 Task: Create new invoice with Date Opened :15-Apr-23, Select Customer: Catering by Trailer Birds Hot Chicken, Terms: Payment Term 1. Make invoice entry for item-1 with Date: 15-Apr-23, Description: Quest Nutrition Protein Cookie Chocolate Chip , Action: Material, Income Account: Income:Sales, Quantity: 6, Unit Price: 7.5, Discount $: 0.5. Make entry for item-2 with Date: 15-Apr-23, Description: _x000D_
H.K. Anderson Peanut Butter Pretzels, Action: Material, Income Account: Income:Sales, Quantity: 1, Unit Price: 8.2, Discount $: 1.5. Make entry for item-3 with Date: 15-Apr-23, Description: Long Chili (by pound)_x000D_
, Action: Material, Income Account: Income:Sales, Quantity: 1, Unit Price: 9.2, Discount $: 2. Write Notes: 'Looking forward to serving you again.'. Post Invoice with Post Date: 15-Apr-23, Post to Accounts: Assets:Accounts Receivable. Pay / Process Payment with Transaction Date: 15-May-23, Amount: 58.4, Transfer Account: Checking Account. Print Invoice, display notes by going to Option, then go to Display Tab and check 'Invoice Notes'.
Action: Mouse moved to (184, 37)
Screenshot: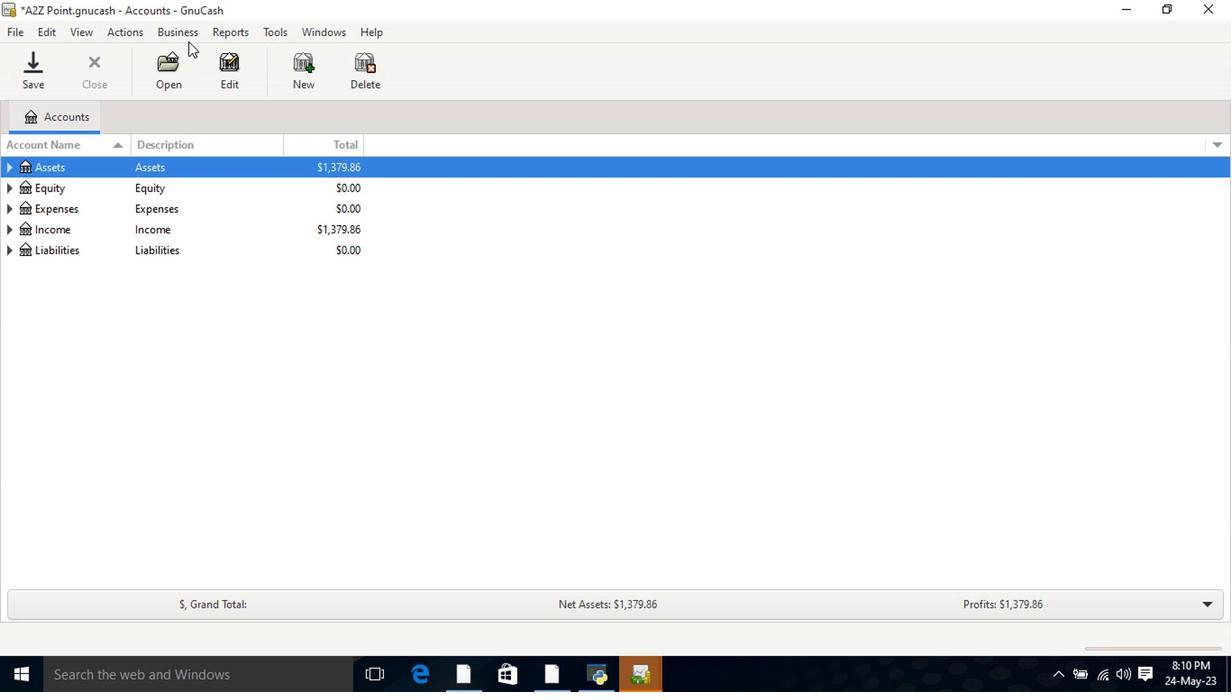 
Action: Mouse pressed left at (184, 37)
Screenshot: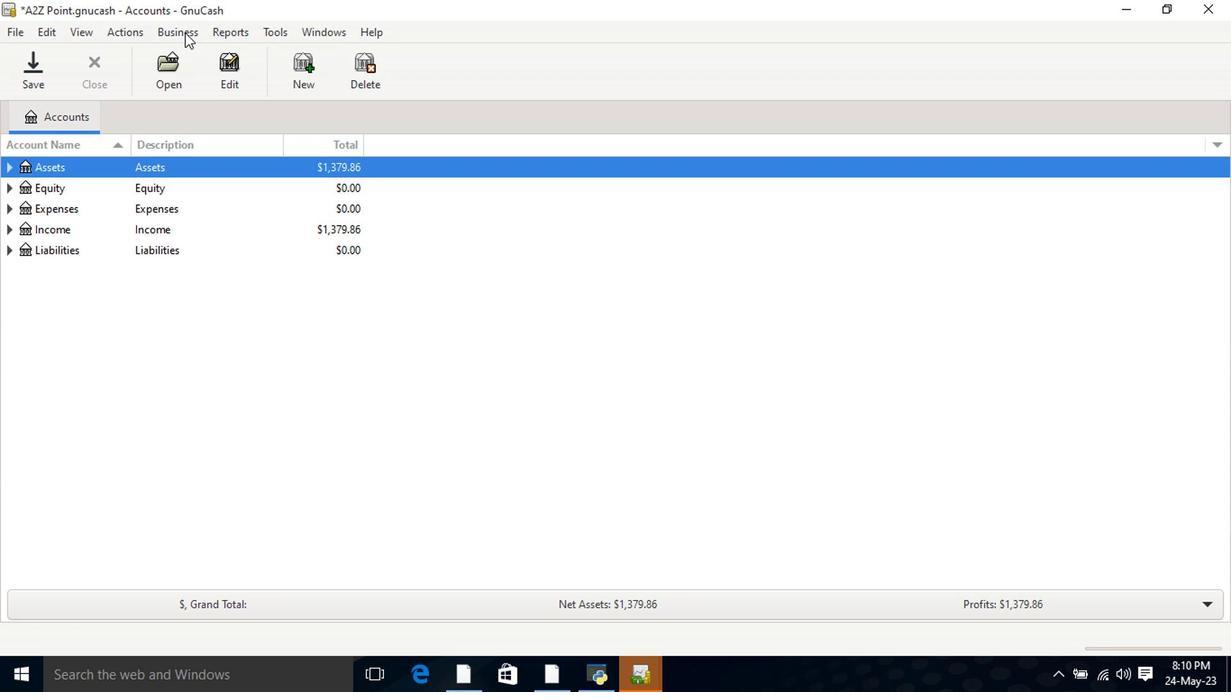 
Action: Mouse moved to (384, 121)
Screenshot: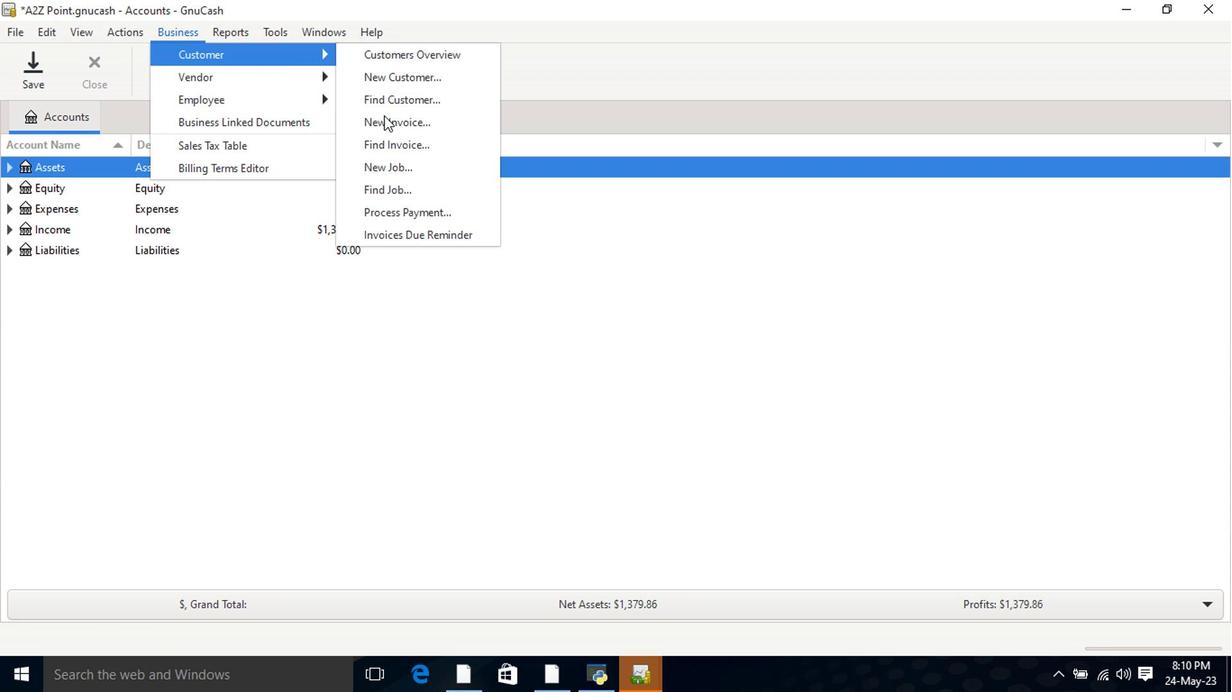 
Action: Mouse pressed left at (384, 121)
Screenshot: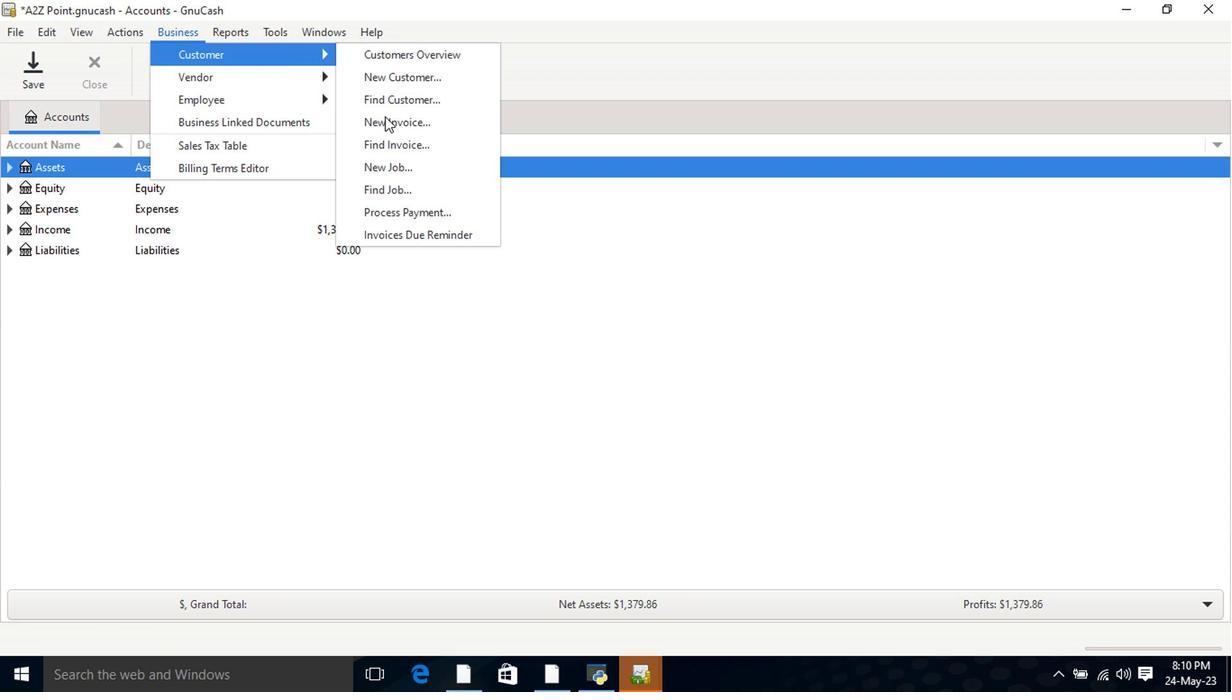 
Action: Mouse moved to (737, 282)
Screenshot: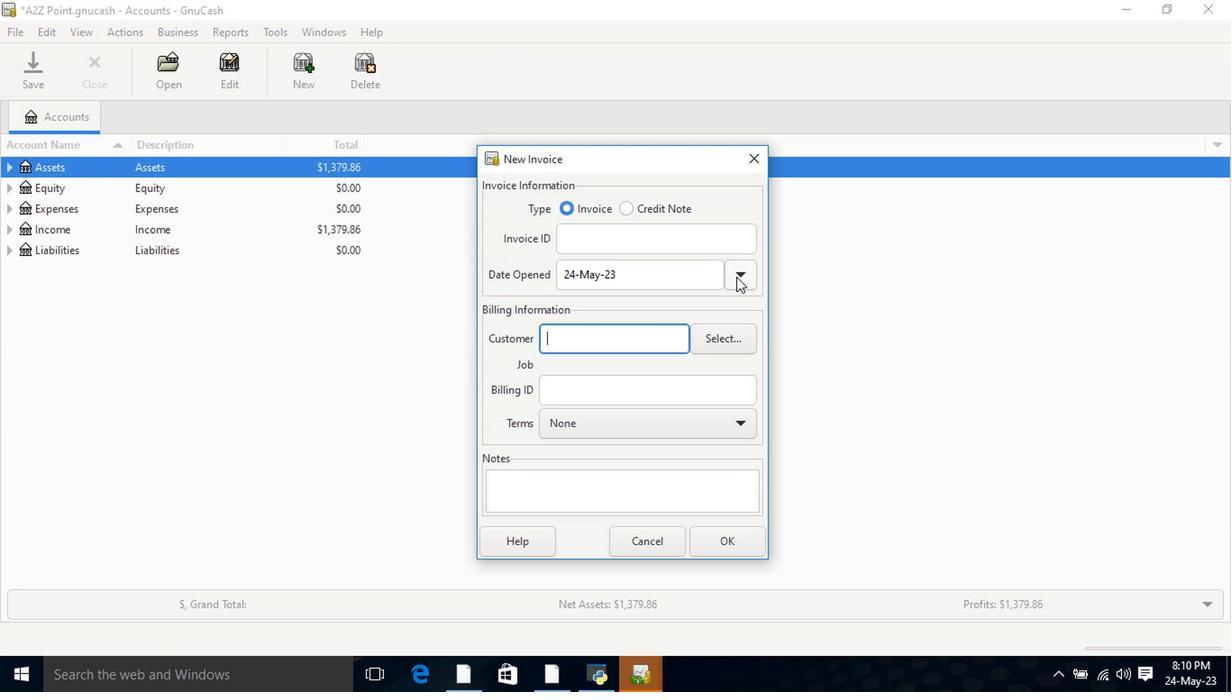 
Action: Mouse pressed left at (737, 282)
Screenshot: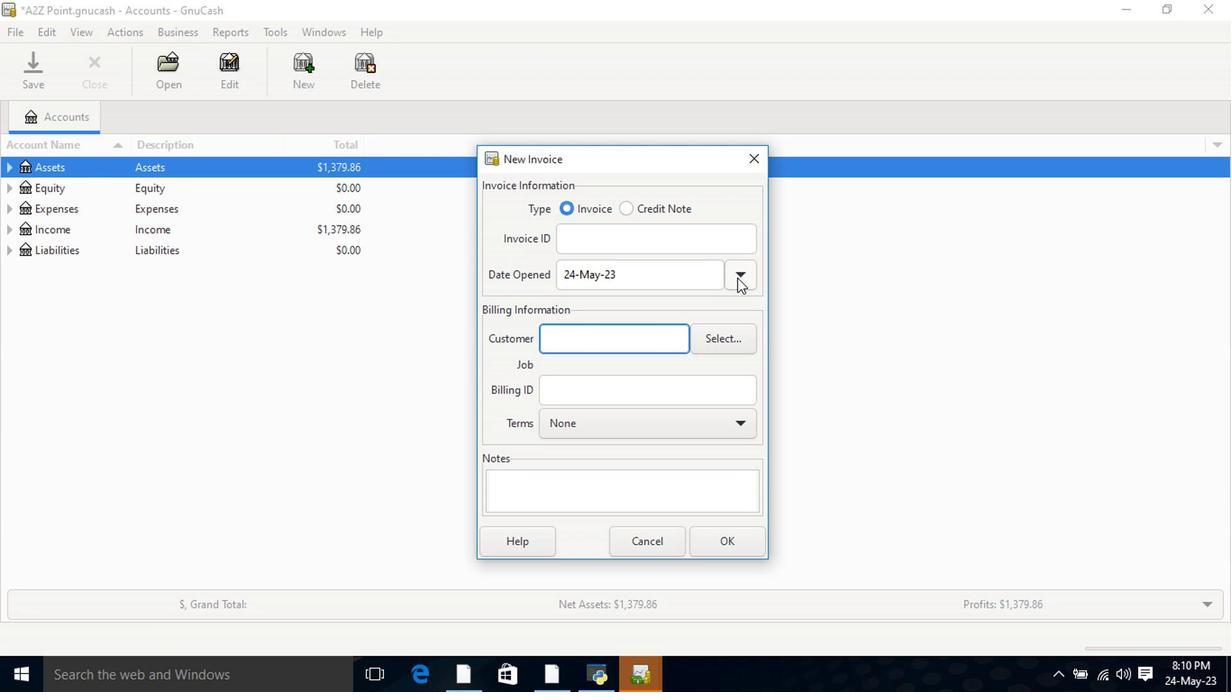 
Action: Mouse moved to (595, 305)
Screenshot: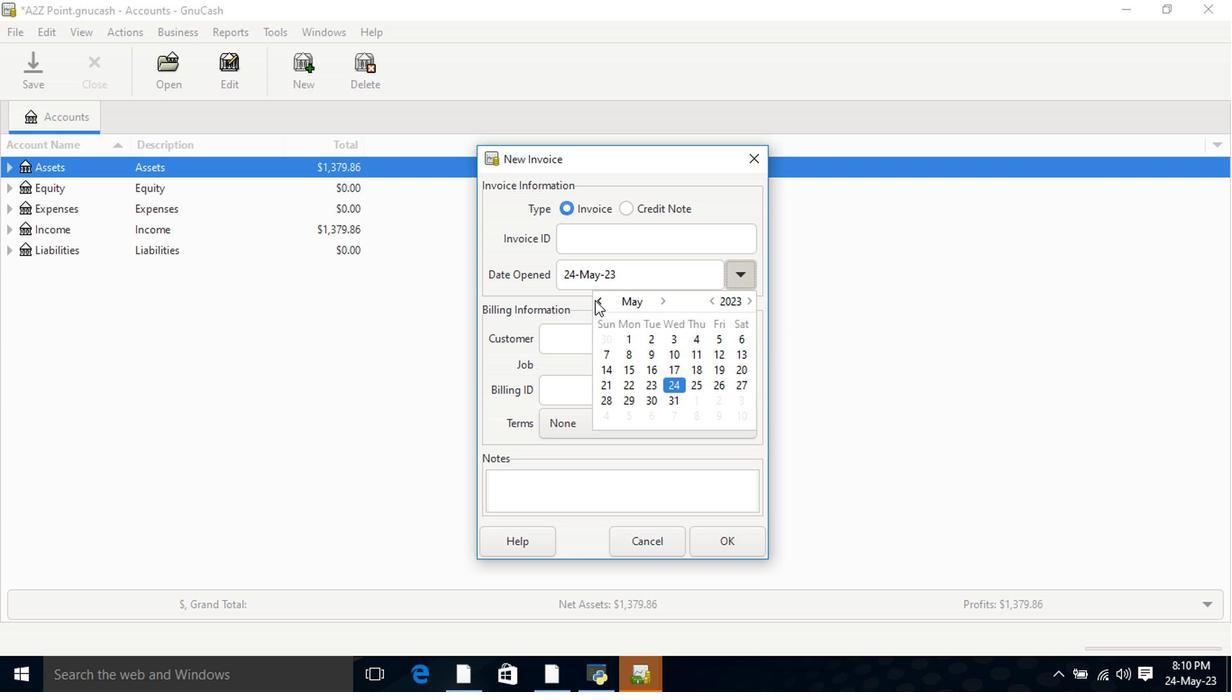 
Action: Mouse pressed left at (595, 305)
Screenshot: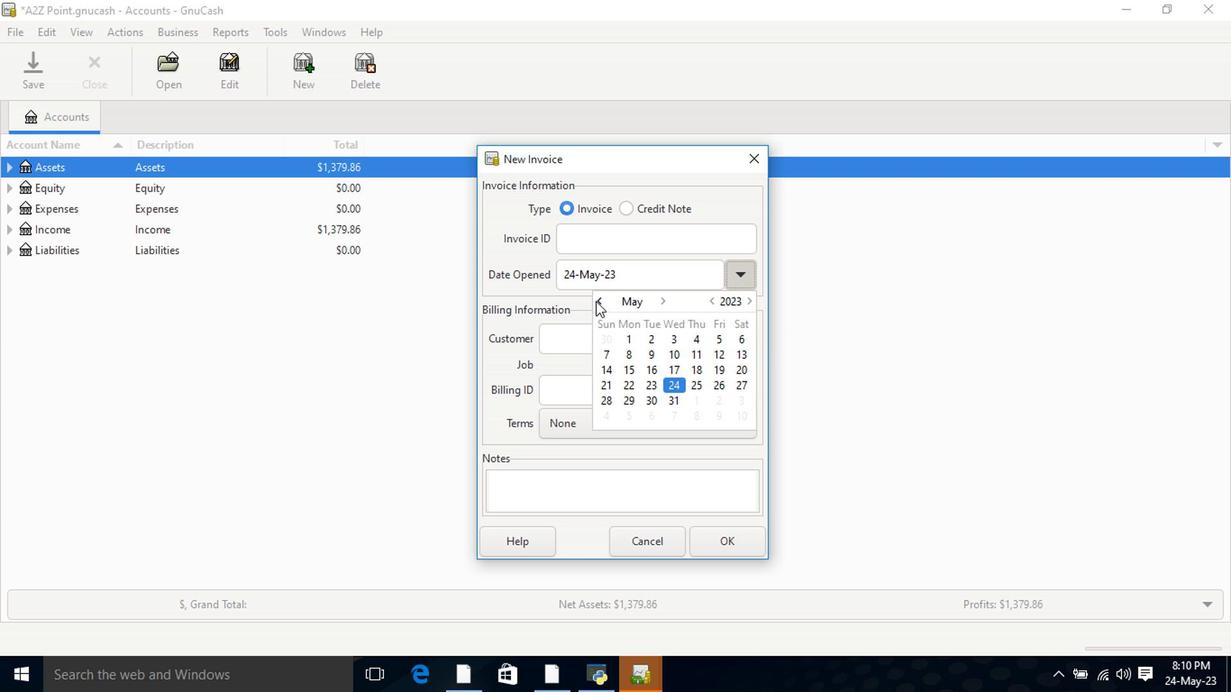 
Action: Mouse moved to (737, 368)
Screenshot: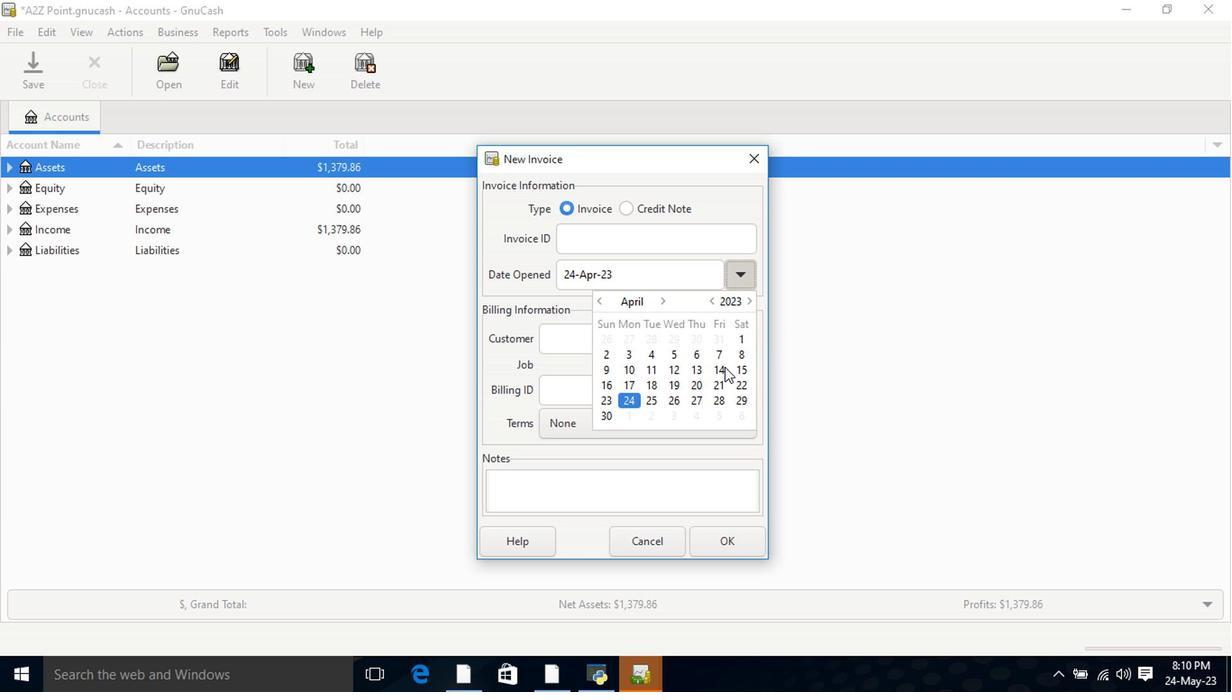 
Action: Mouse pressed left at (737, 368)
Screenshot: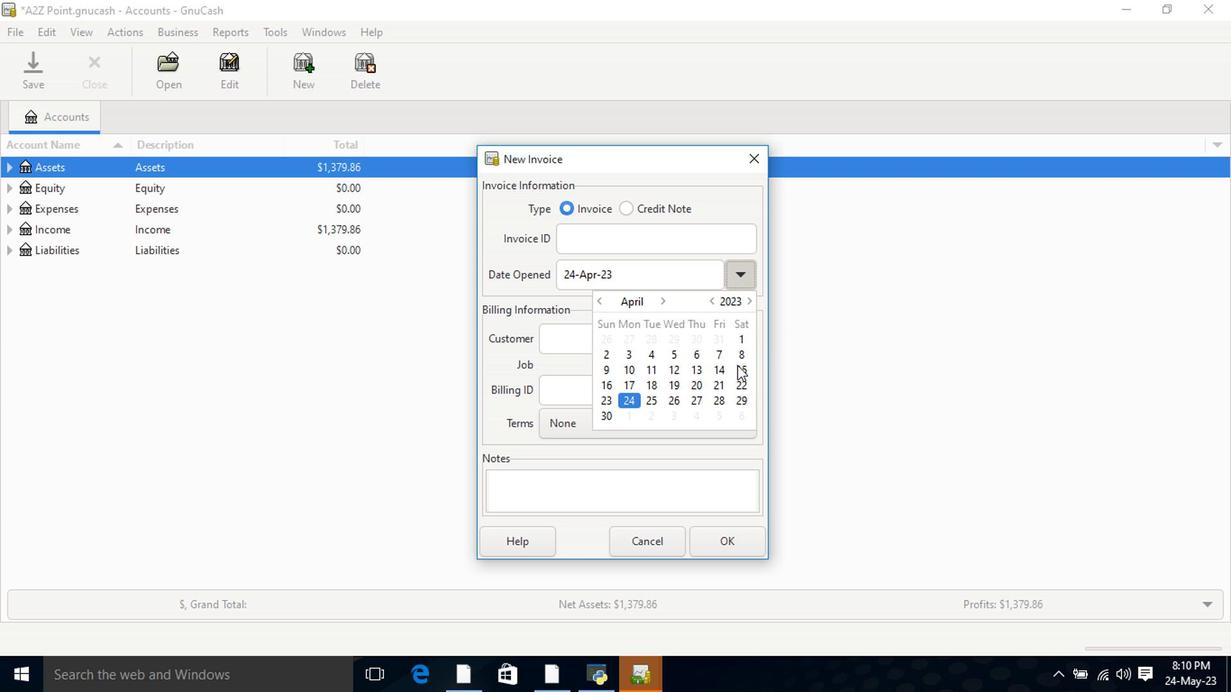 
Action: Mouse pressed left at (737, 368)
Screenshot: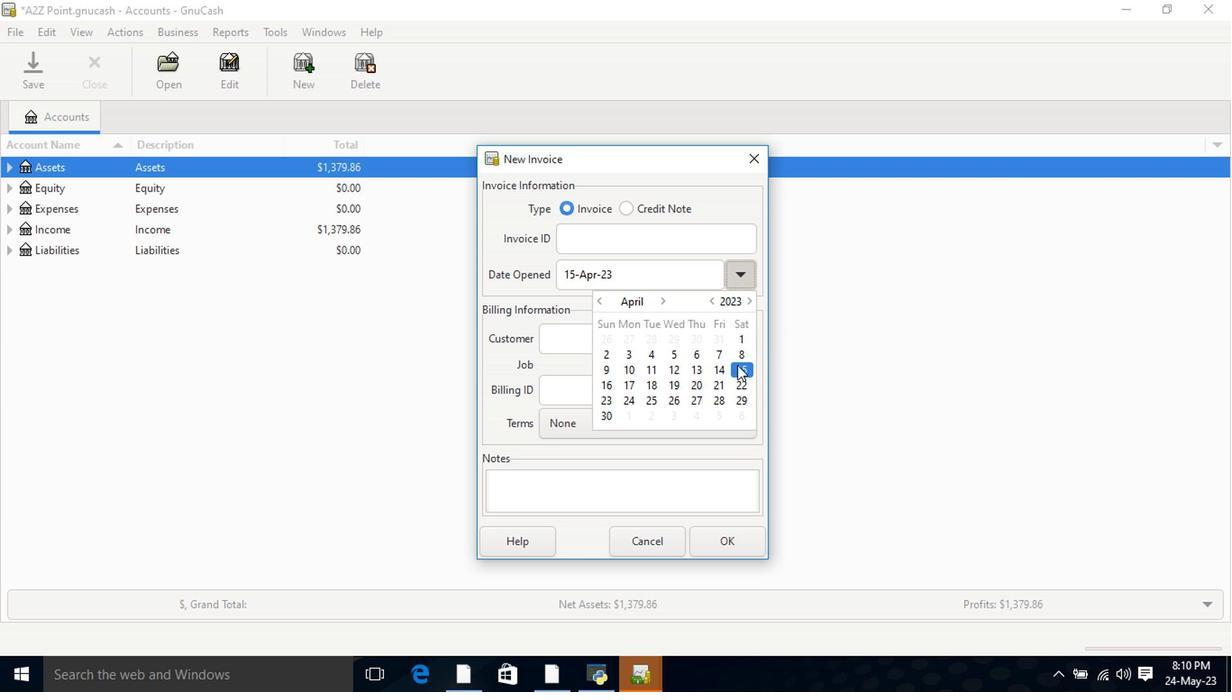 
Action: Mouse moved to (604, 340)
Screenshot: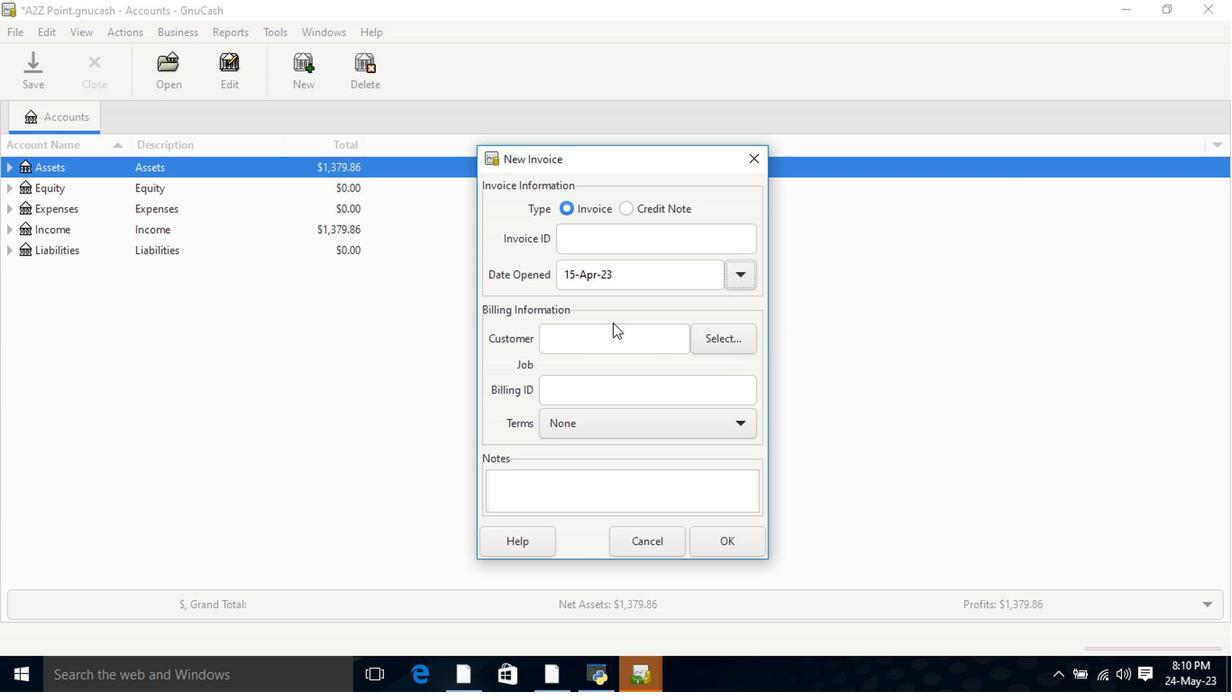 
Action: Mouse pressed left at (604, 340)
Screenshot: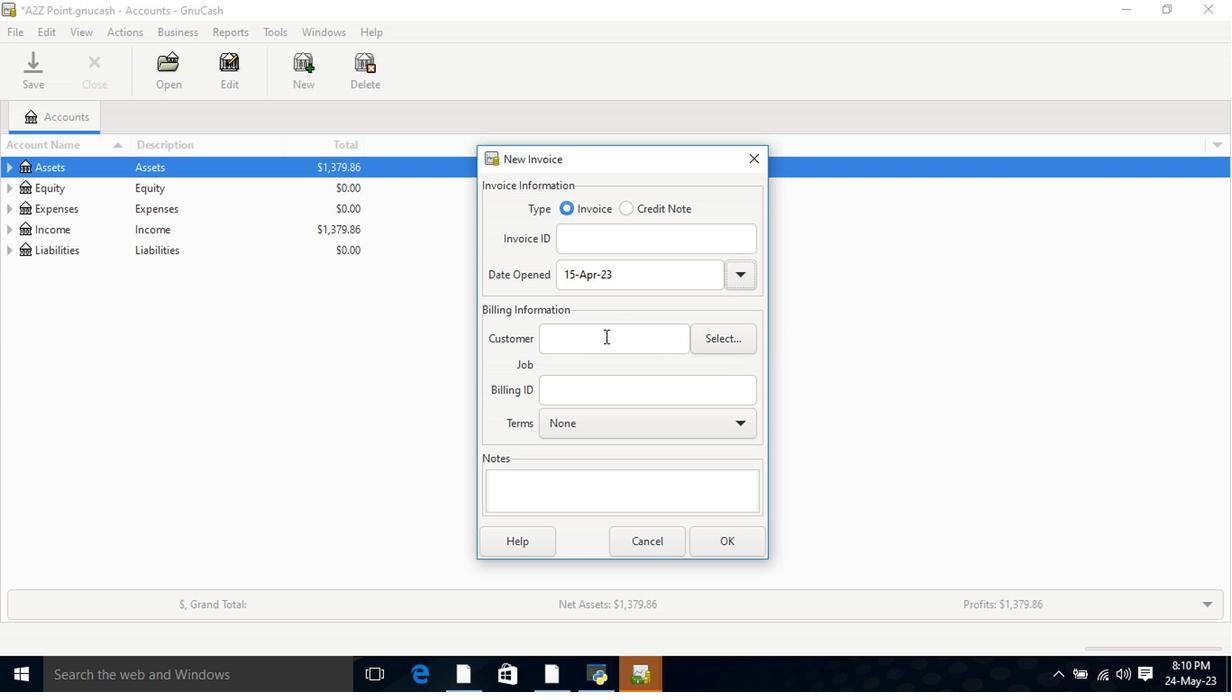 
Action: Key pressed catering<Key.space>by<Key.space>trail
Screenshot: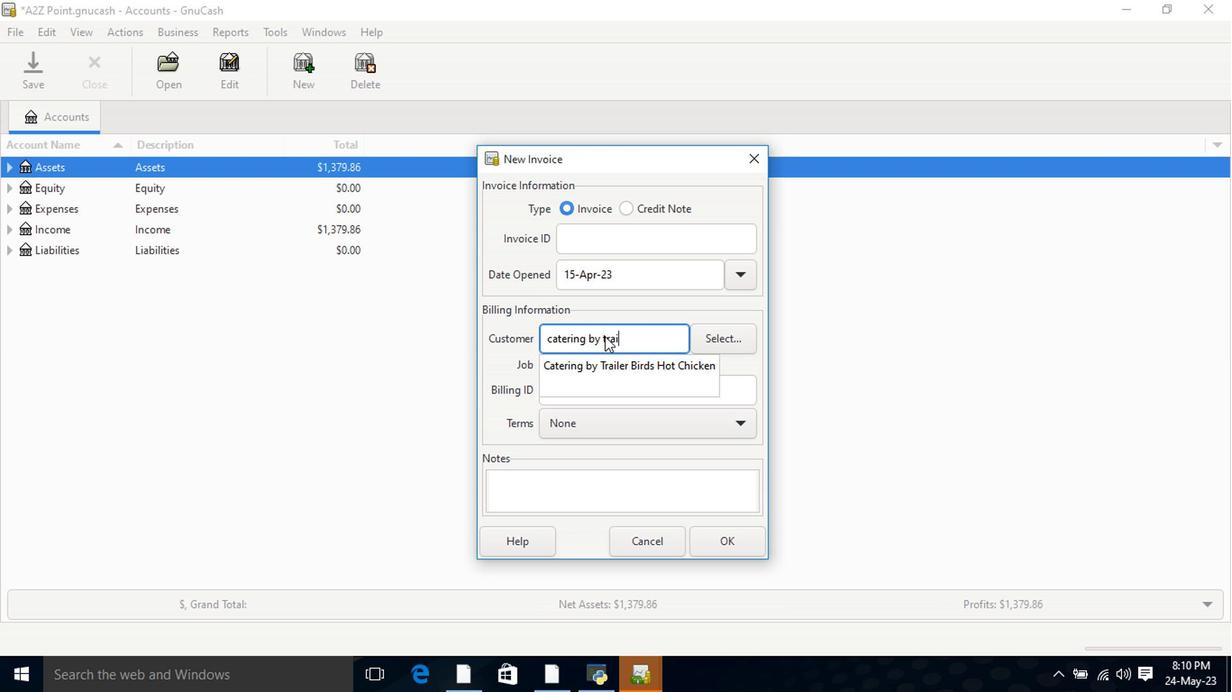 
Action: Mouse moved to (611, 373)
Screenshot: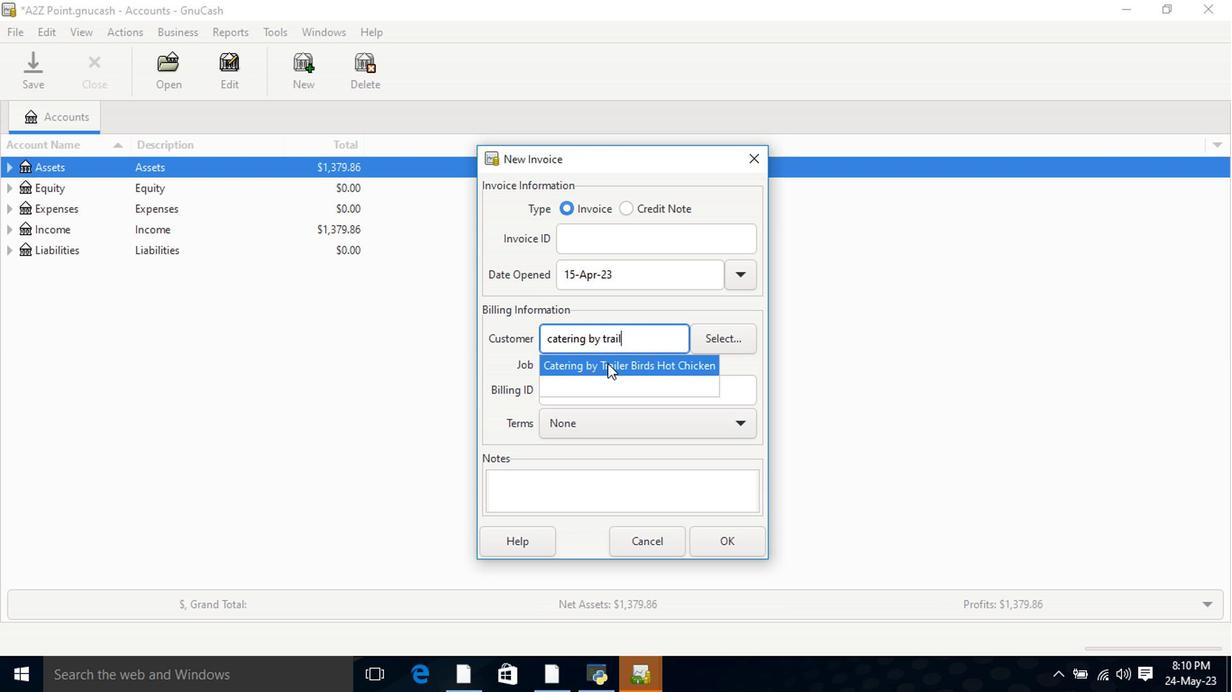 
Action: Mouse pressed left at (611, 373)
Screenshot: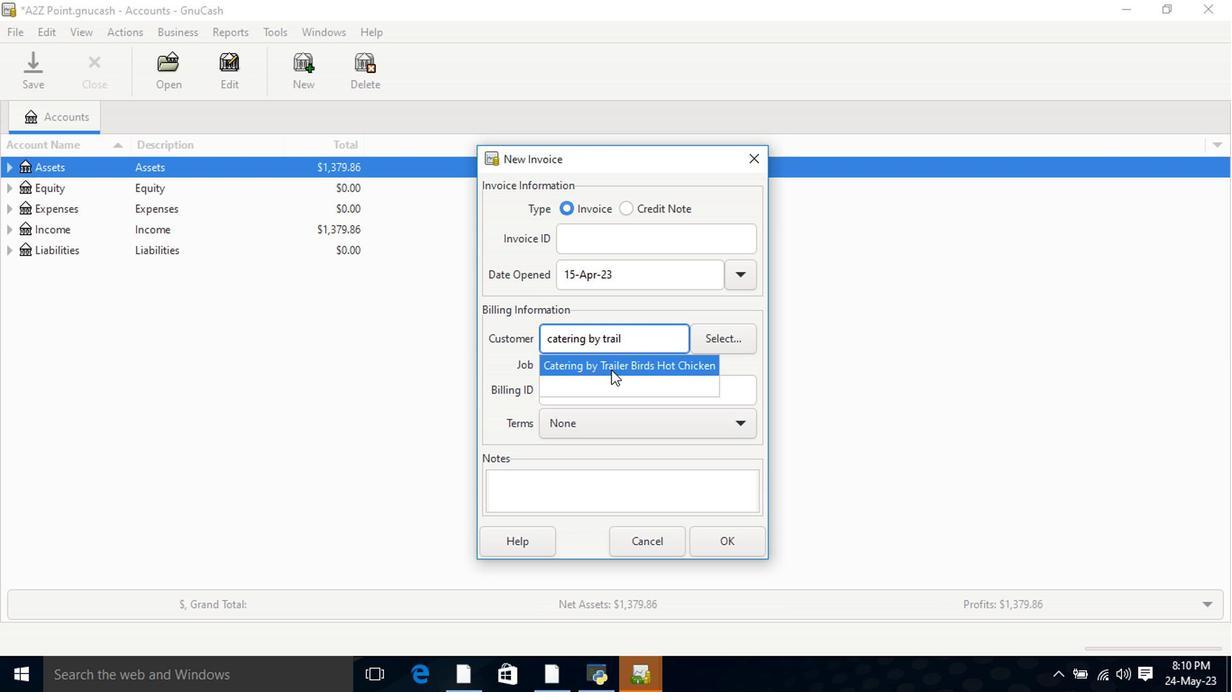 
Action: Mouse moved to (607, 433)
Screenshot: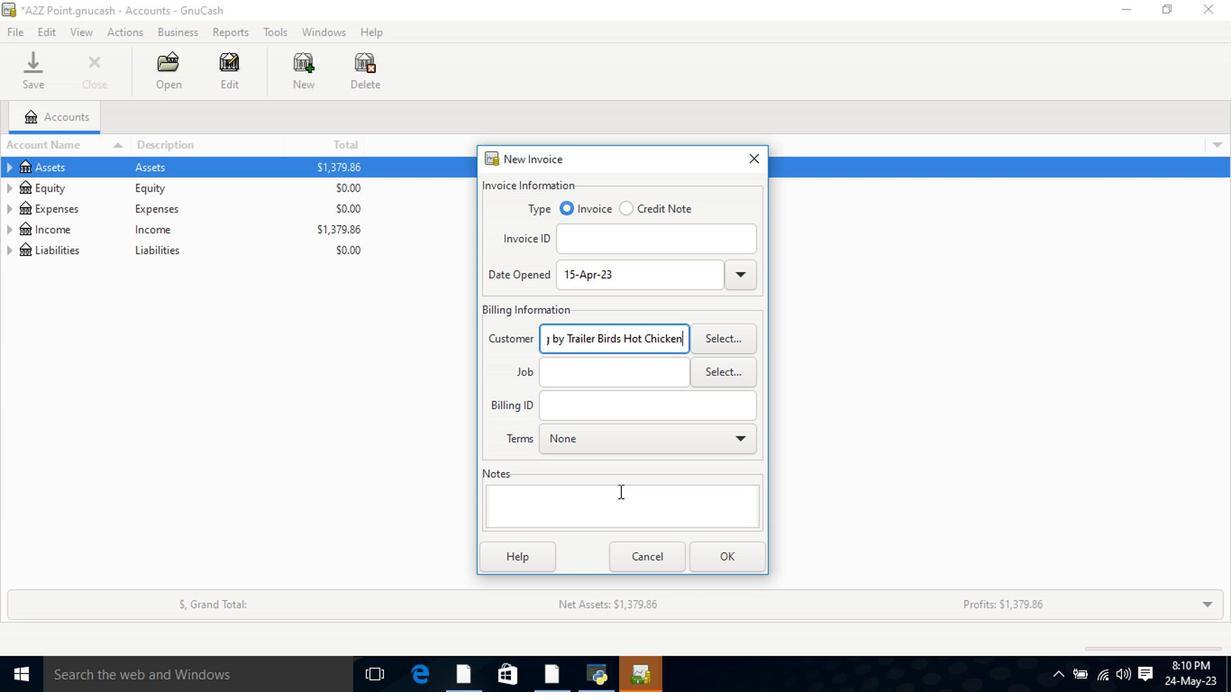 
Action: Mouse pressed left at (607, 433)
Screenshot: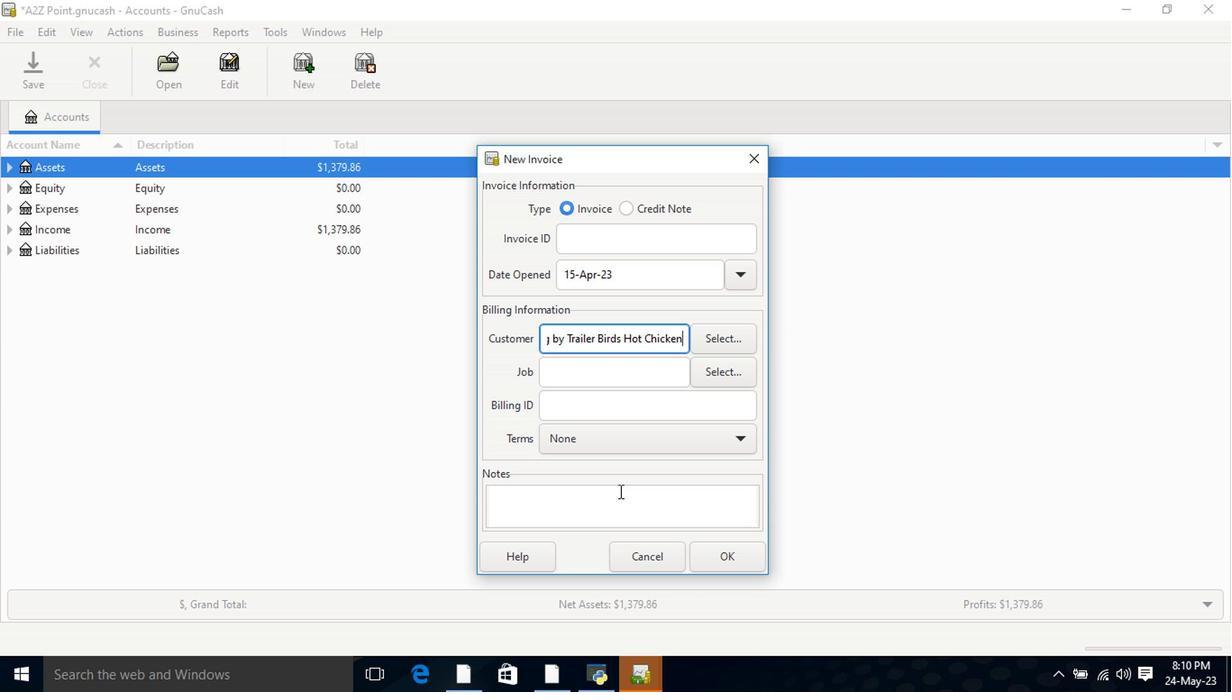 
Action: Mouse moved to (604, 473)
Screenshot: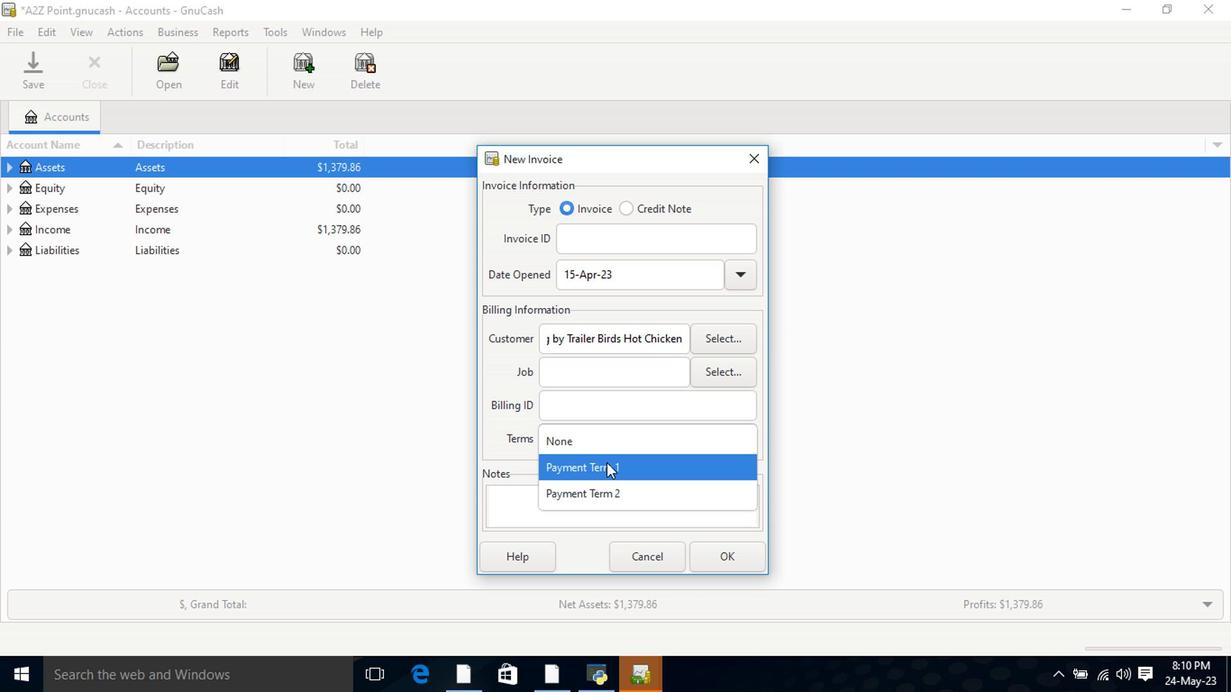 
Action: Mouse pressed left at (604, 473)
Screenshot: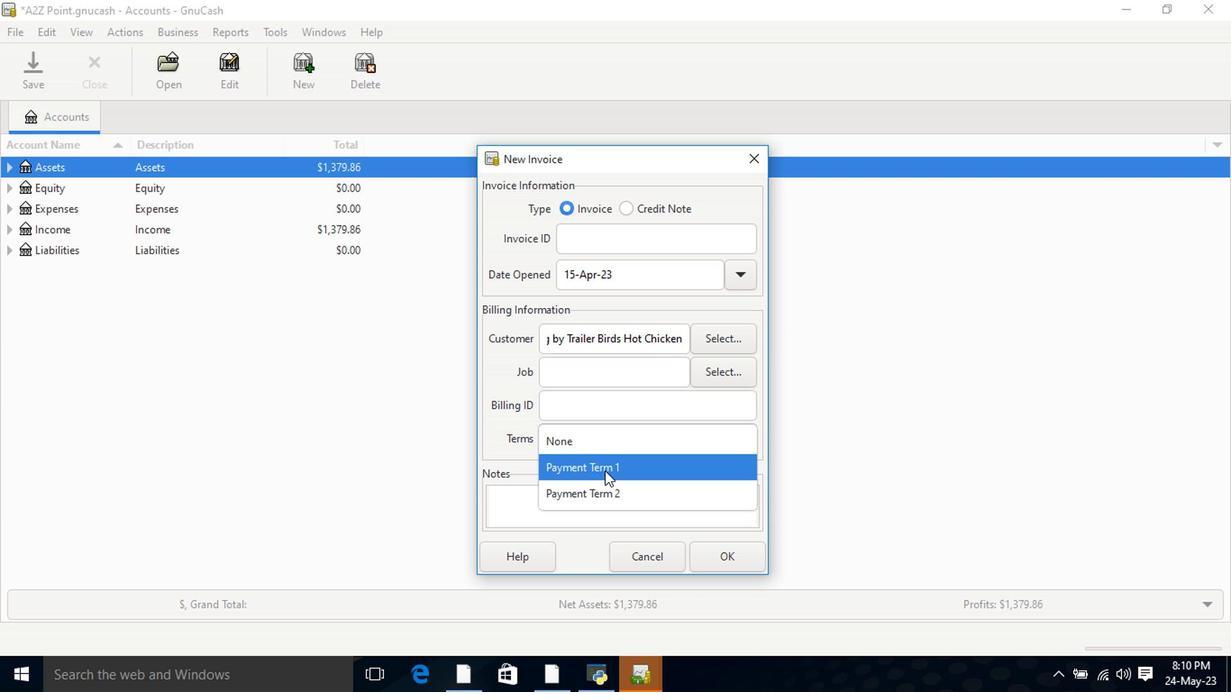 
Action: Mouse moved to (722, 559)
Screenshot: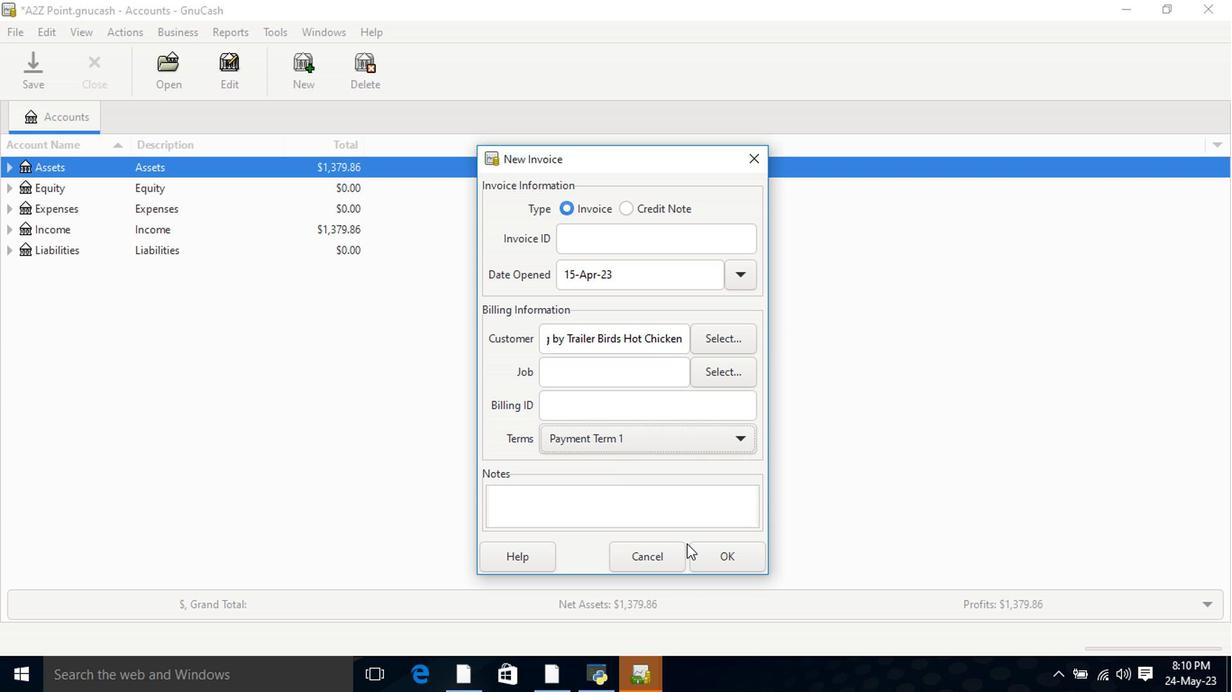 
Action: Mouse pressed left at (722, 559)
Screenshot: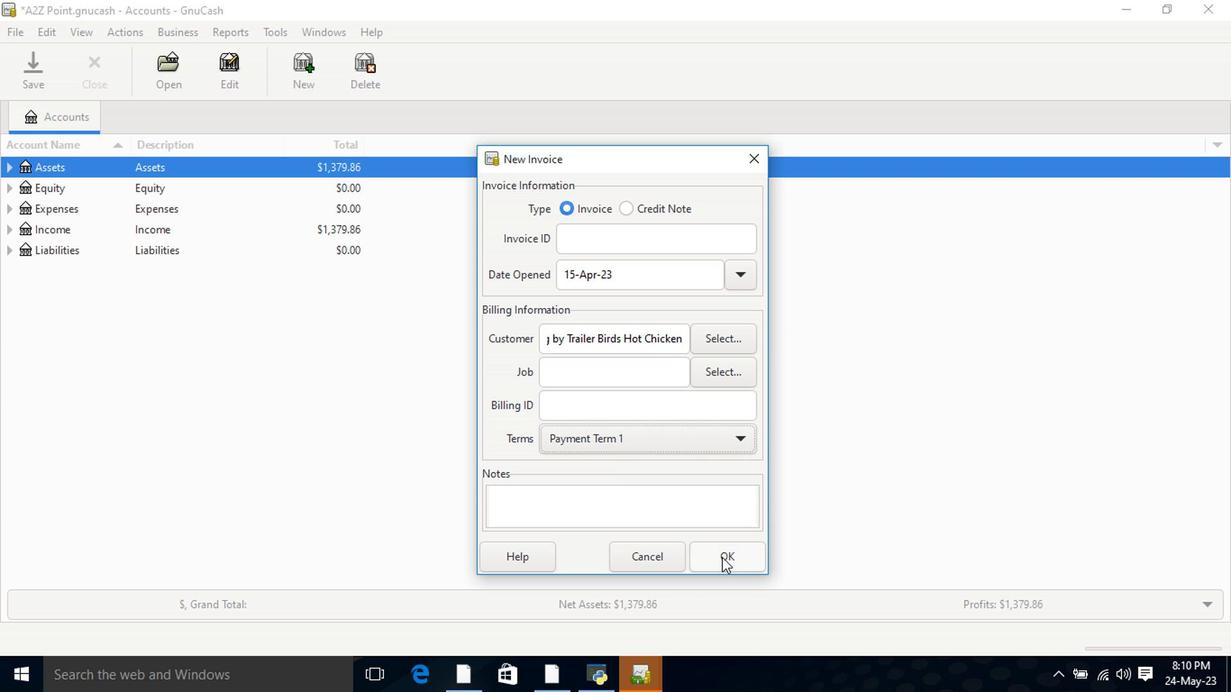 
Action: Mouse moved to (77, 359)
Screenshot: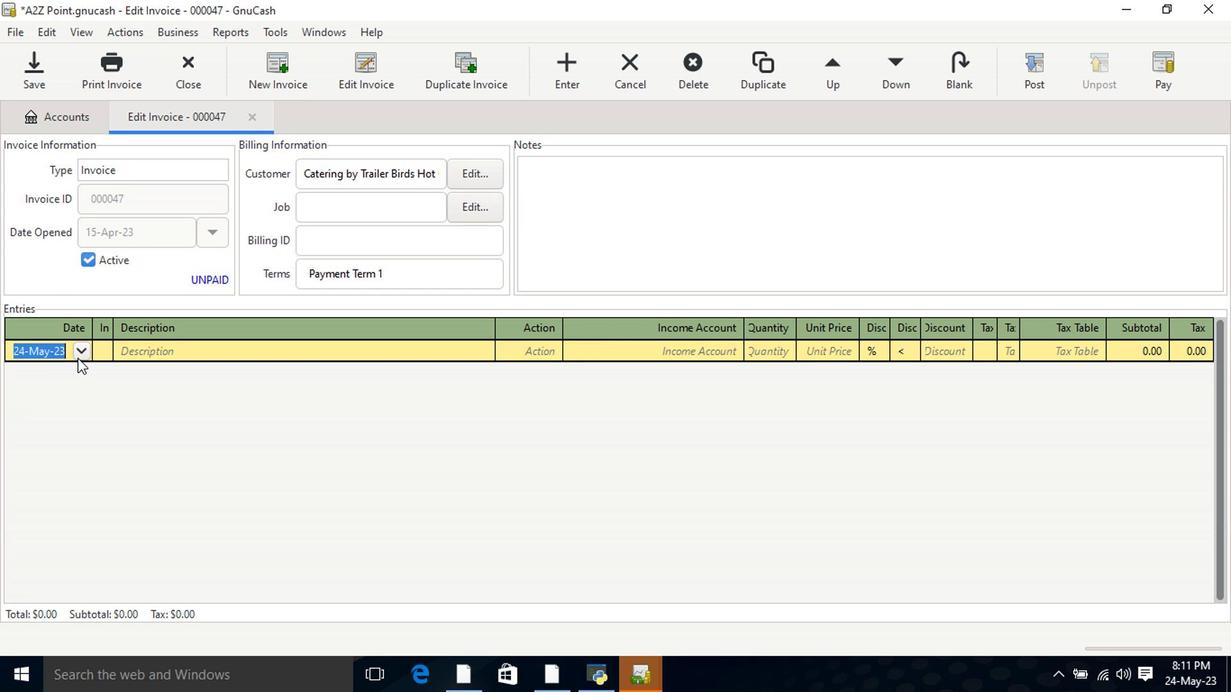 
Action: Mouse pressed left at (77, 359)
Screenshot: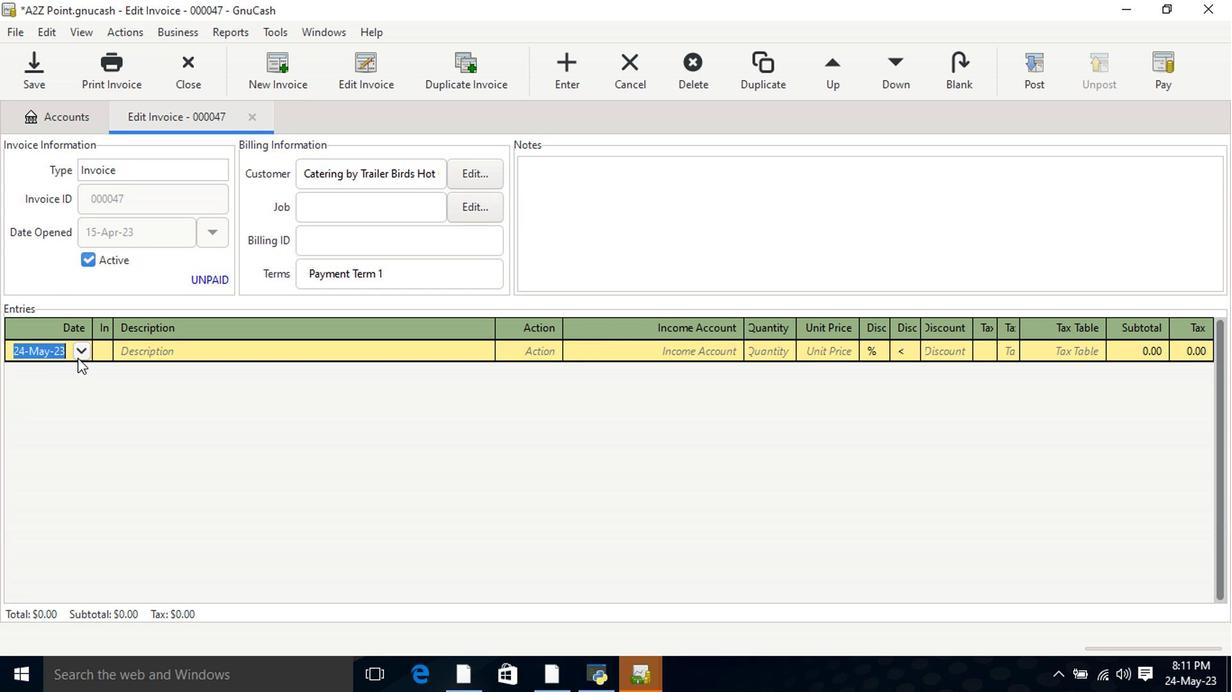 
Action: Mouse moved to (13, 378)
Screenshot: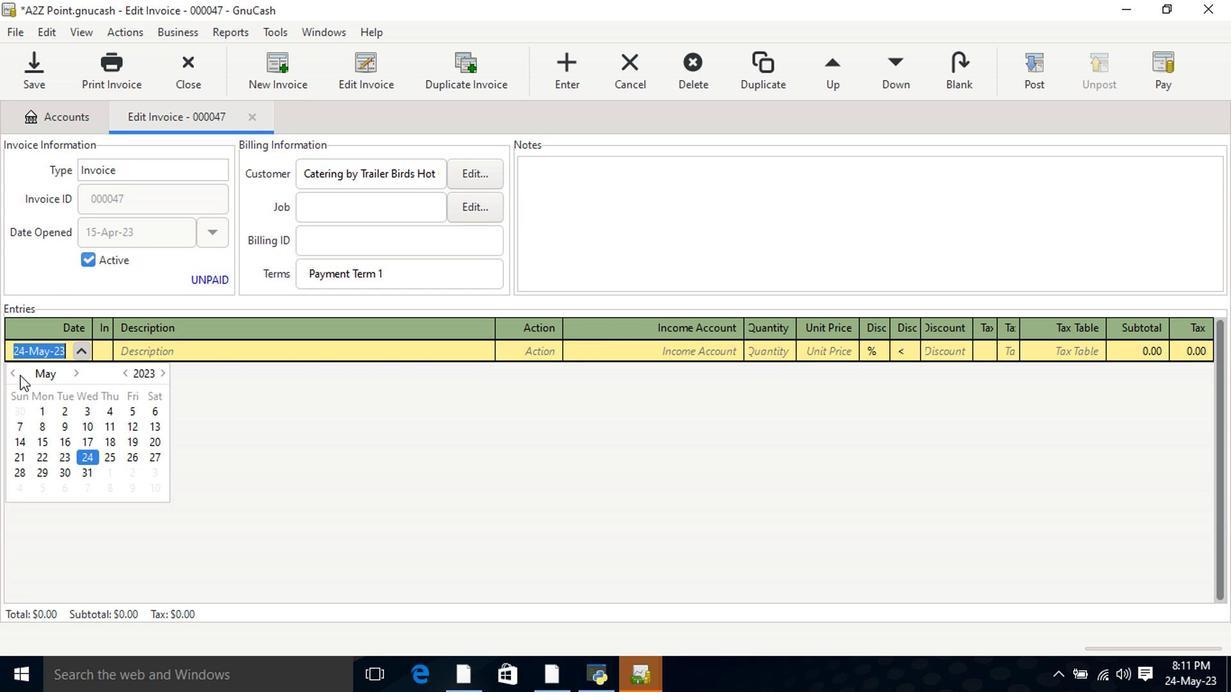 
Action: Mouse pressed left at (13, 378)
Screenshot: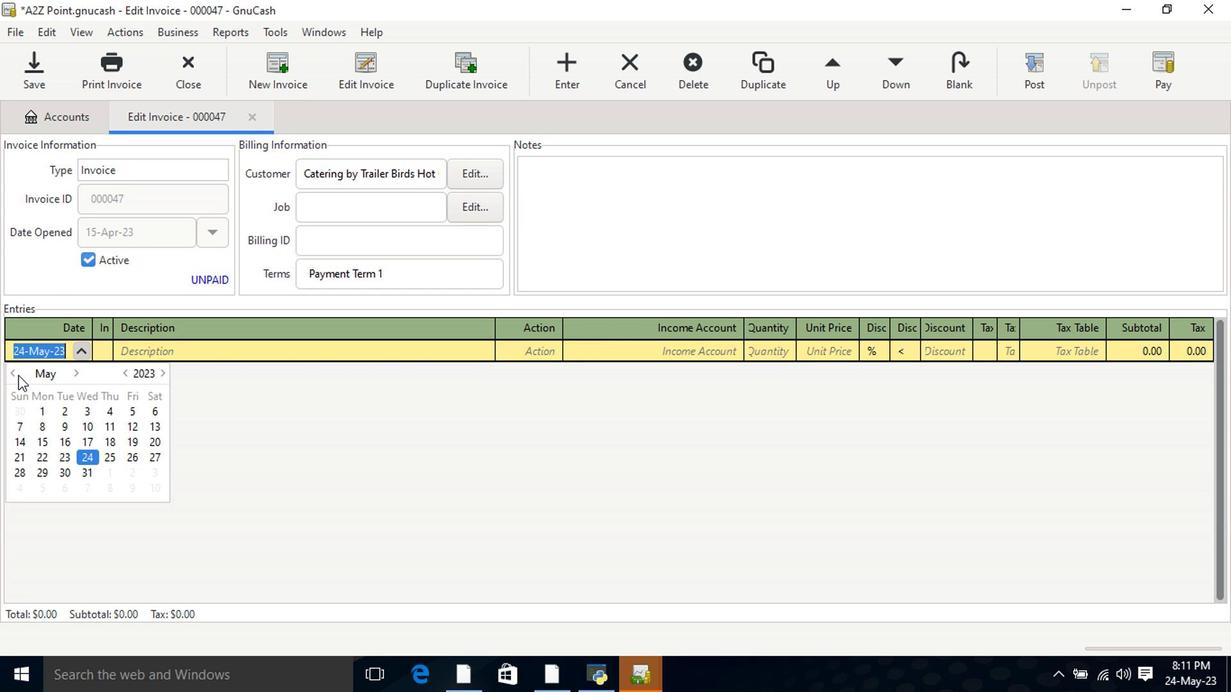 
Action: Mouse moved to (153, 446)
Screenshot: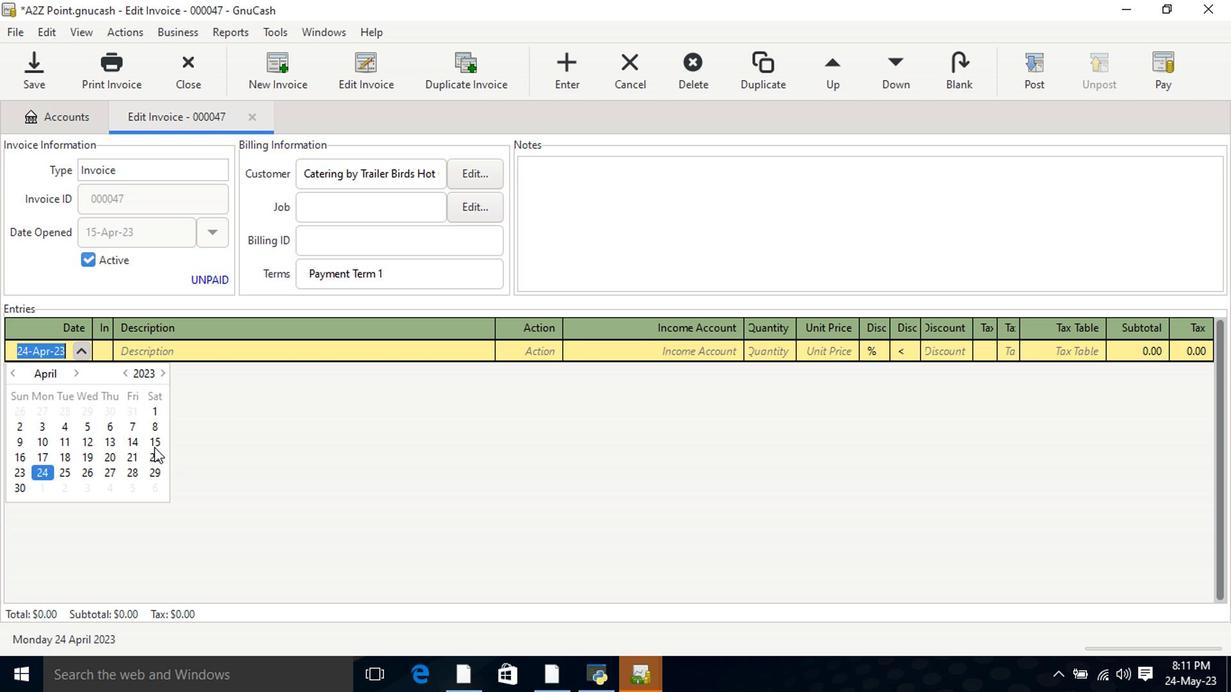 
Action: Mouse pressed left at (153, 446)
Screenshot: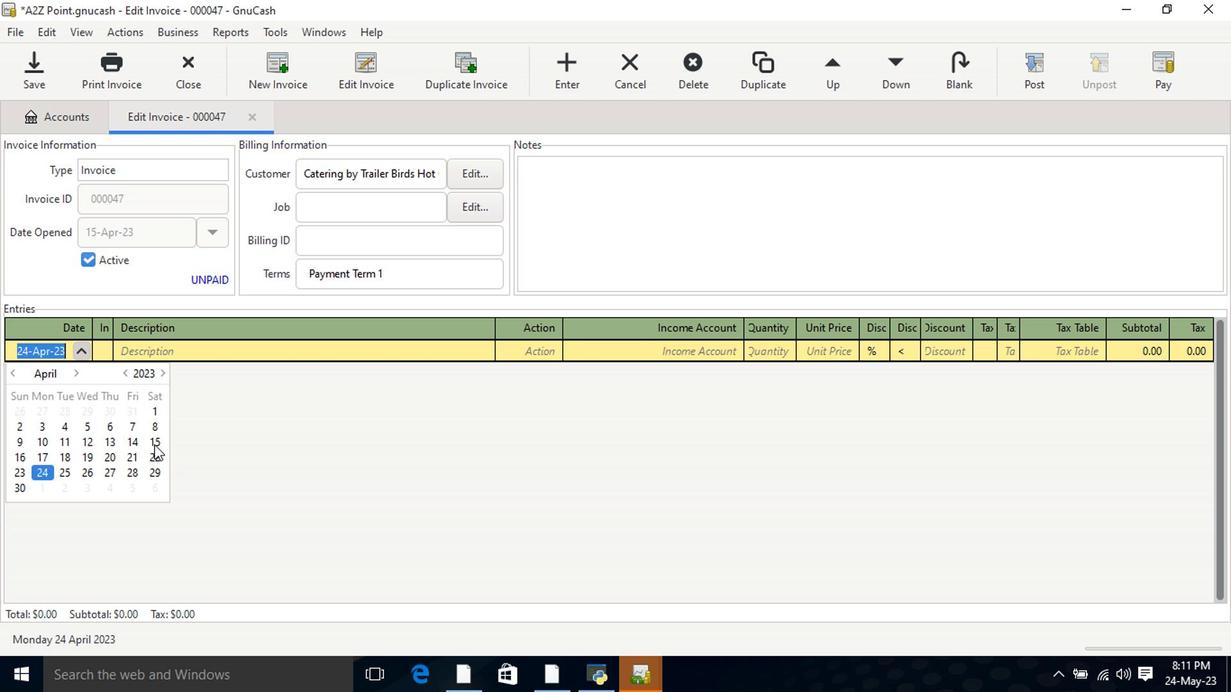 
Action: Mouse pressed left at (153, 446)
Screenshot: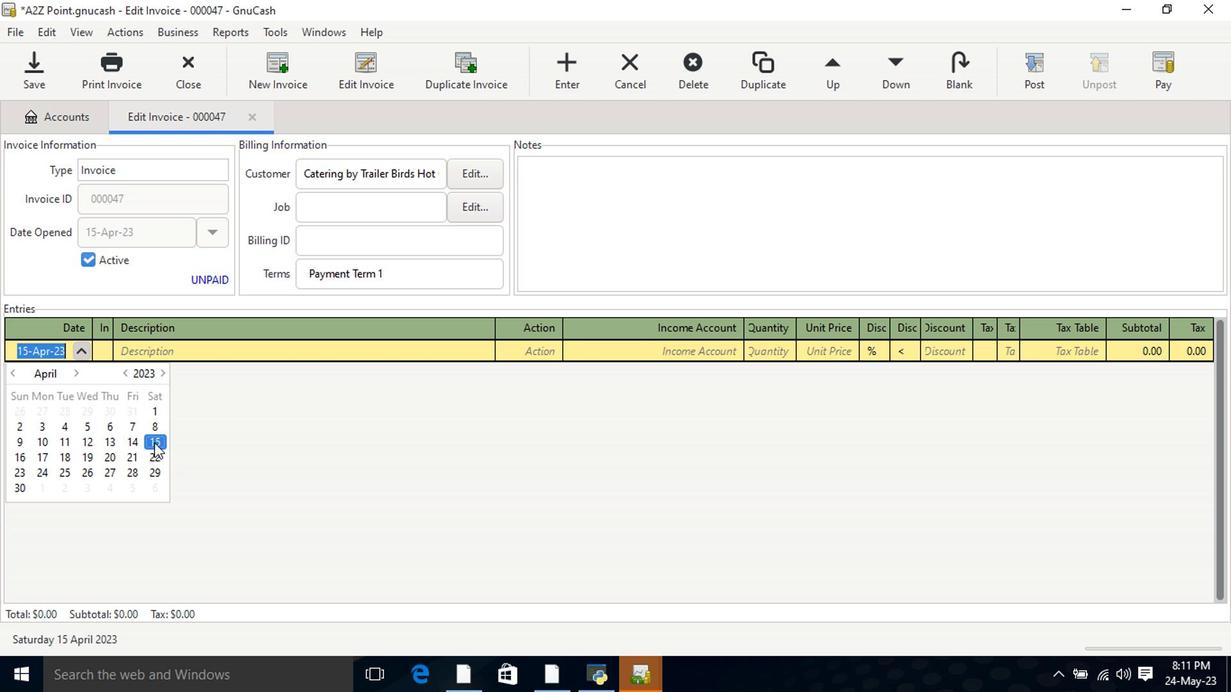 
Action: Mouse moved to (204, 361)
Screenshot: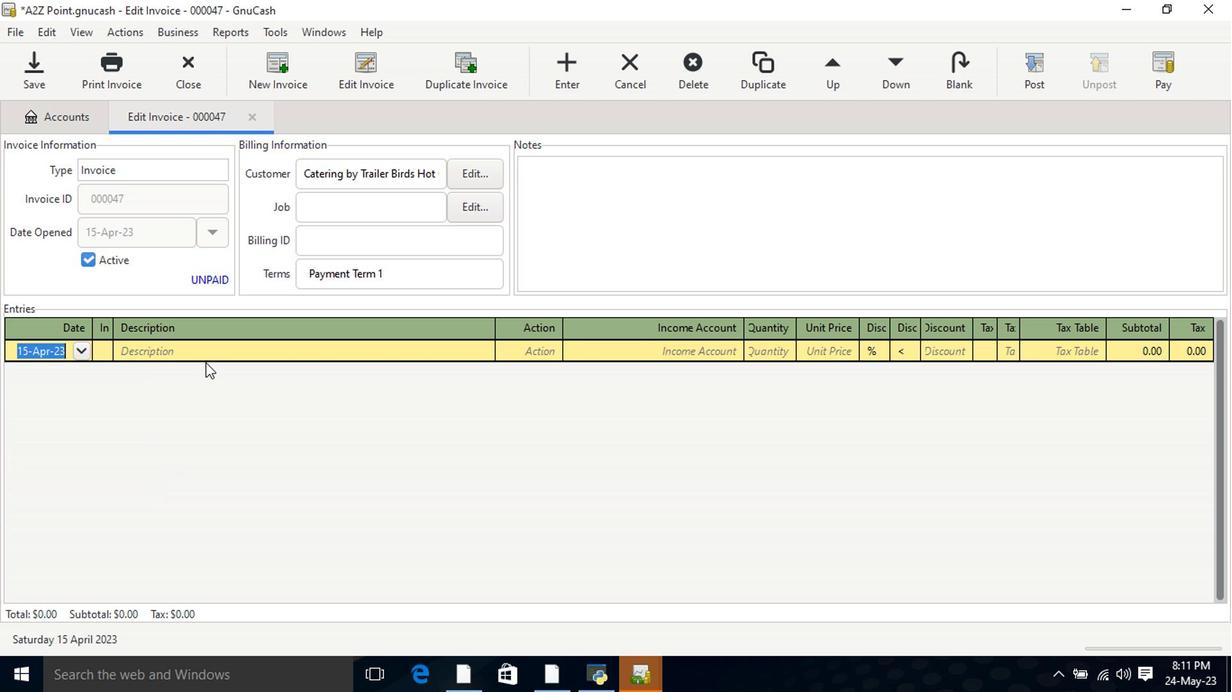 
Action: Mouse pressed left at (204, 361)
Screenshot: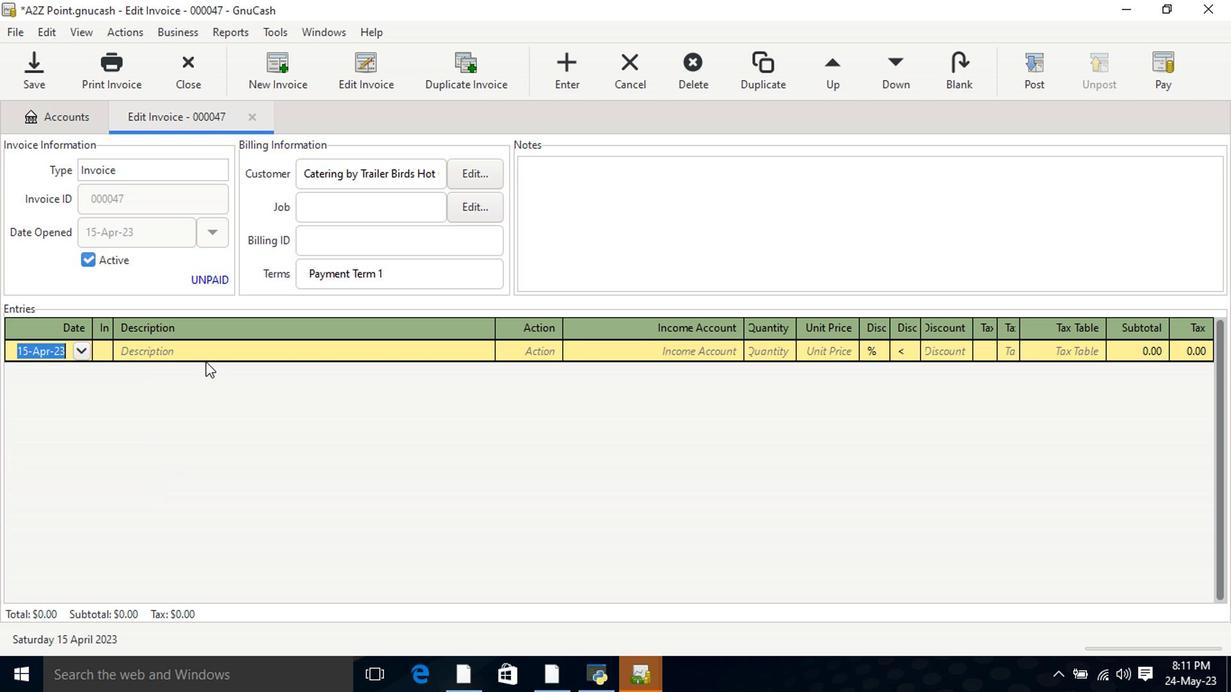
Action: Key pressed <Key.shift>Quest<Key.space><Key.shift>Nutrition<Key.space><Key.shift>Protein<Key.space><Key.shift>Cookie<Key.space><Key.shift>Chocolate<Key.space><Key.shift>Chip<Key.tab>mater<Key.tab>income<Key.down><Key.down><Key.down><Key.tab>6<Key.tab>7.5<Key.tab>
Screenshot: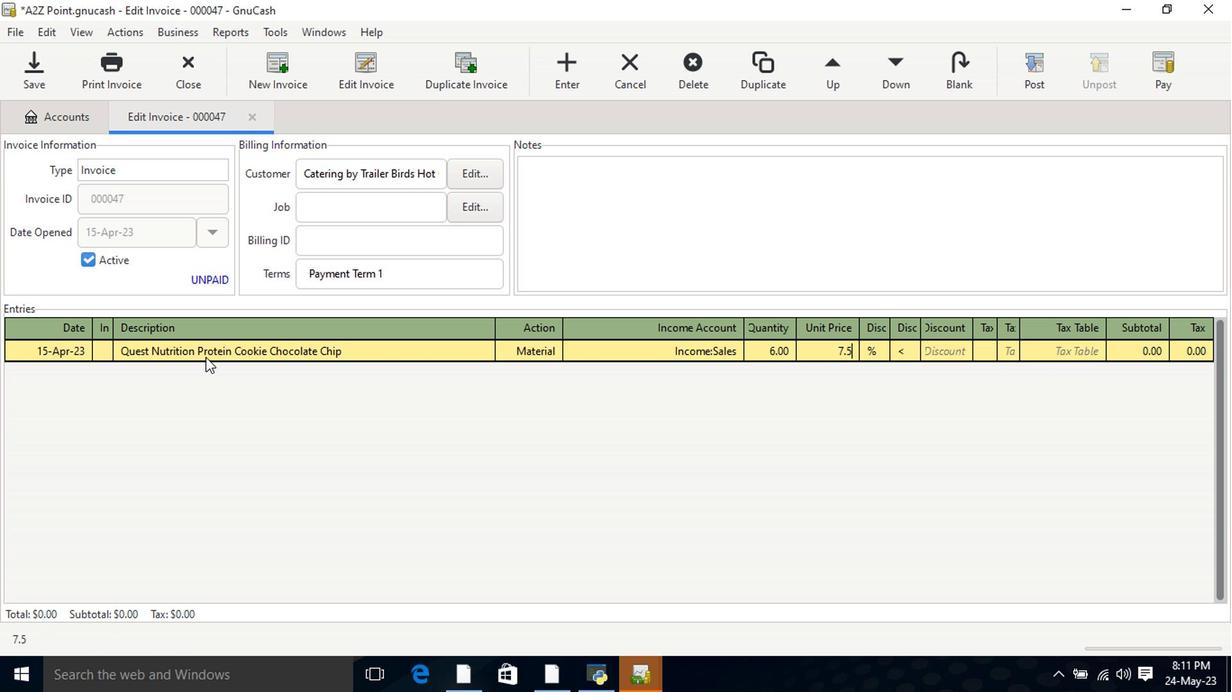 
Action: Mouse moved to (866, 362)
Screenshot: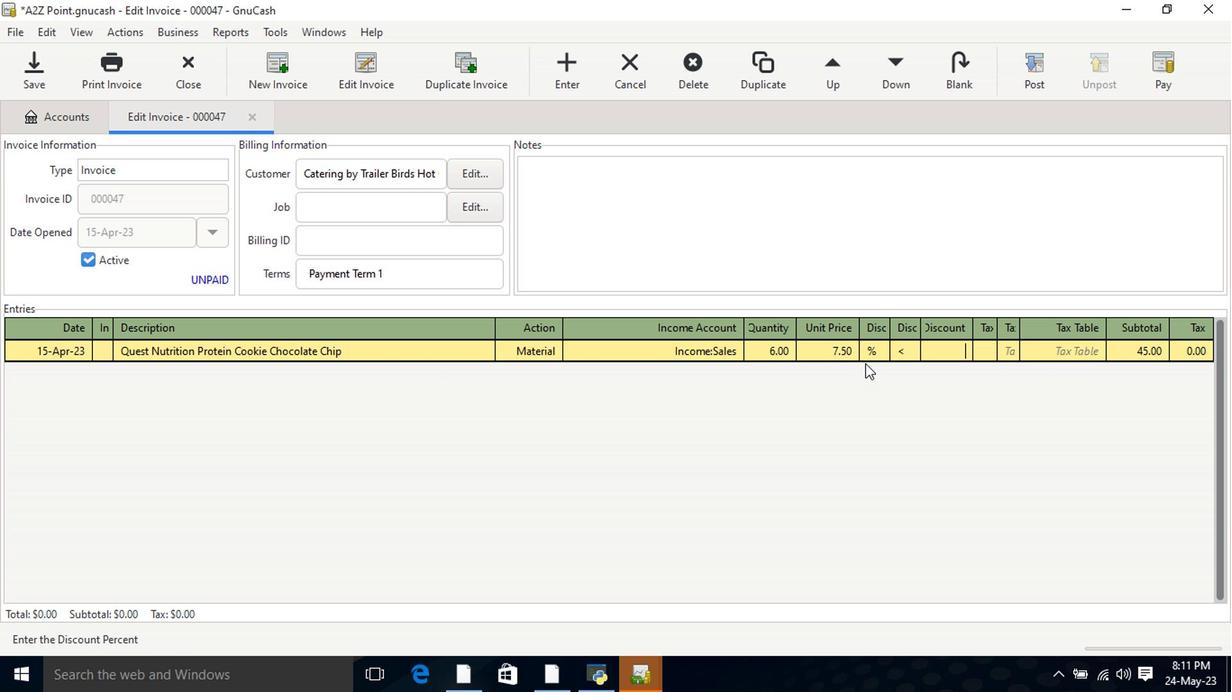 
Action: Mouse pressed left at (866, 362)
Screenshot: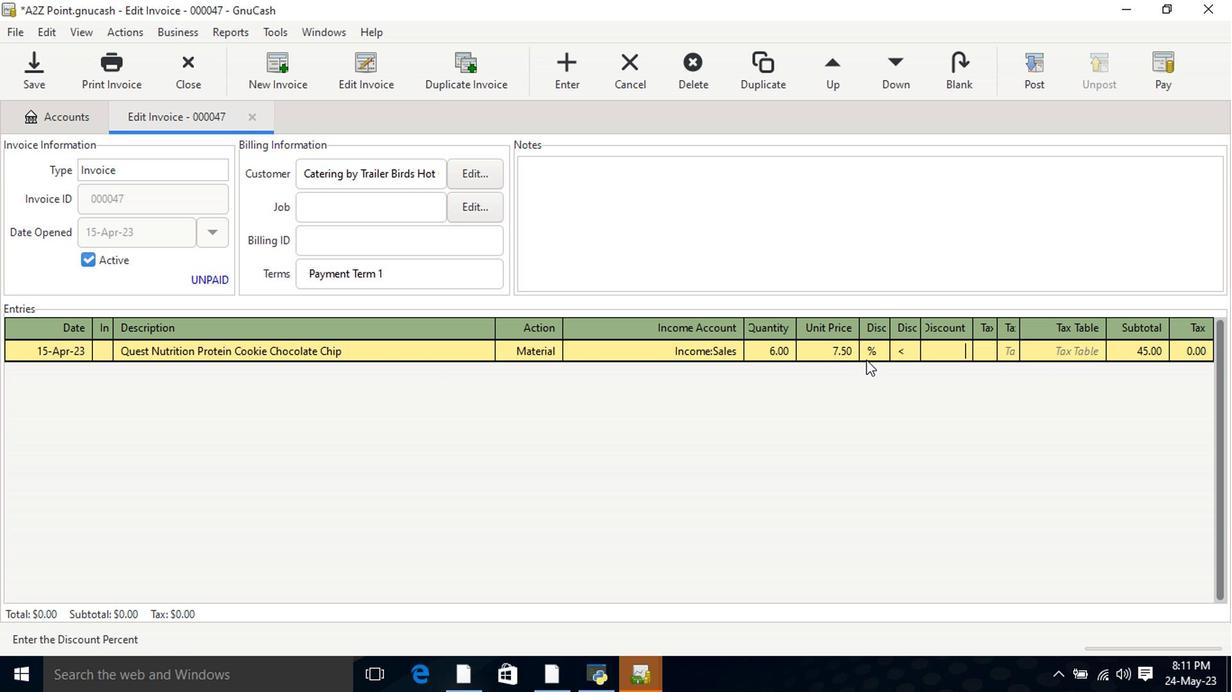
Action: Mouse moved to (945, 356)
Screenshot: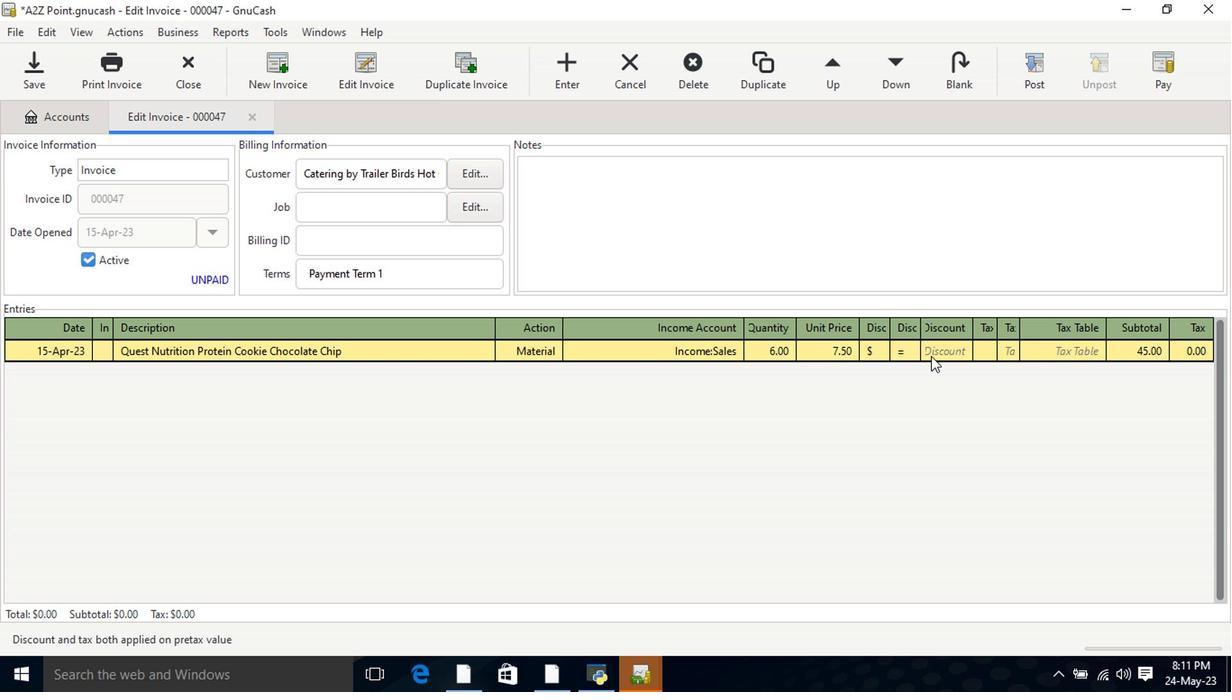 
Action: Mouse pressed left at (945, 356)
Screenshot: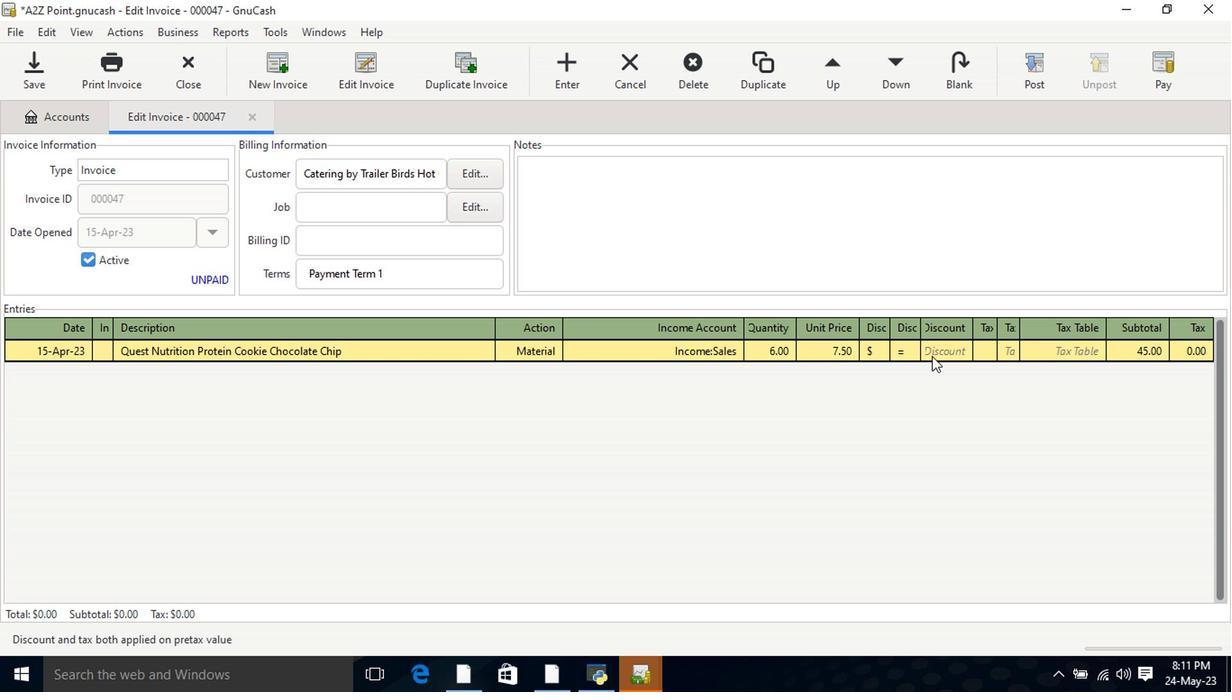 
Action: Mouse moved to (943, 361)
Screenshot: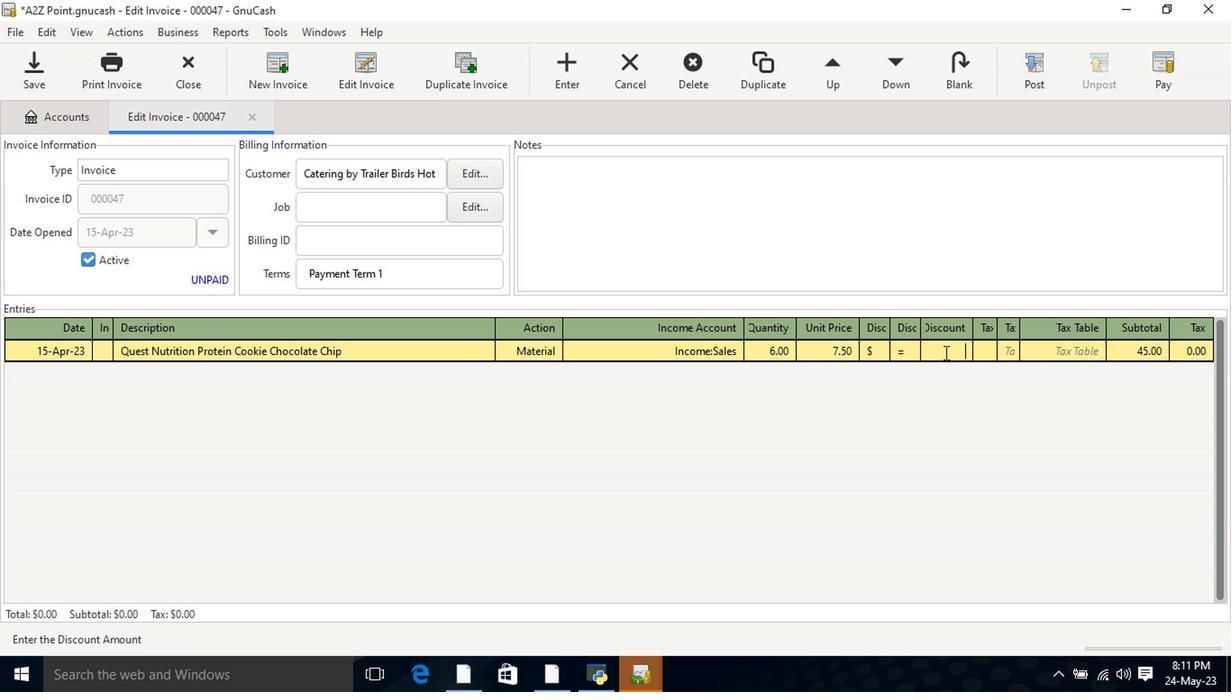 
Action: Key pressed 0.5<Key.tab><Key.tab><Key.shift>H.<Key.shift>K.<Key.space><Key.shift>Anderson<Key.space><Key.shift>Peanut<Key.space><Key.shift>Butter<Key.space><Key.shift>pretzels<Key.tab><Key.shift><Key.tab><Key.right><Key.left><Key.left><Key.left><Key.left><Key.left><Key.left><Key.left><Key.left><Key.left><Key.left><Key.left><Key.left><Key.left><Key.left><Key.right><Key.right><Key.right><Key.right><Key.right><Key.shift><Key.right>P<Key.tab>mater<Key.tab>income<Key.down><Key.down><Key.down><Key.tab>1<Key.tab>8.2<Key.tab>
Screenshot: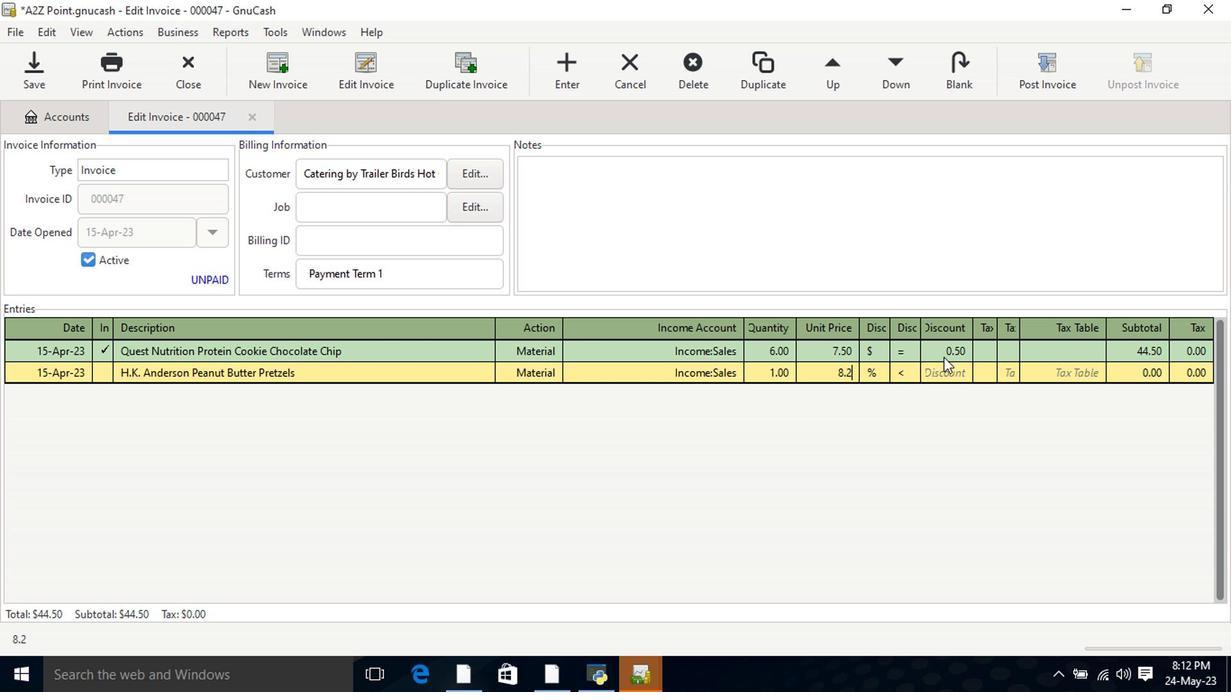 
Action: Mouse moved to (873, 378)
Screenshot: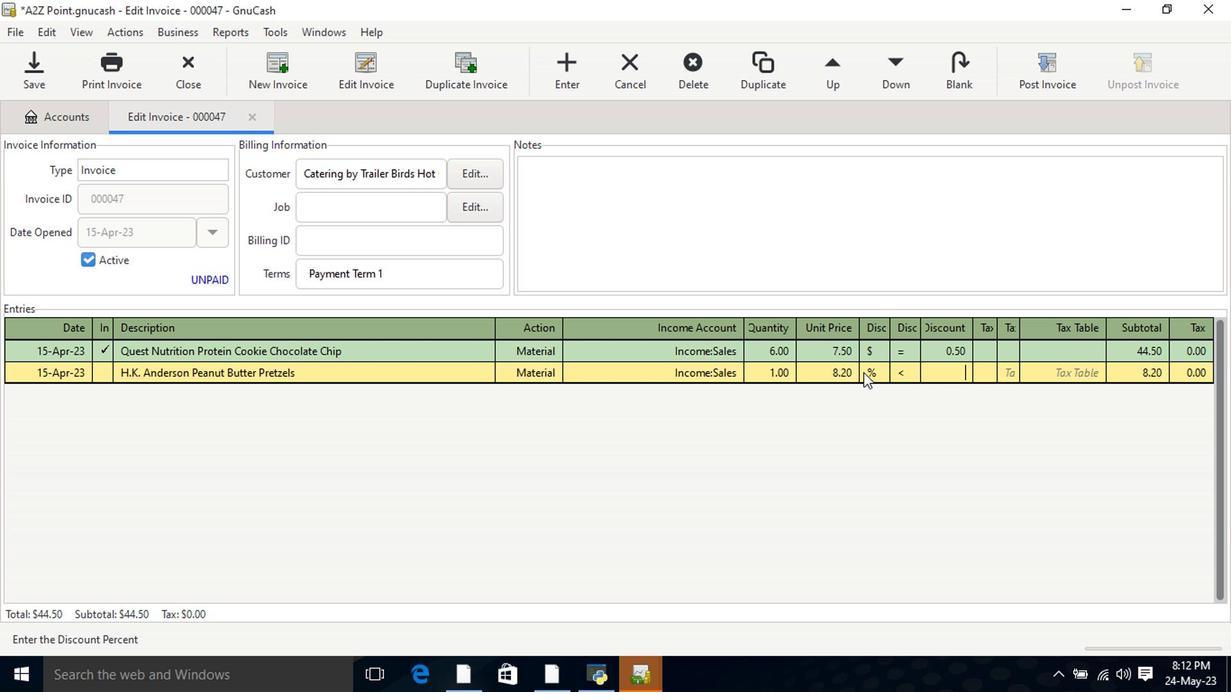 
Action: Mouse pressed left at (873, 378)
Screenshot: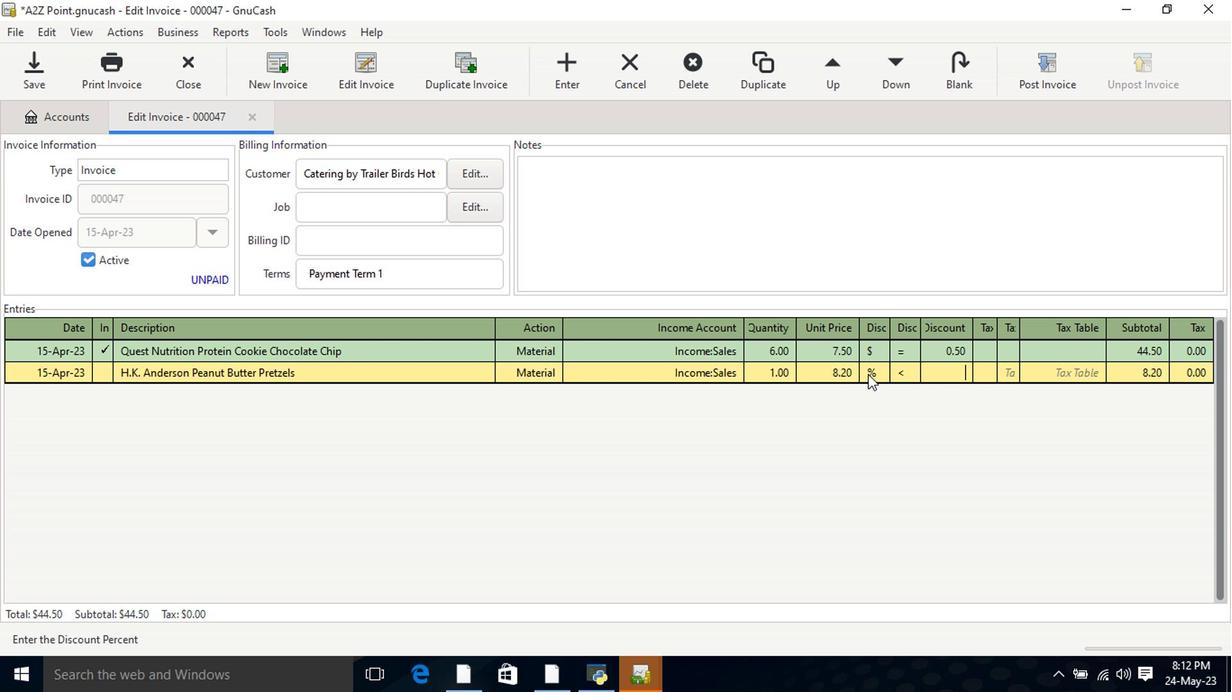 
Action: Mouse moved to (899, 378)
Screenshot: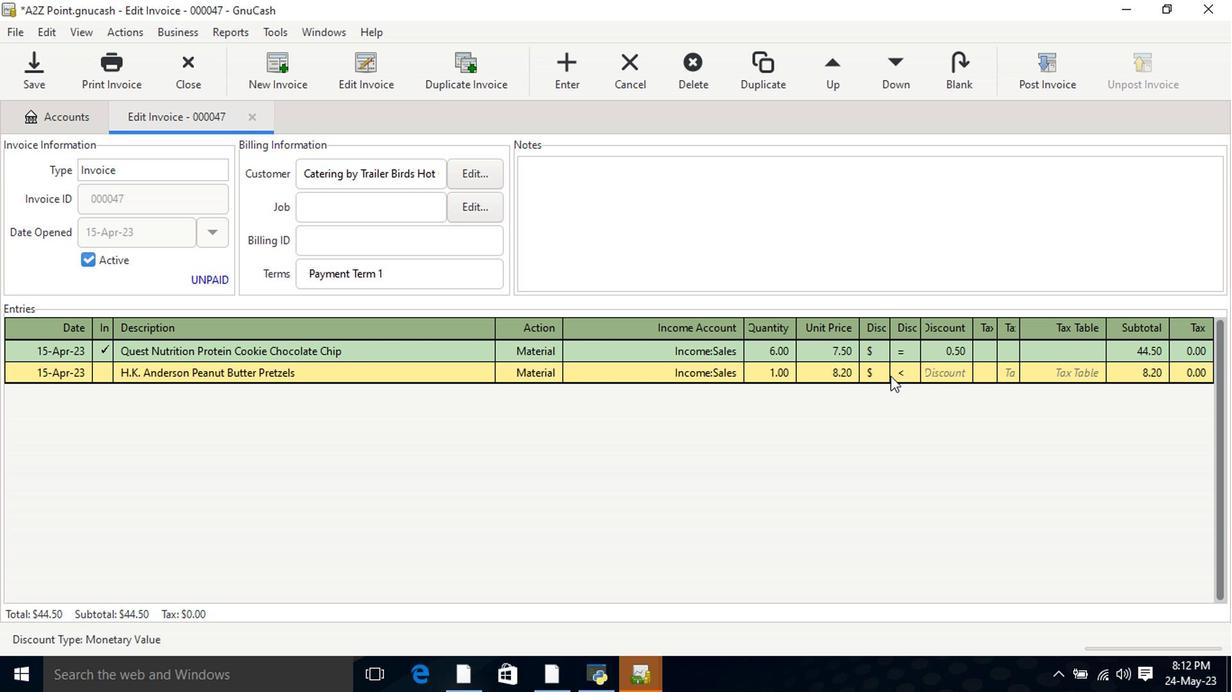 
Action: Mouse pressed left at (899, 378)
Screenshot: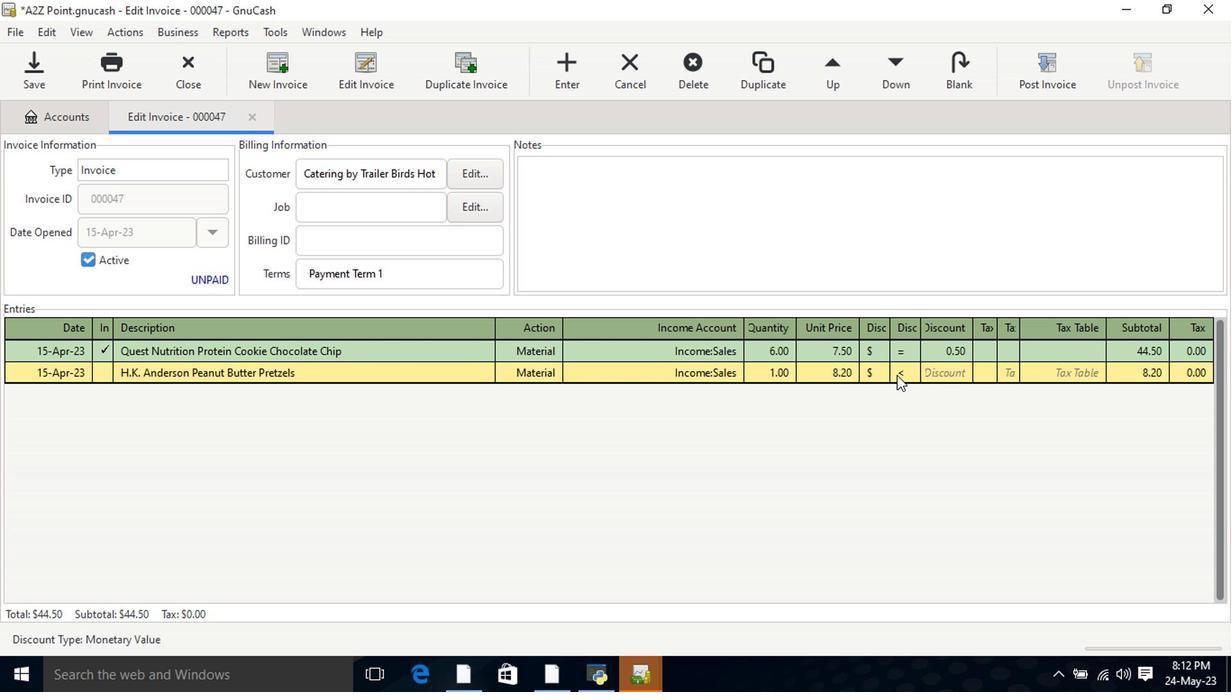 
Action: Mouse moved to (940, 377)
Screenshot: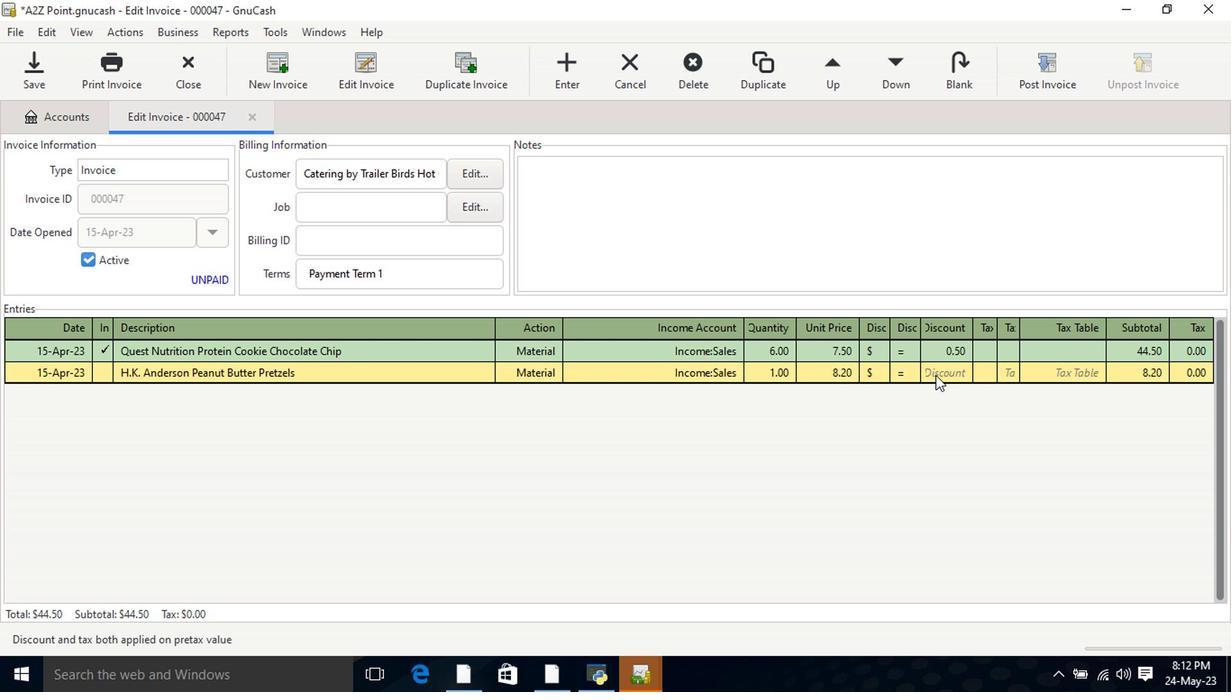 
Action: Mouse pressed left at (940, 377)
Screenshot: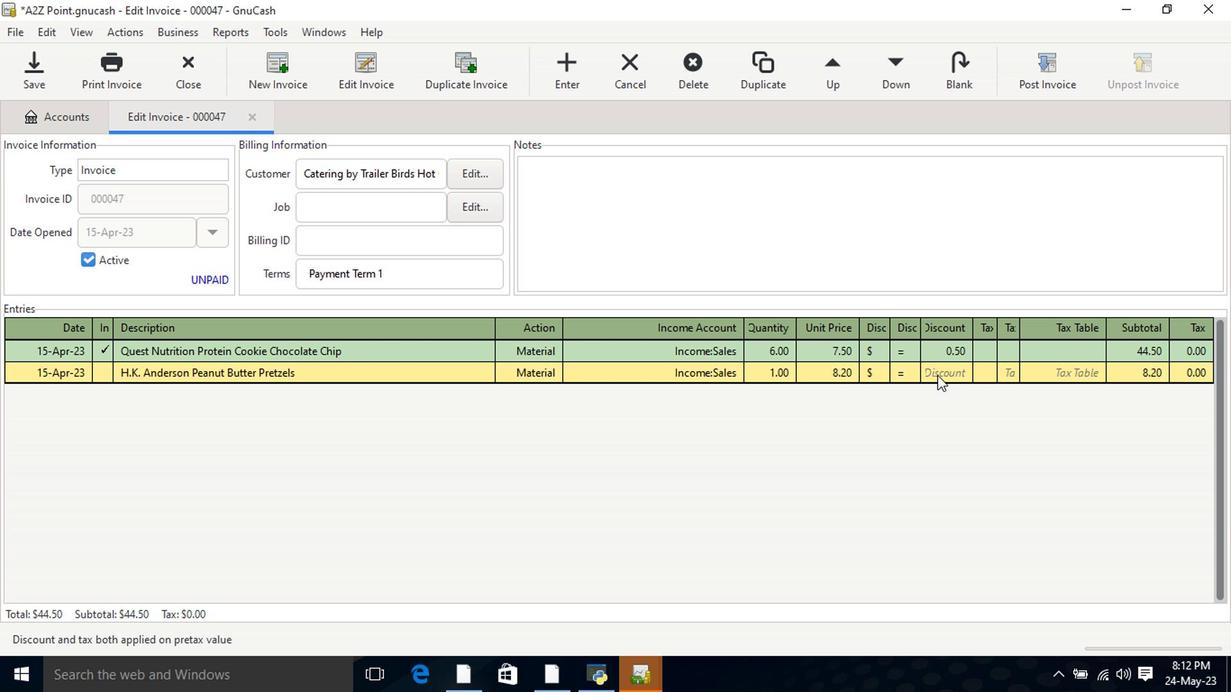 
Action: Key pressed 1.5<Key.tab><Key.tab><Key.shift>lng<Key.space><Key.shift>Chili<Key.space><Key.shift_r>(by<Key.space>pound<Key.shift_r>)<Key.tab>maer<Key.tab>income<Key.down><Key.down><Key.down><Key.tab>1<Key.tab>9.2<Key.tab>
Screenshot: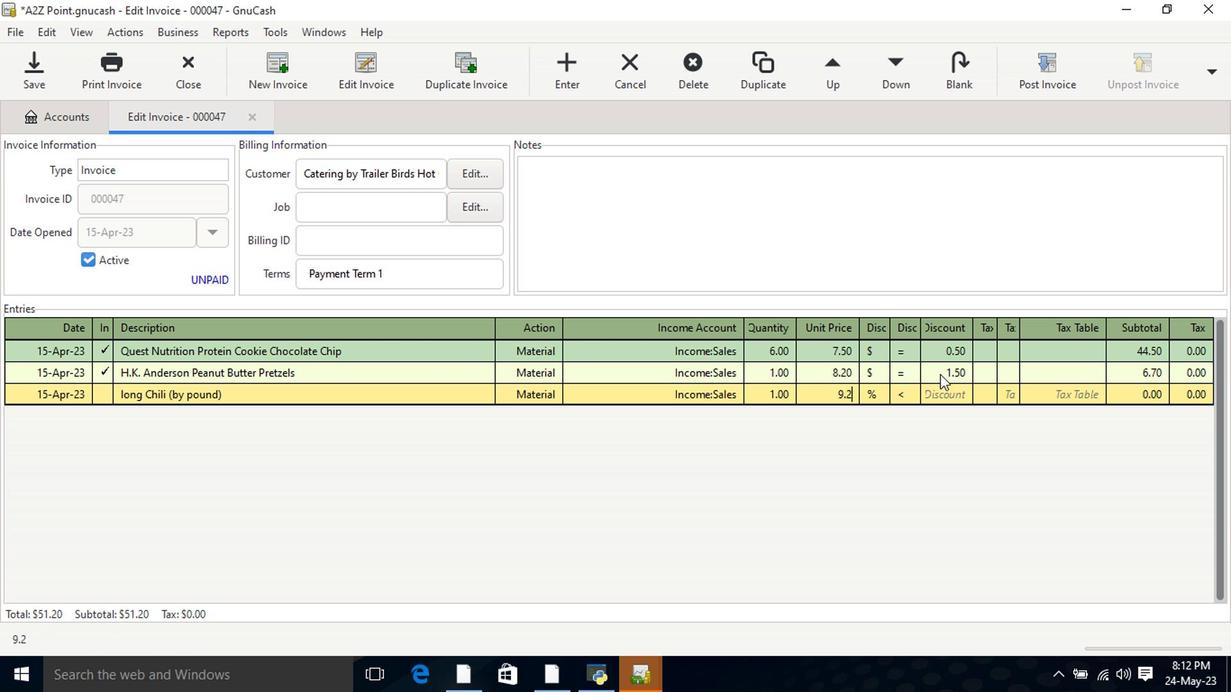 
Action: Mouse moved to (881, 396)
Screenshot: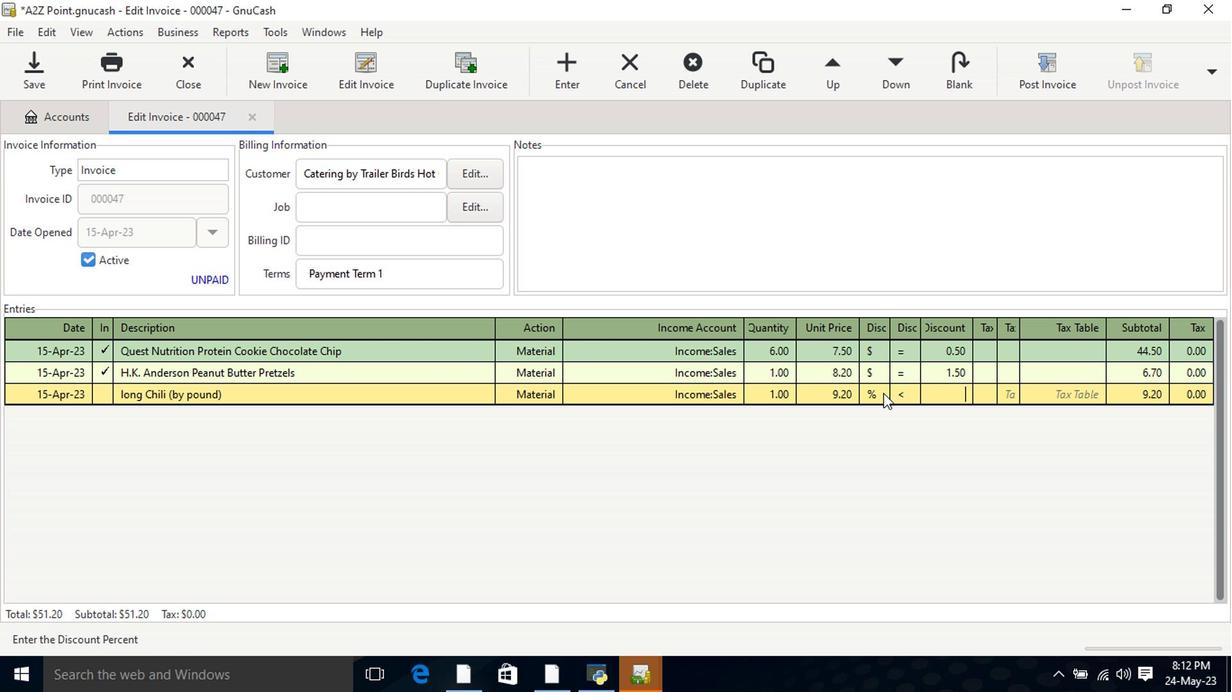 
Action: Mouse pressed left at (881, 396)
Screenshot: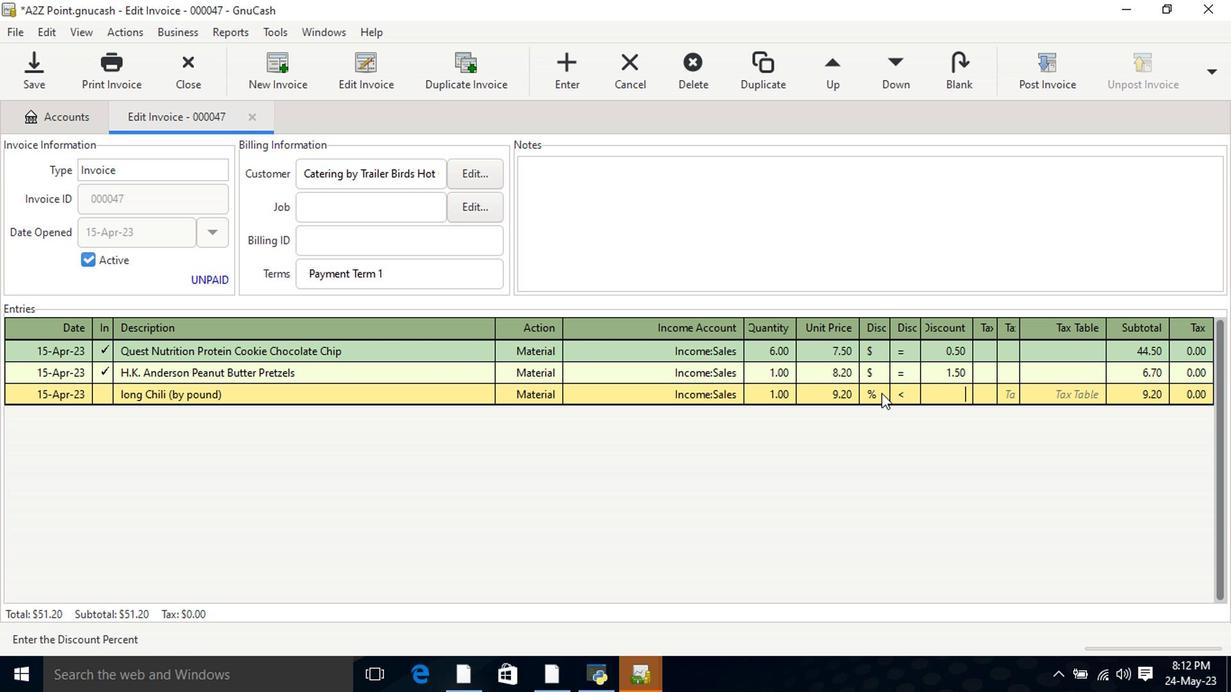 
Action: Mouse moved to (898, 397)
Screenshot: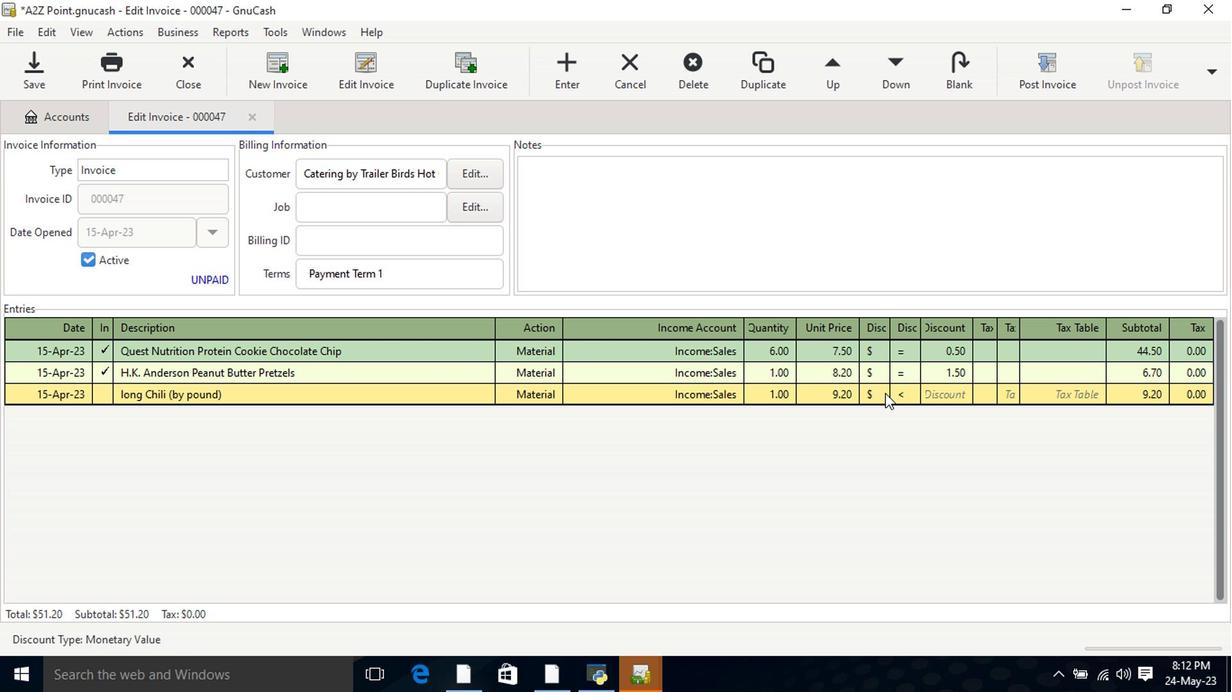 
Action: Mouse pressed left at (898, 397)
Screenshot: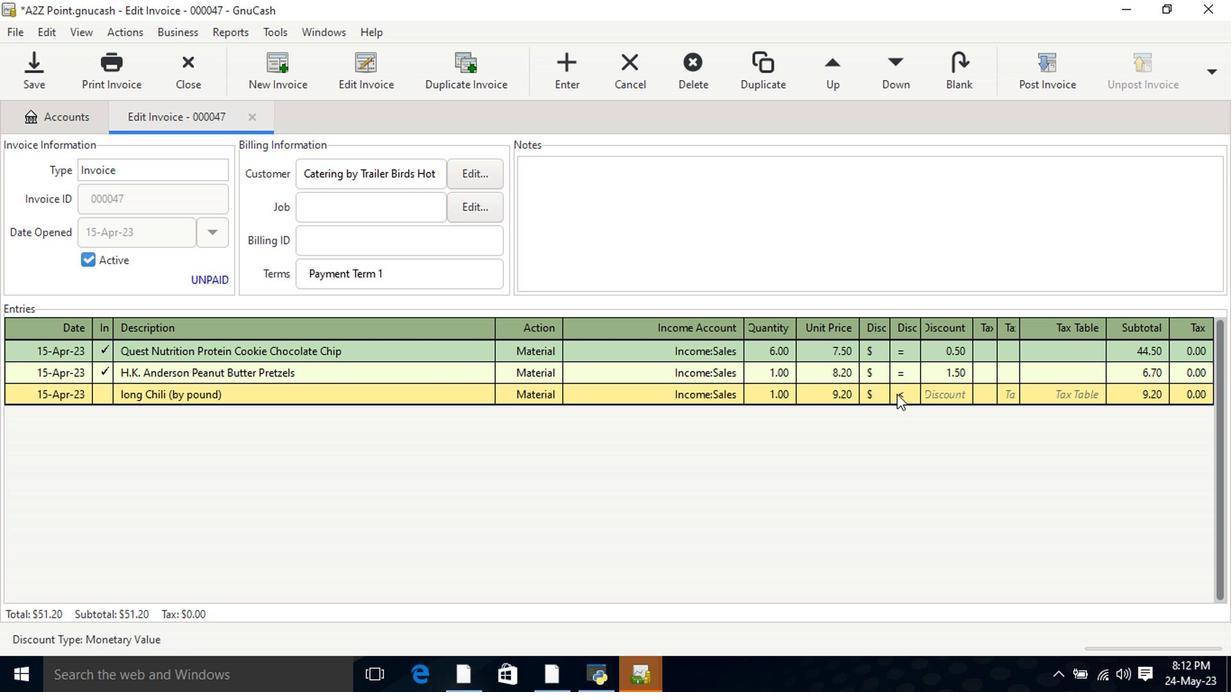 
Action: Mouse moved to (928, 397)
Screenshot: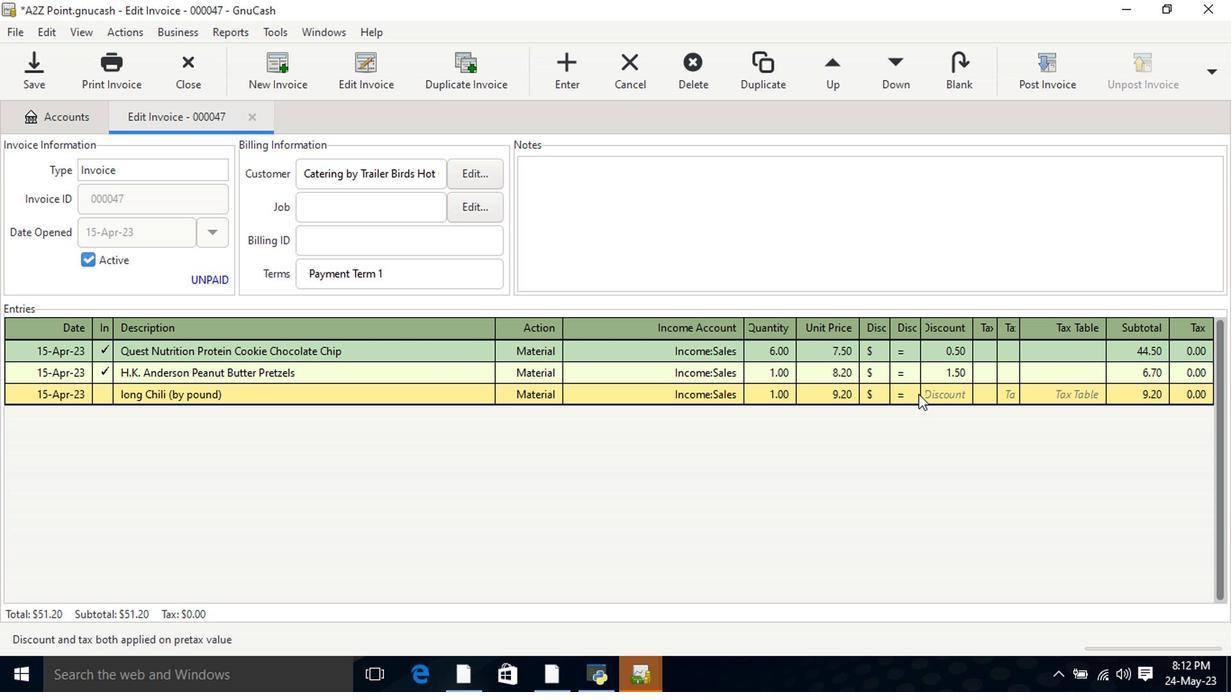 
Action: Mouse pressed left at (928, 397)
Screenshot: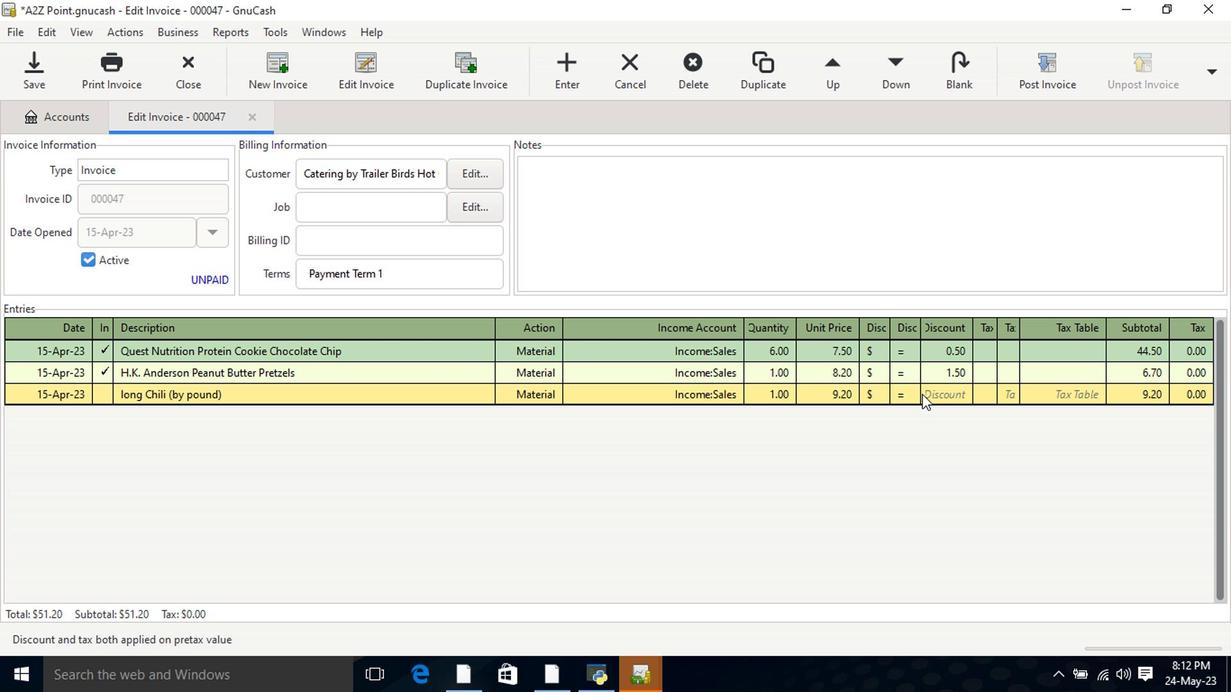 
Action: Key pressed 2<Key.tab><Key.tab>
Screenshot: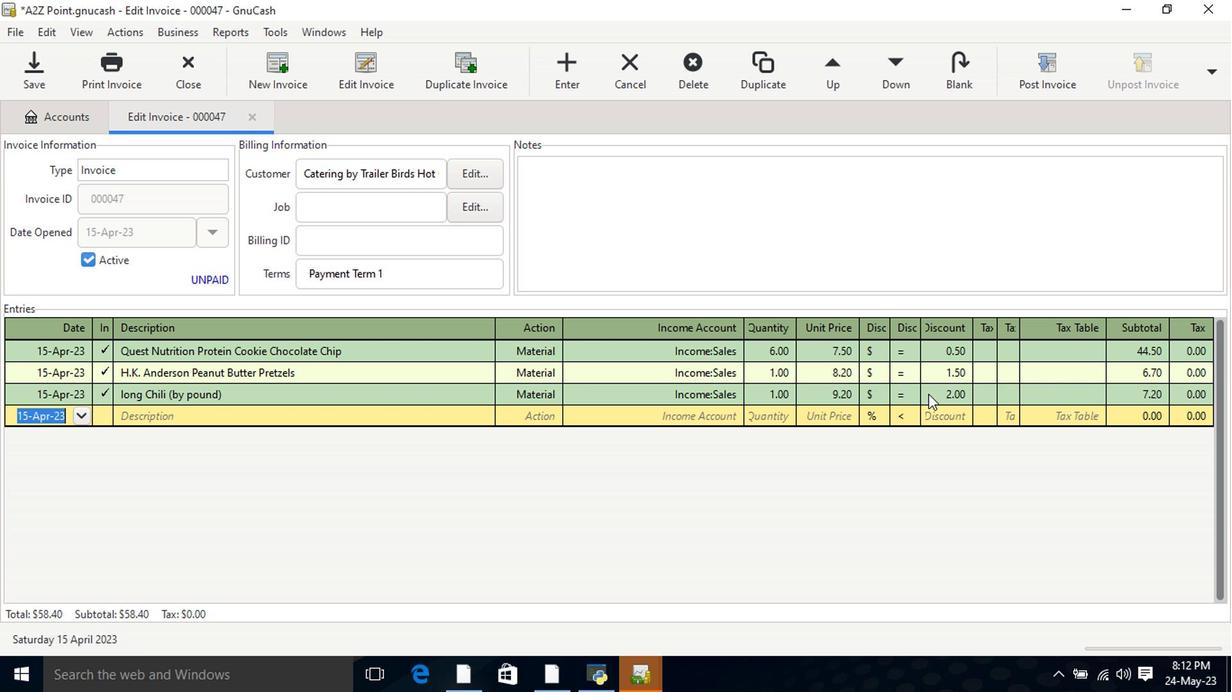 
Action: Mouse moved to (908, 215)
Screenshot: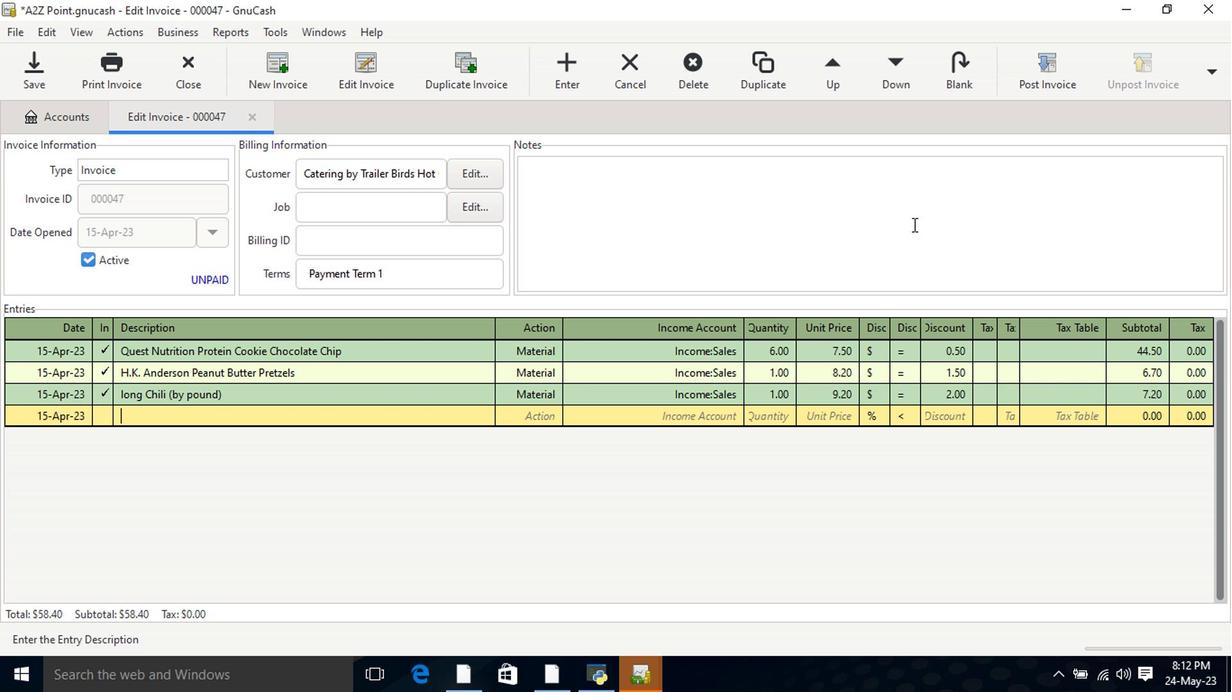 
Action: Mouse pressed left at (908, 215)
Screenshot: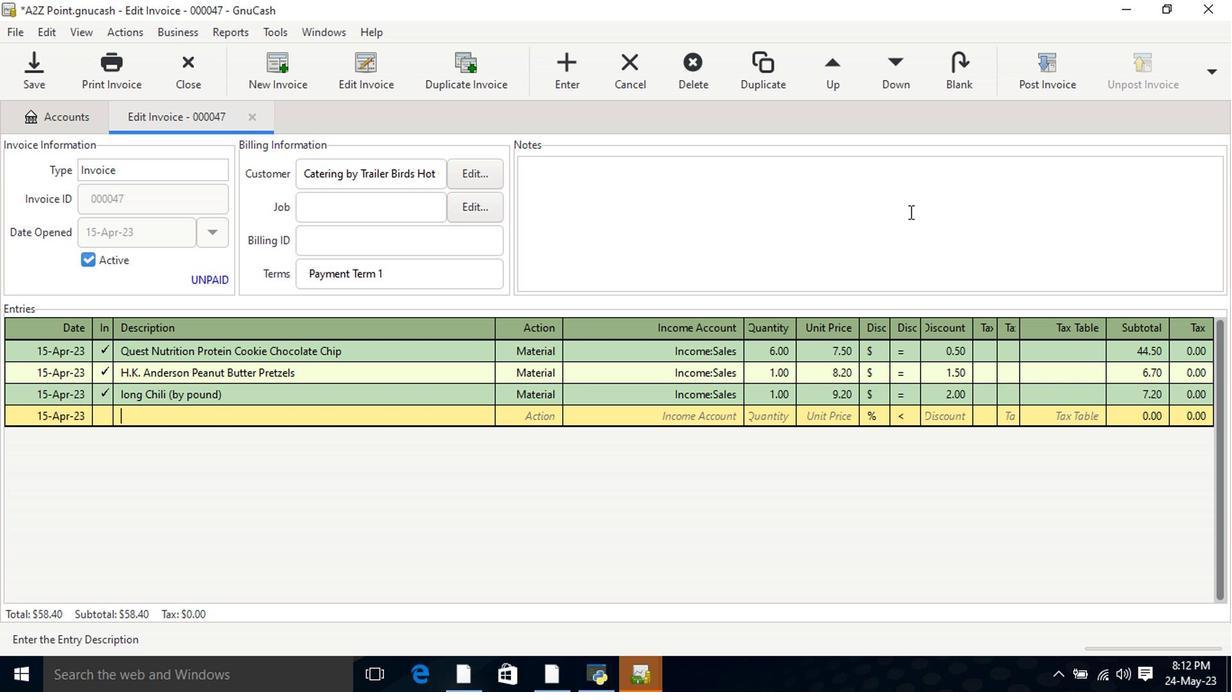 
Action: Key pressed <Key.shift><Key.shift><Key.shift><Key.shift><Key.shift><Key.shift><Key.shift><Key.shift><Key.shift><Key.shift><Key.shift><Key.shift><Key.shift><Key.shift><Key.shift><Key.shift><Key.shift><Key.shift><Key.shift><Key.shift><Key.shift><Key.shift><Key.shift><Key.shift><Key.shift><Key.shift><Key.shift><Key.shift><Key.shift><Key.shift><Key.shift><Key.shift><Key.shift><Key.shift><Key.shift><Key.shift><Key.shift><Key.shift><Key.shift>Lookng<Key.backspace><Key.backspace>ing<Key.space>forward<Key.space>to<Key.space>serving<Key.space>you<Key.space>again.
Screenshot: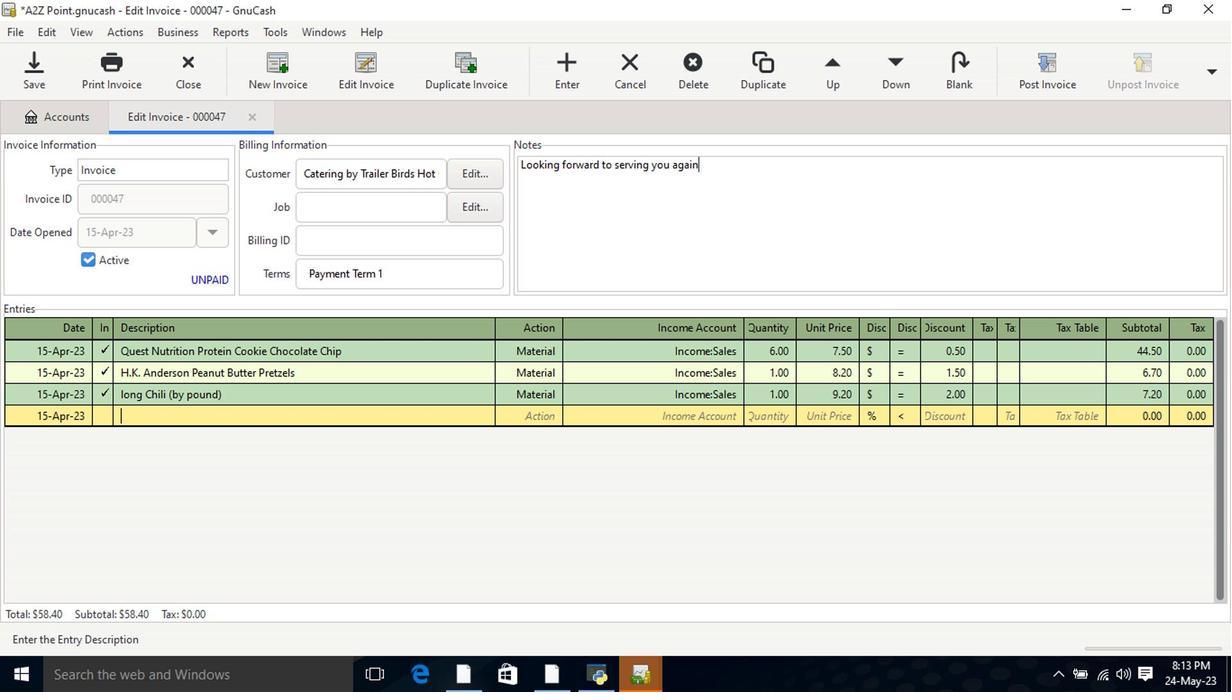
Action: Mouse moved to (1054, 76)
Screenshot: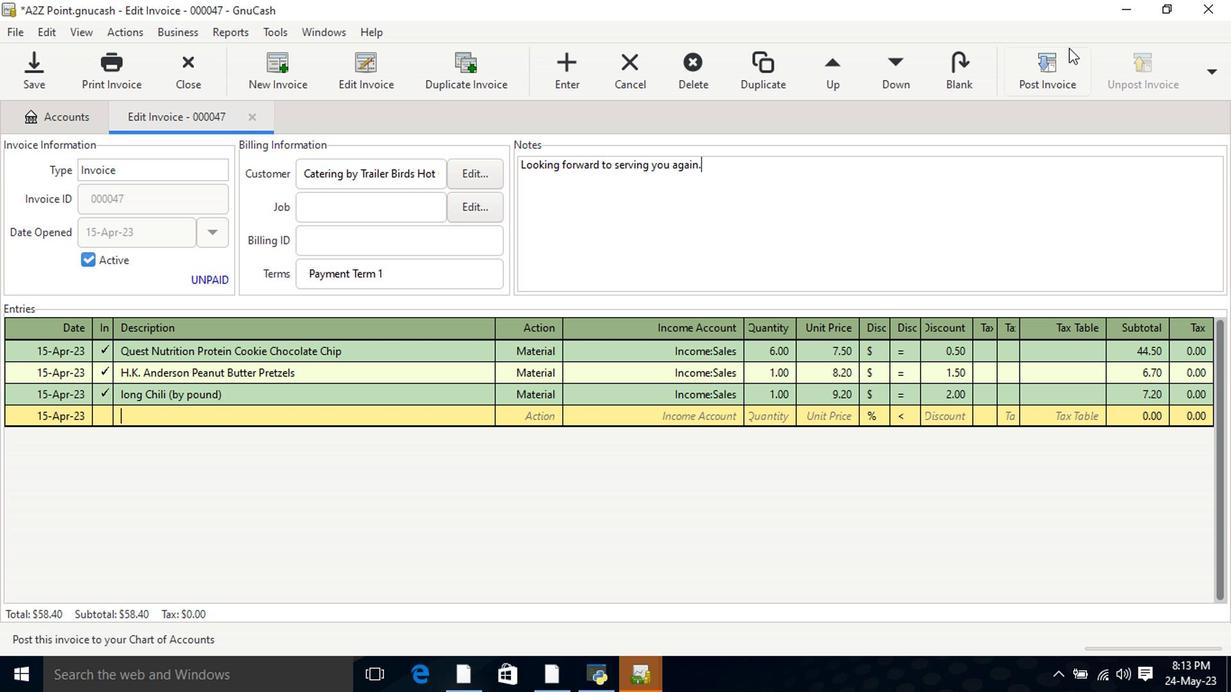 
Action: Mouse pressed left at (1054, 76)
Screenshot: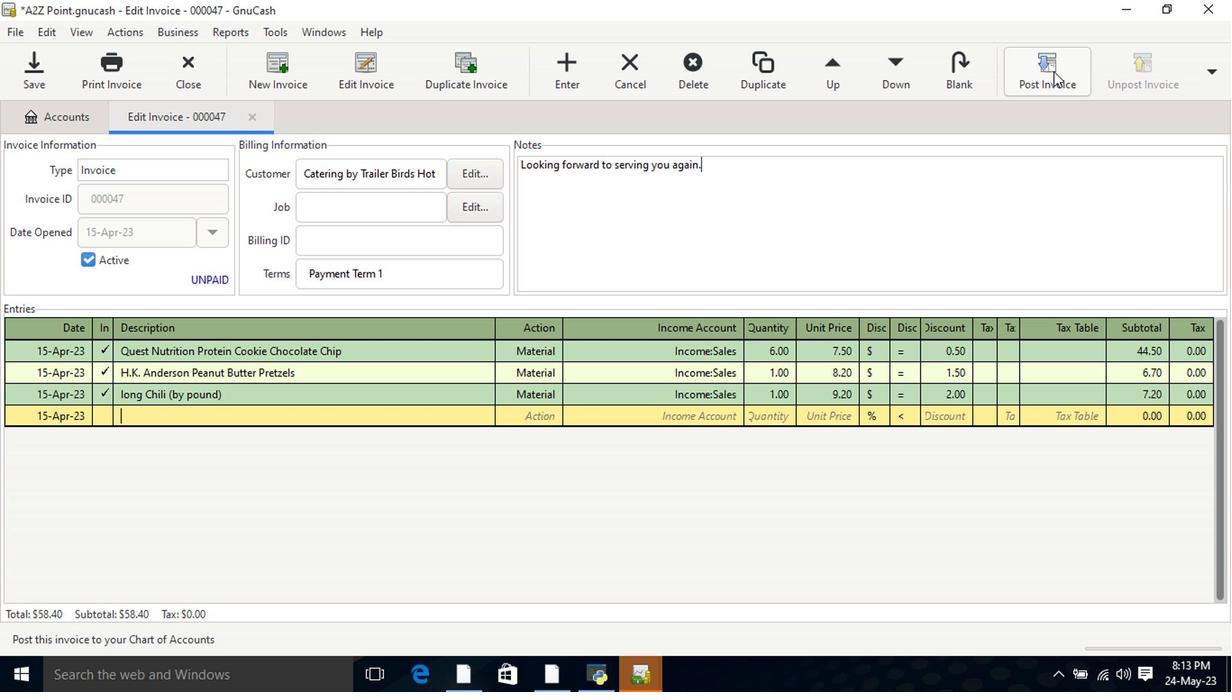 
Action: Mouse moved to (771, 304)
Screenshot: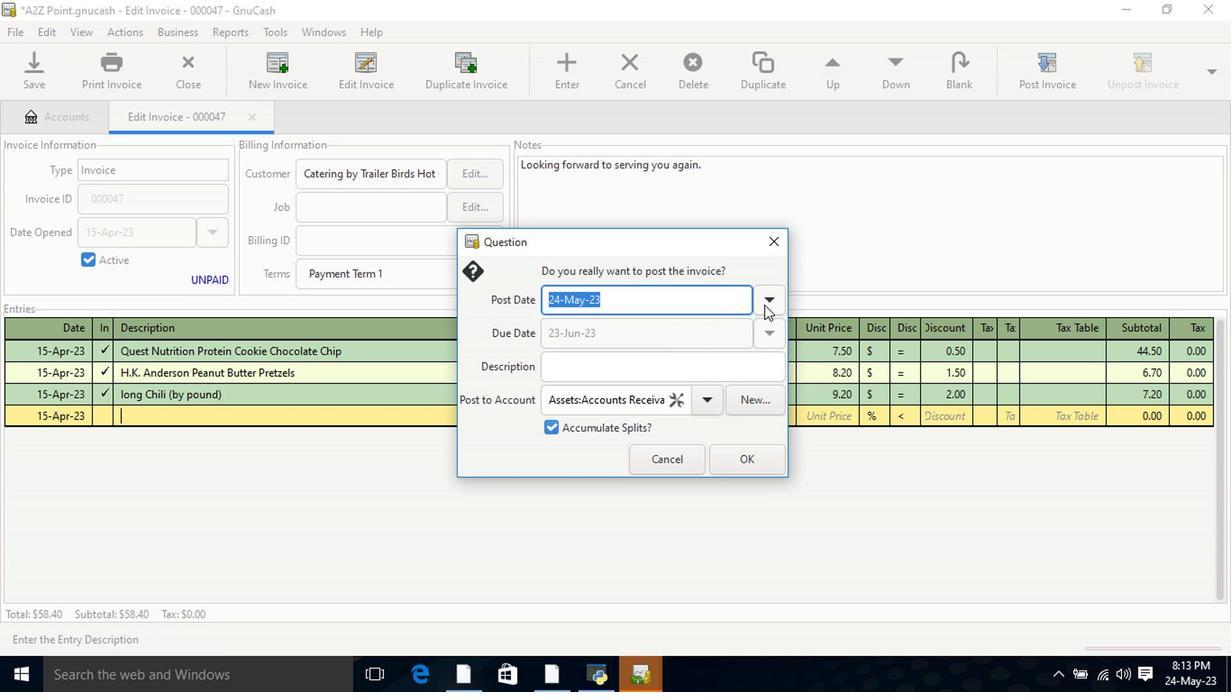 
Action: Mouse pressed left at (771, 304)
Screenshot: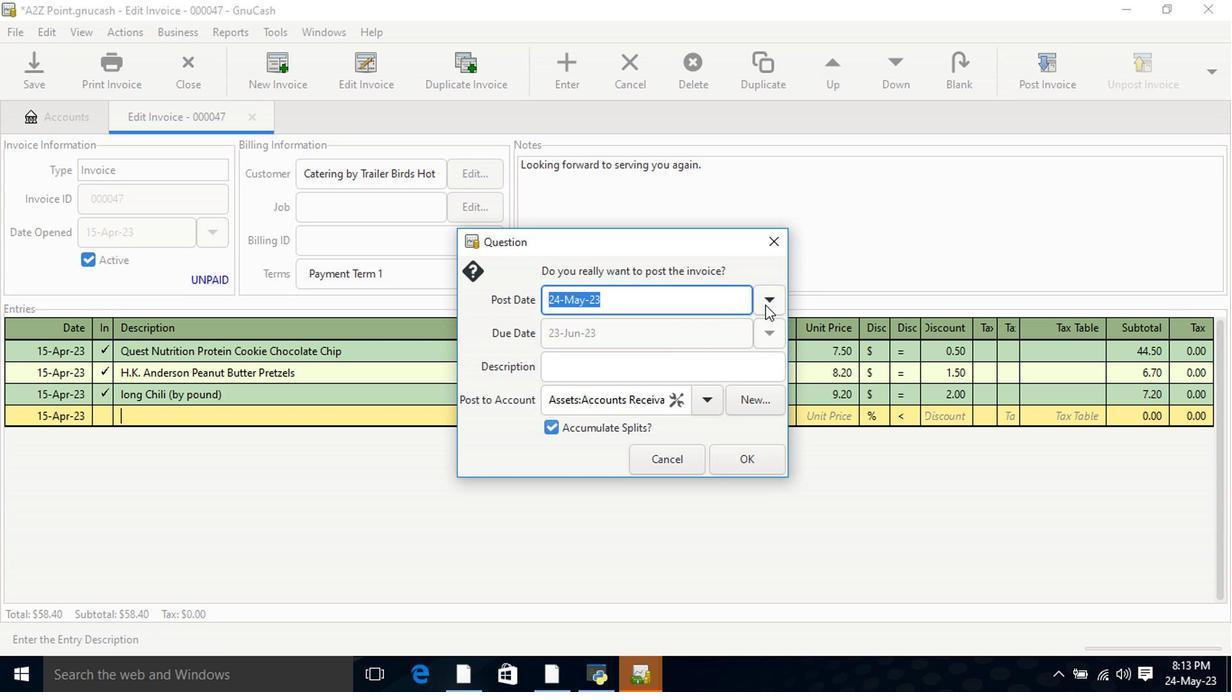 
Action: Mouse moved to (635, 334)
Screenshot: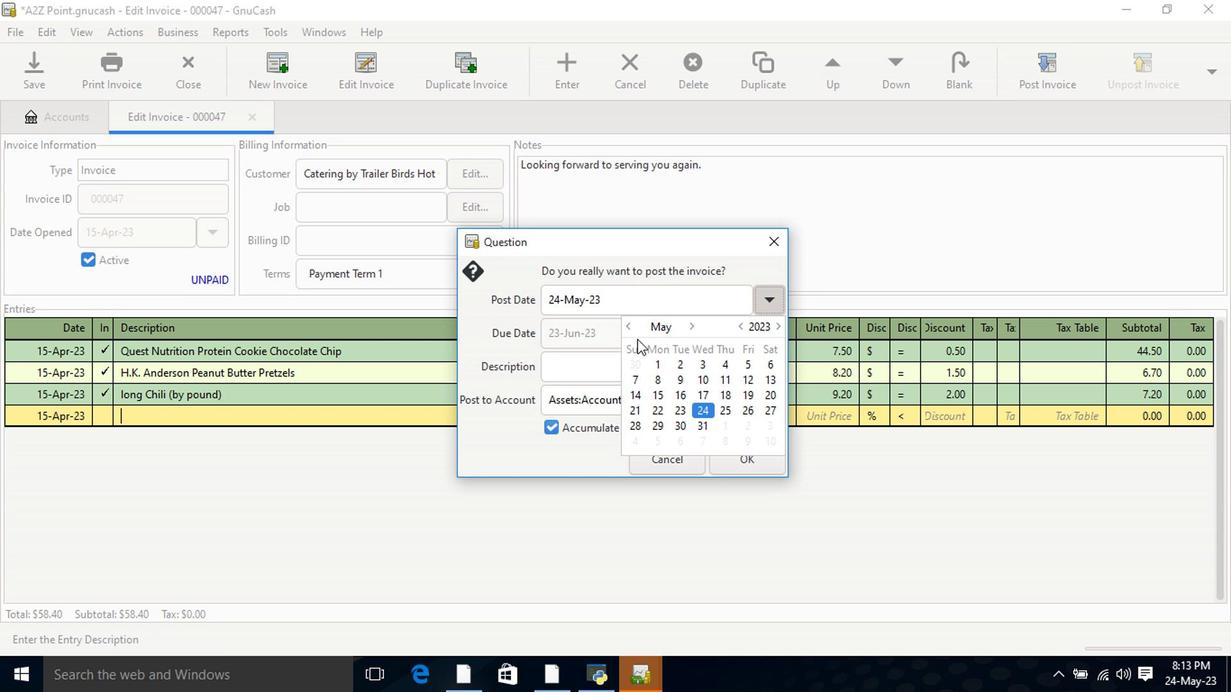 
Action: Mouse pressed left at (635, 334)
Screenshot: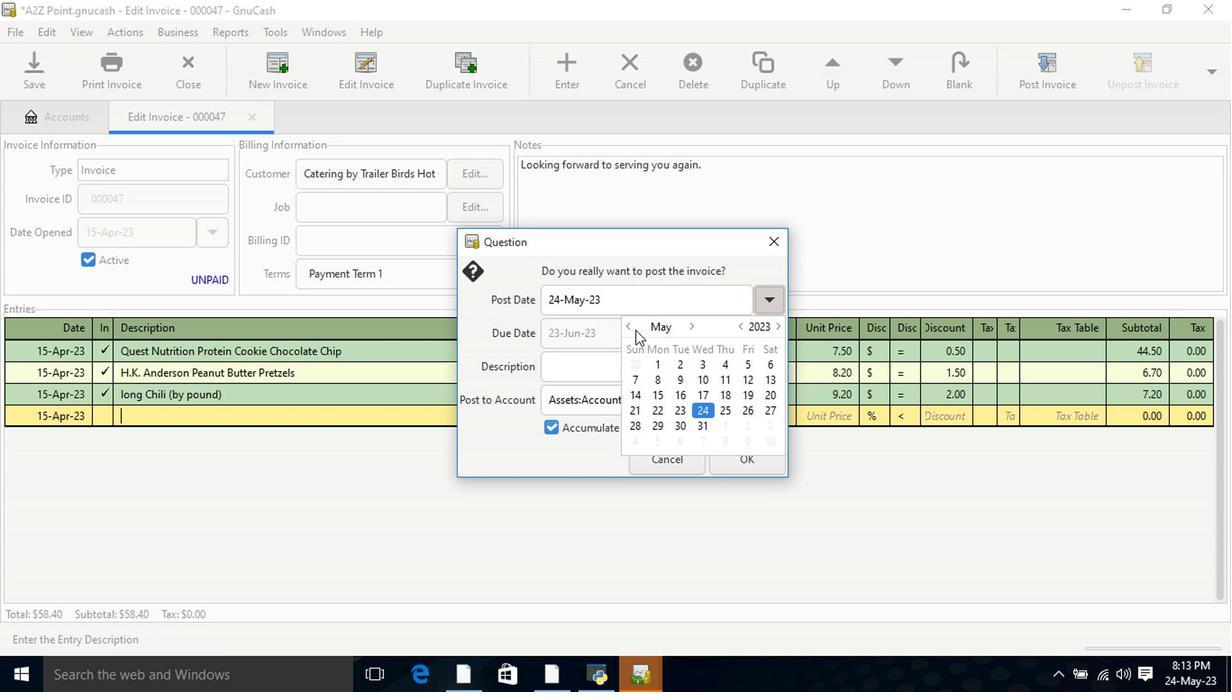 
Action: Mouse moved to (790, 296)
Screenshot: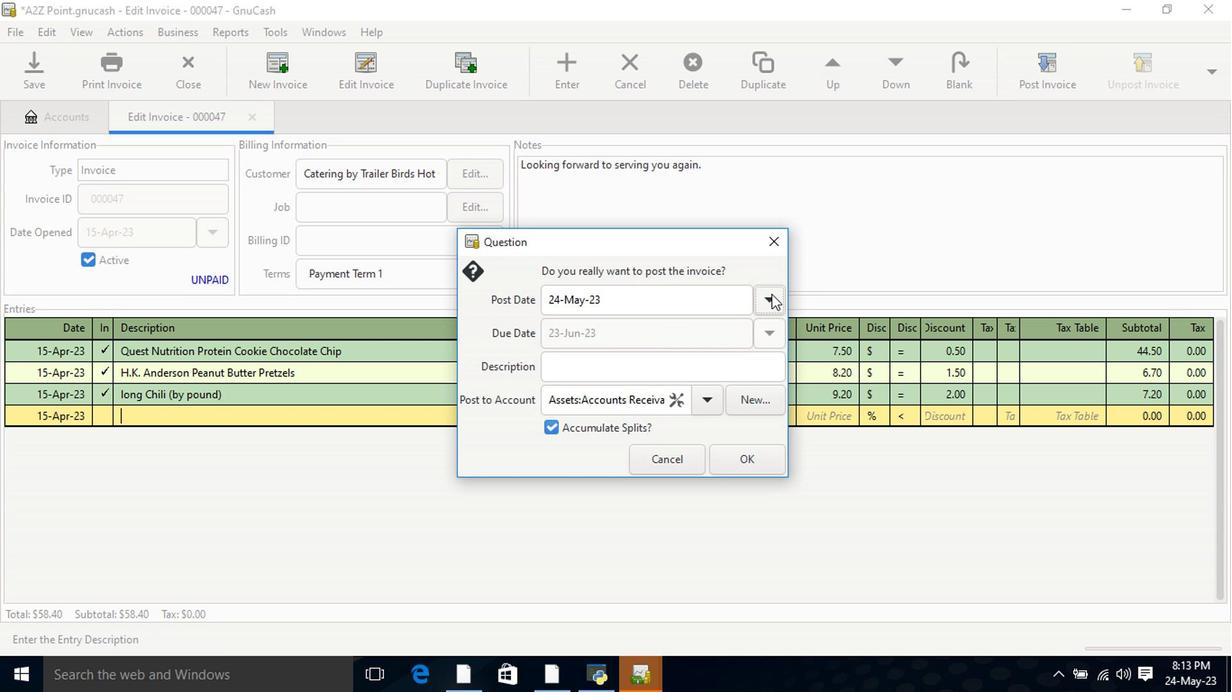 
Action: Mouse pressed left at (790, 296)
Screenshot: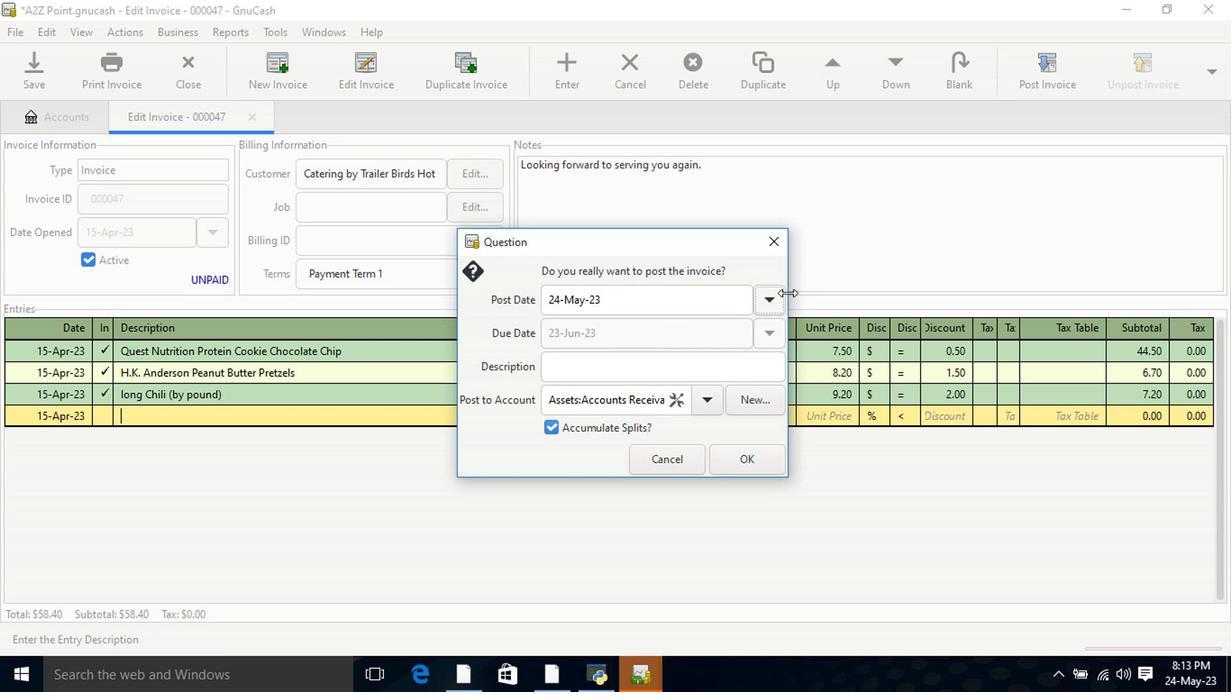 
Action: Mouse moved to (771, 300)
Screenshot: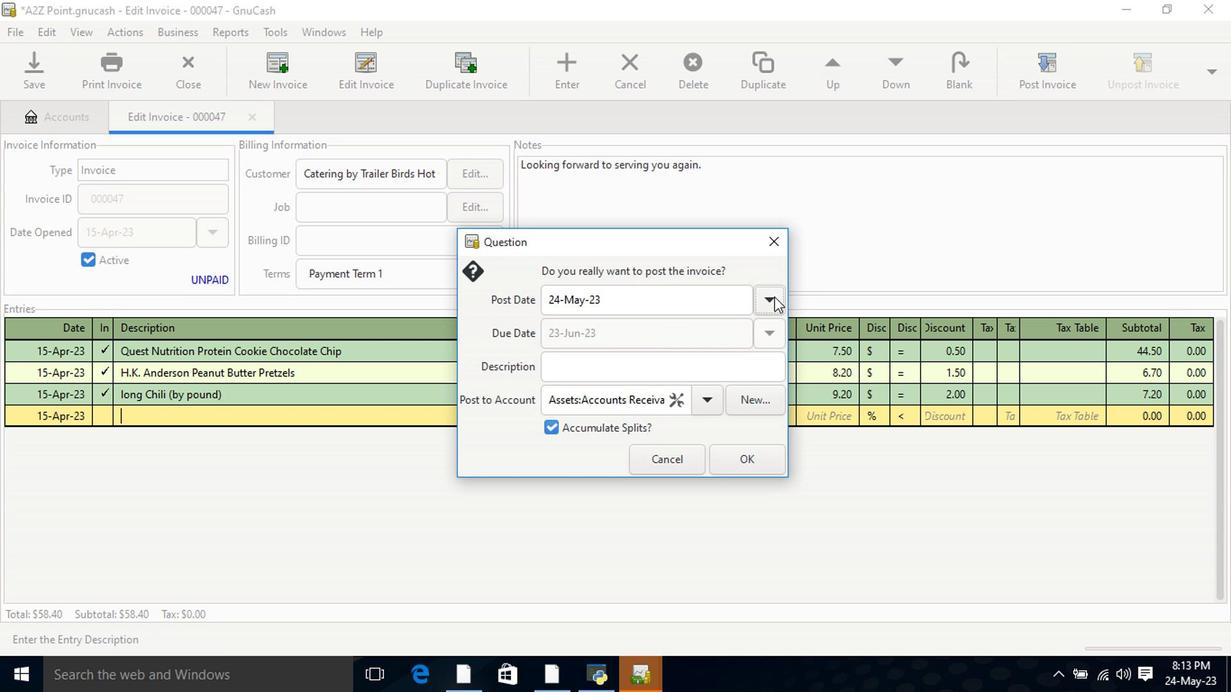 
Action: Mouse pressed left at (771, 300)
Screenshot: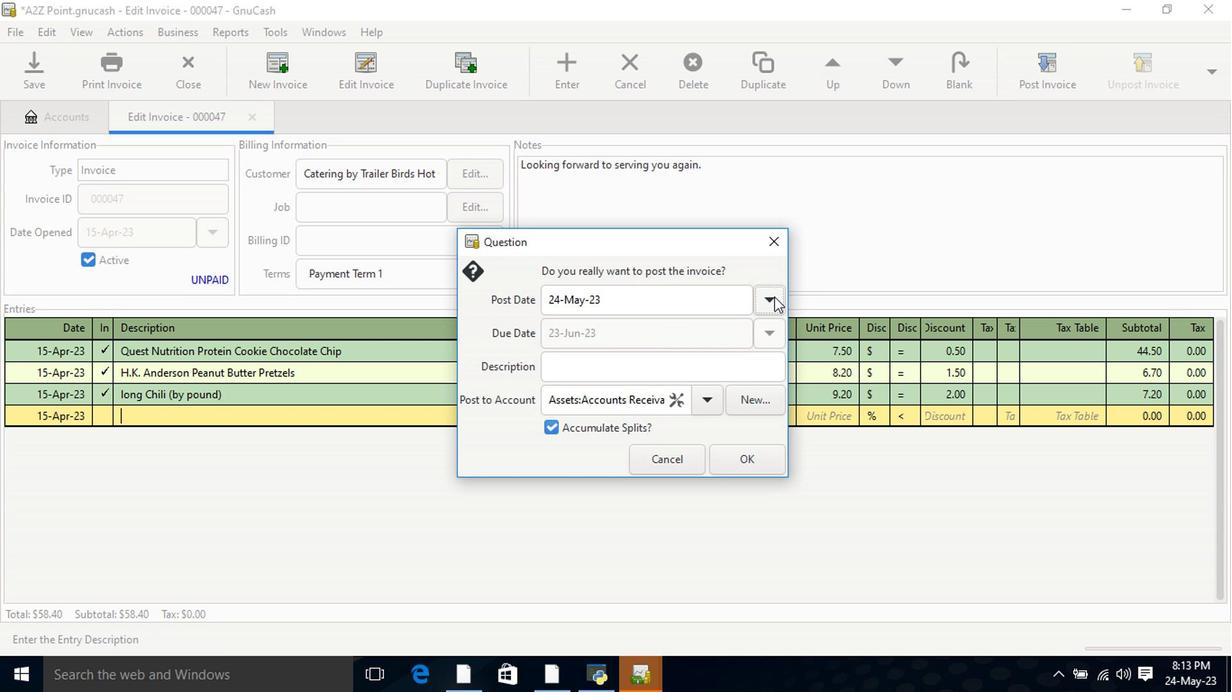 
Action: Mouse moved to (626, 331)
Screenshot: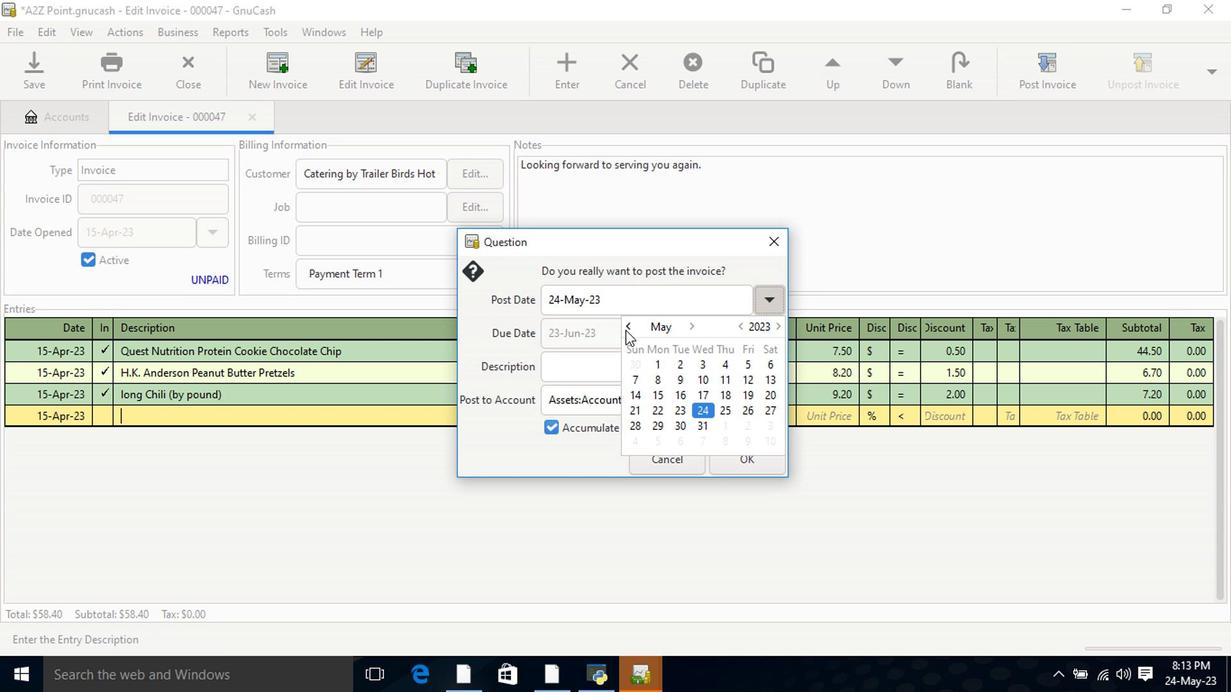 
Action: Mouse pressed left at (626, 331)
Screenshot: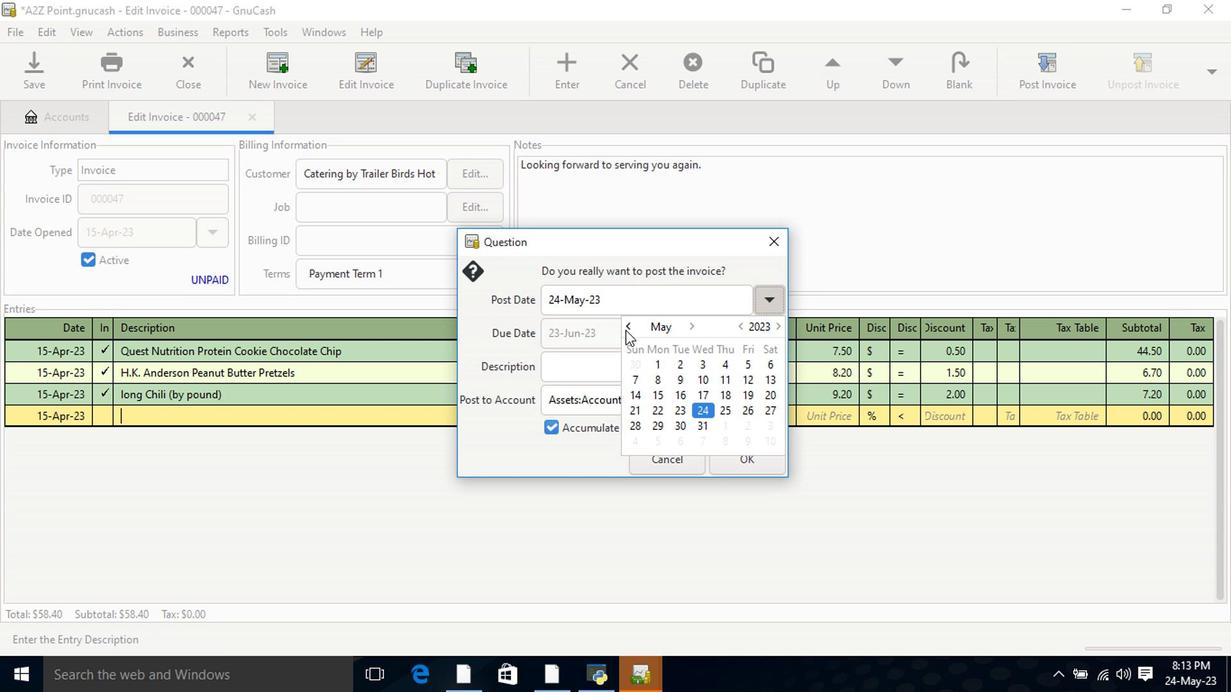 
Action: Mouse moved to (775, 398)
Screenshot: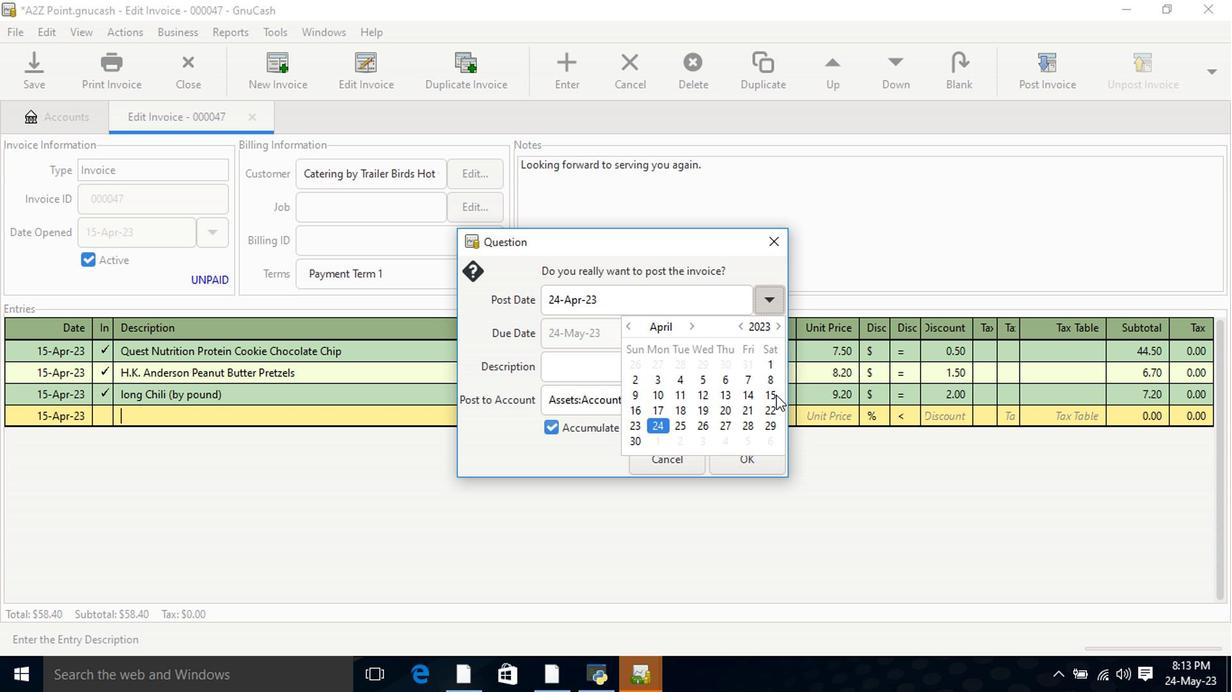 
Action: Mouse pressed left at (775, 398)
Screenshot: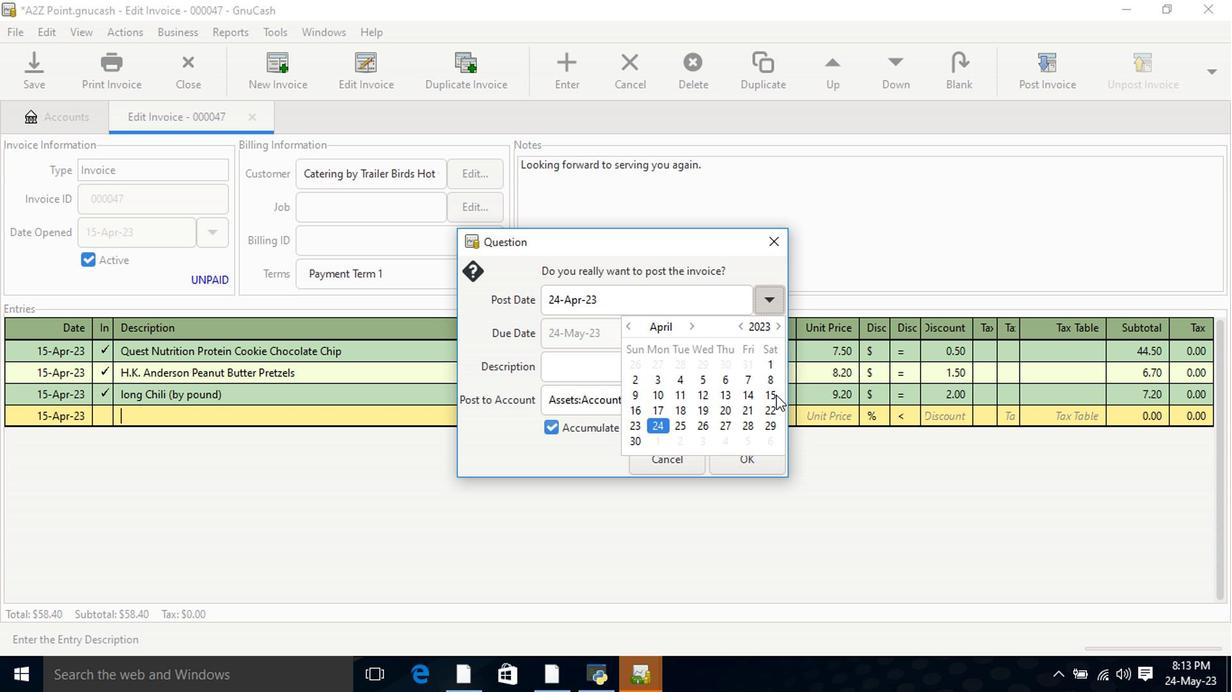 
Action: Mouse pressed left at (775, 398)
Screenshot: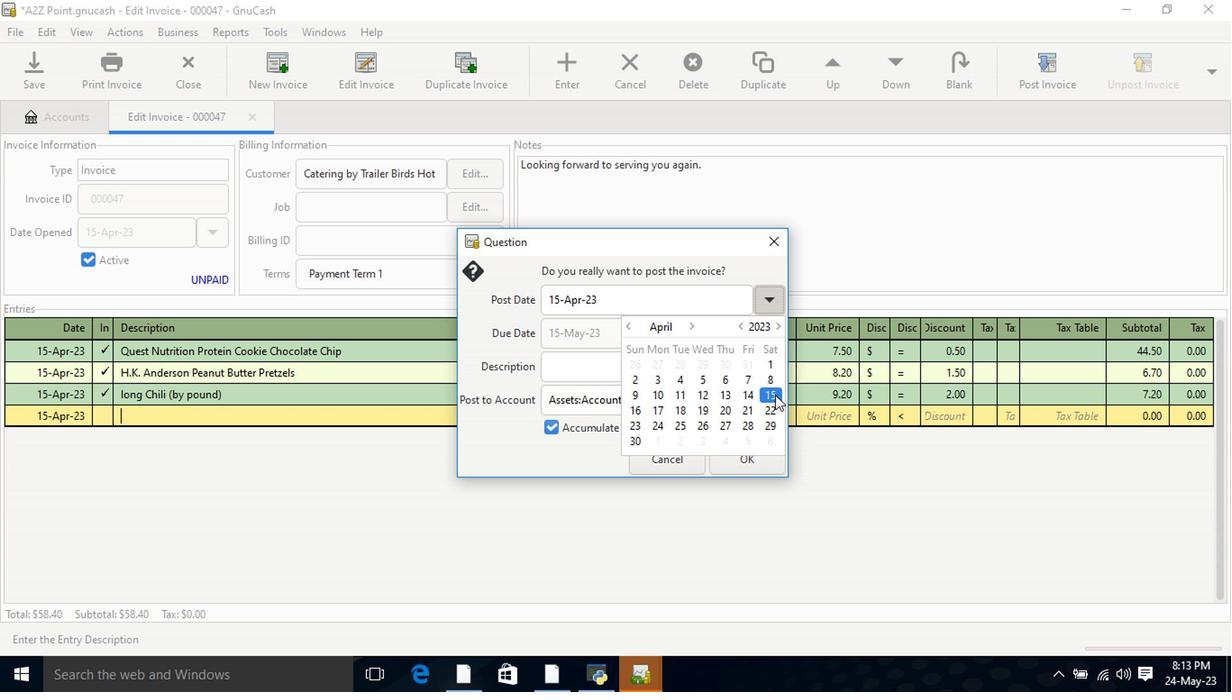 
Action: Mouse pressed left at (775, 398)
Screenshot: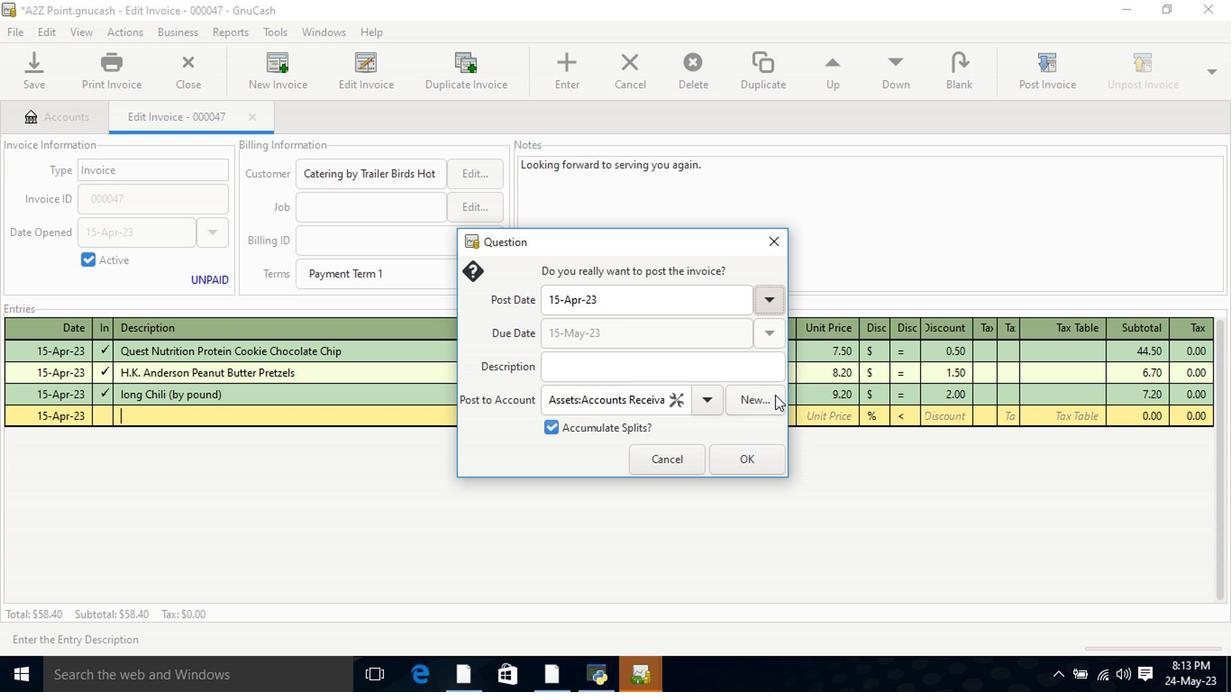 
Action: Mouse moved to (667, 608)
Screenshot: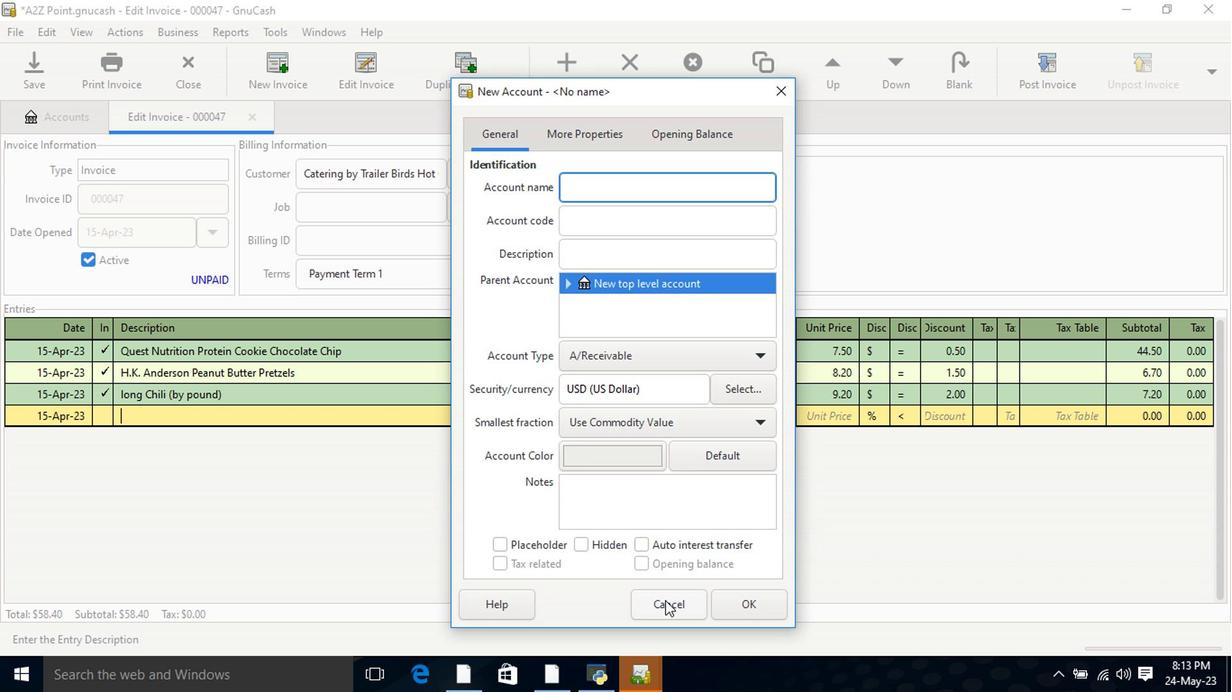 
Action: Mouse pressed left at (667, 608)
Screenshot: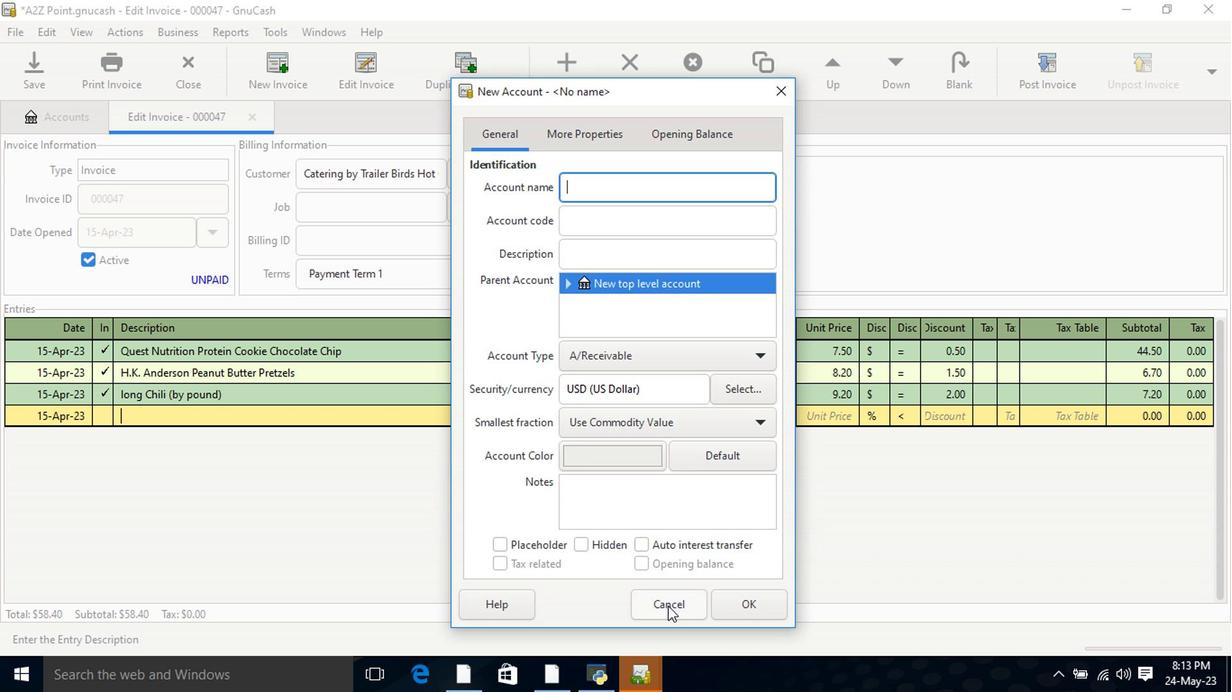 
Action: Mouse moved to (1162, 84)
Screenshot: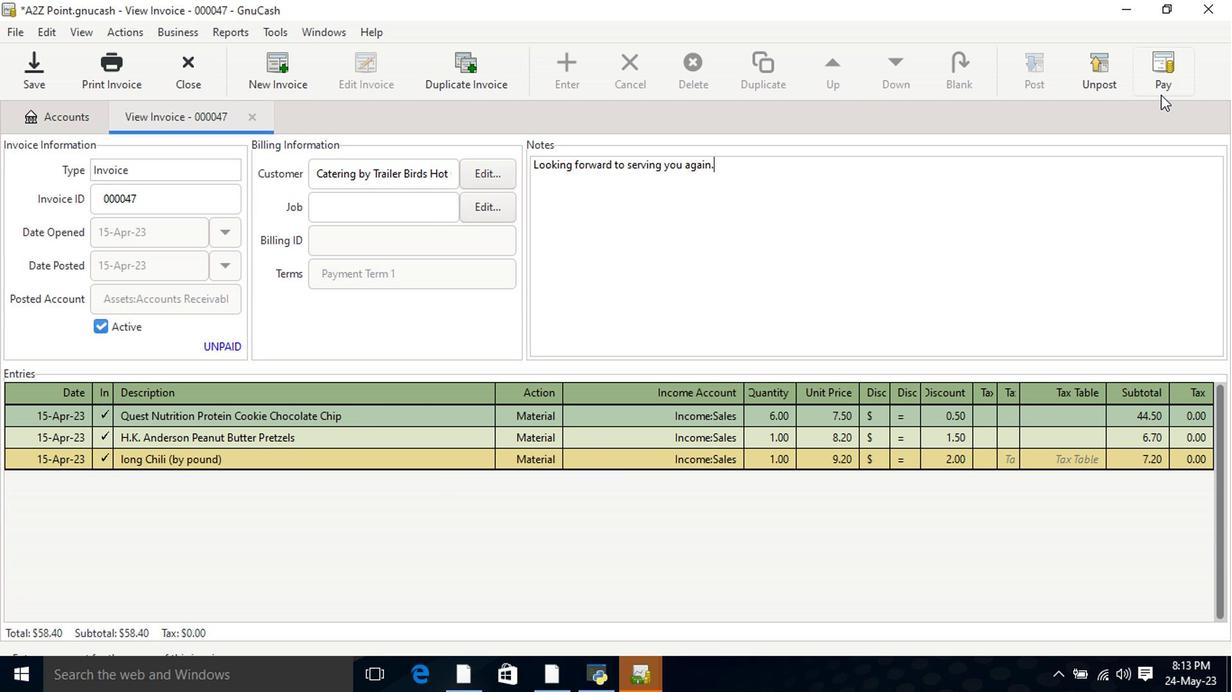 
Action: Mouse pressed left at (1162, 84)
Screenshot: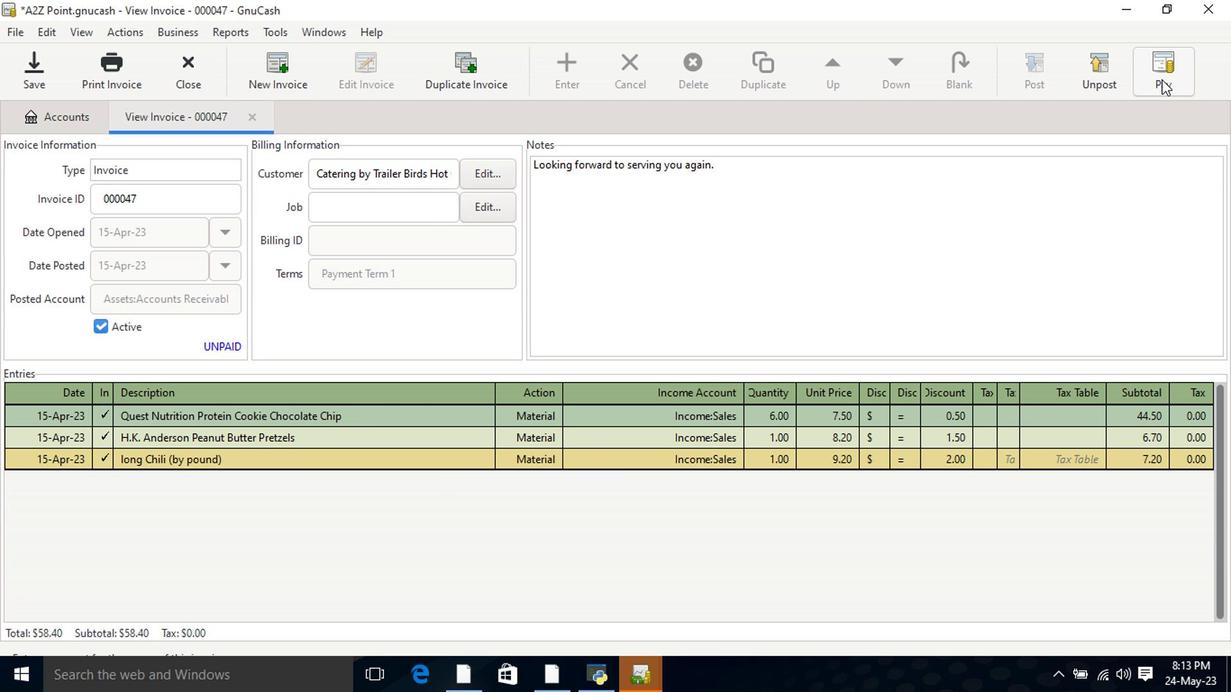 
Action: Mouse moved to (611, 500)
Screenshot: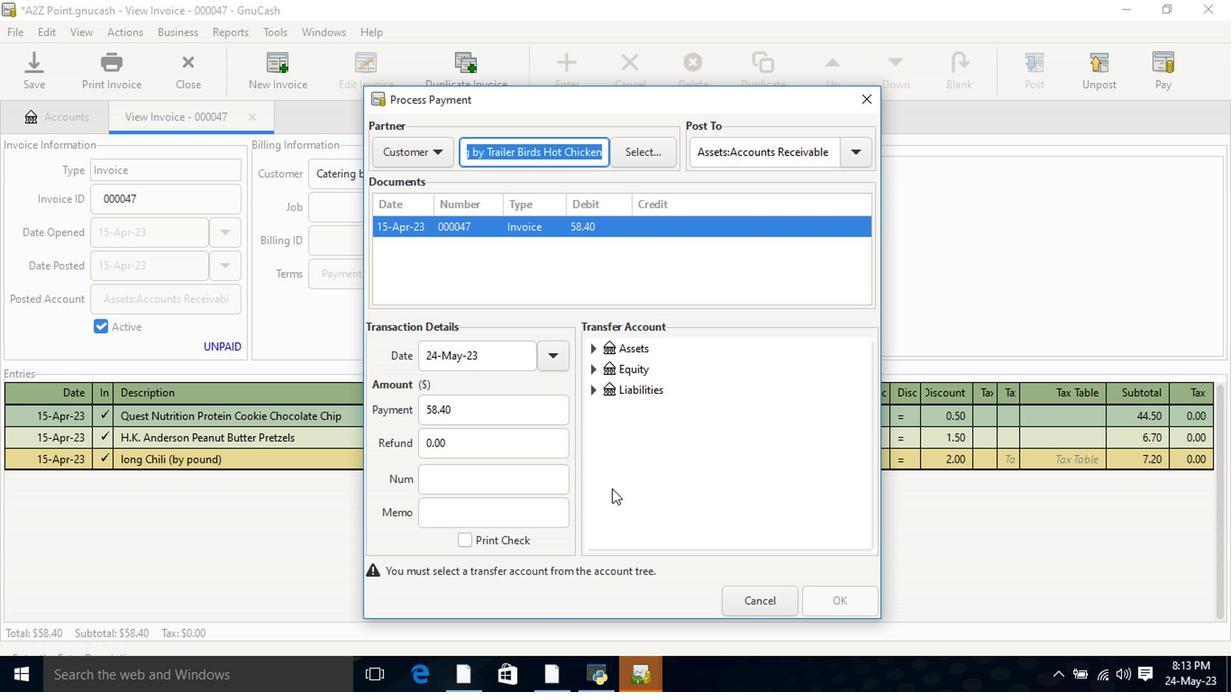 
Action: Mouse pressed left at (614, 500)
Screenshot: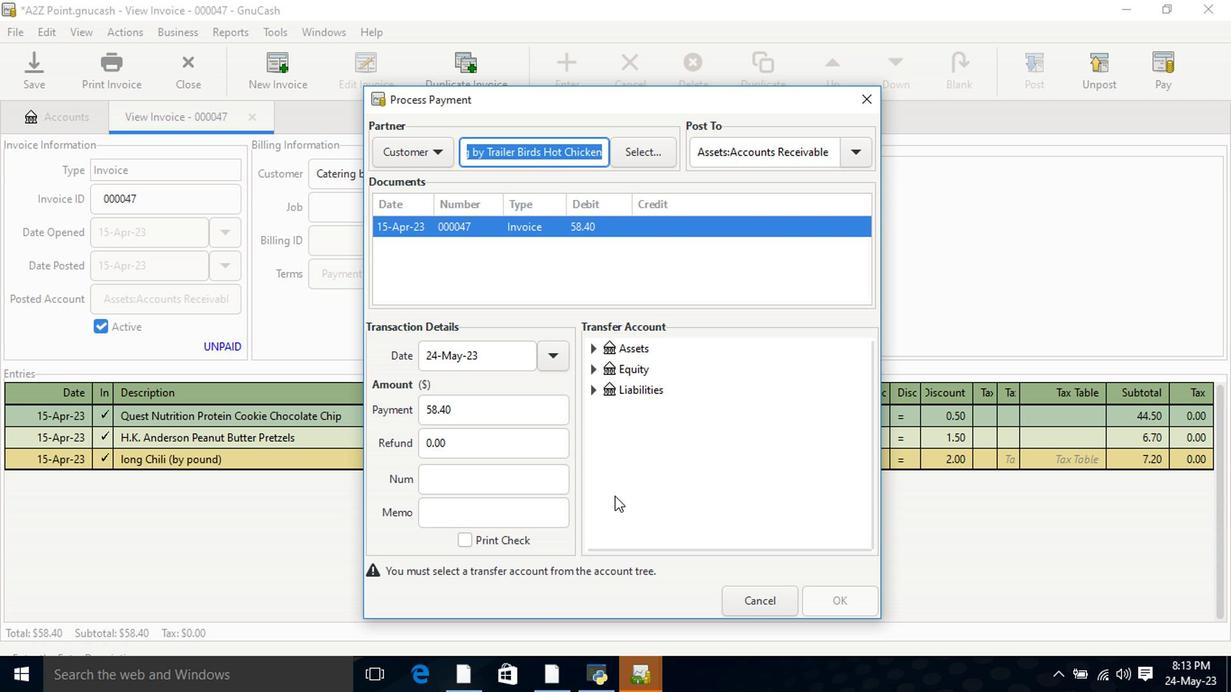 
Action: Mouse moved to (558, 362)
Screenshot: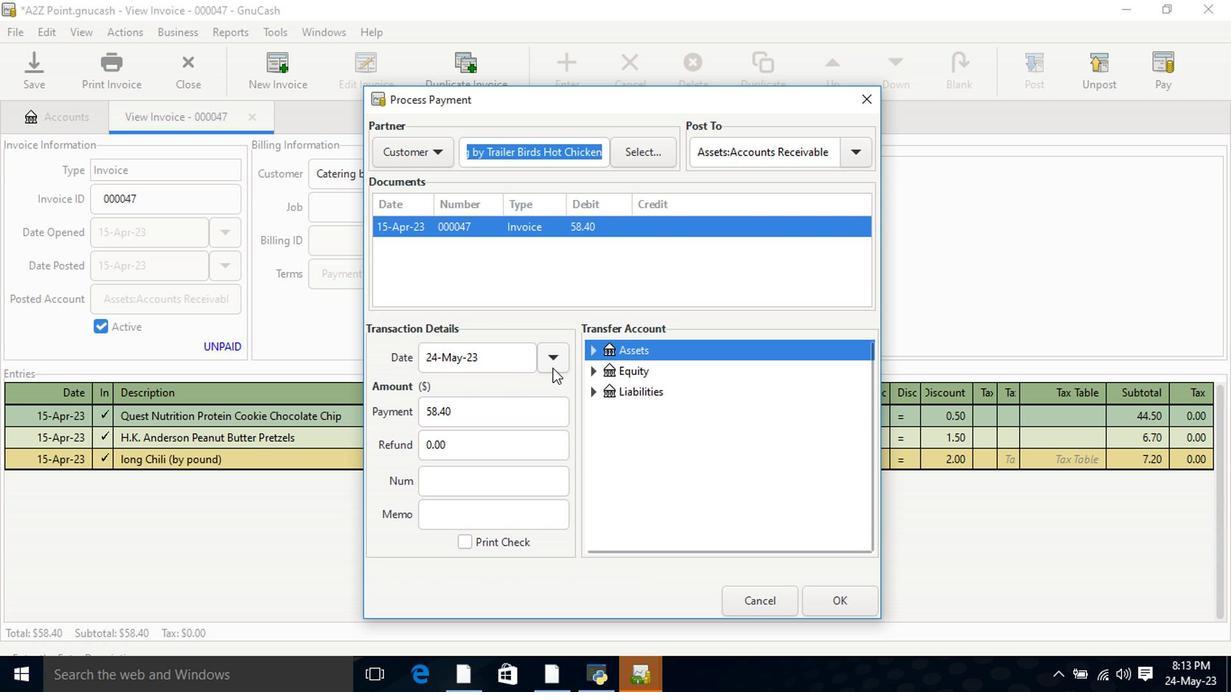 
Action: Mouse pressed left at (558, 362)
Screenshot: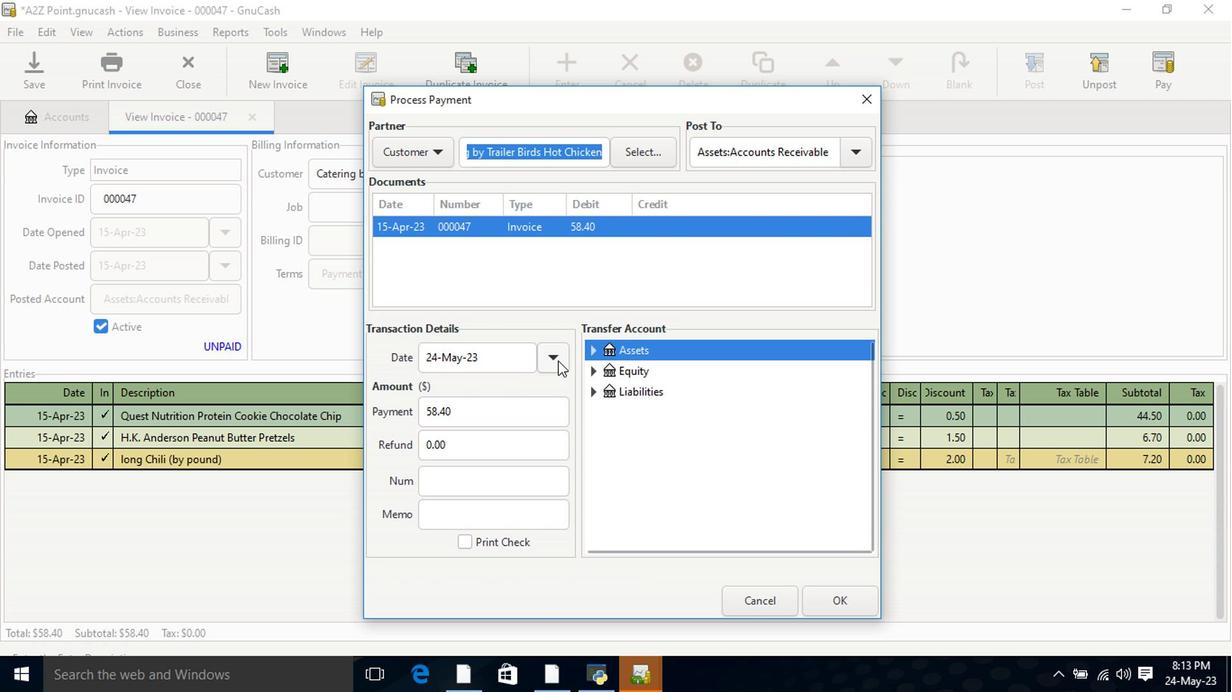 
Action: Mouse moved to (445, 455)
Screenshot: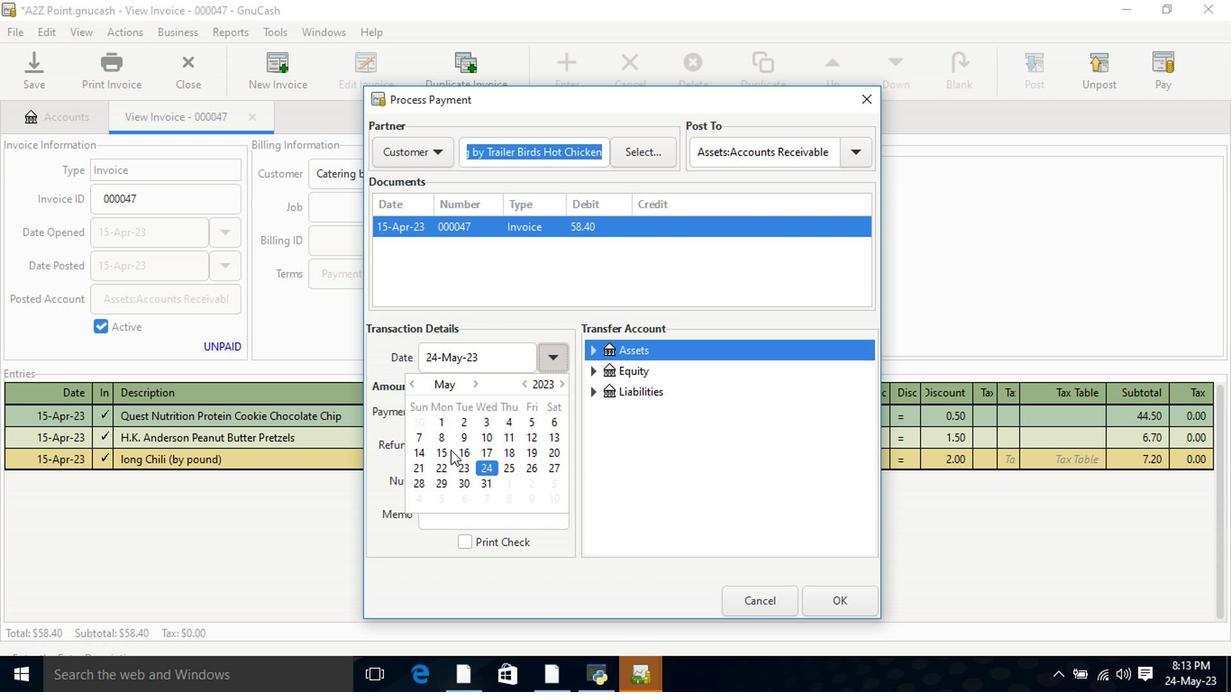
Action: Mouse pressed left at (445, 455)
Screenshot: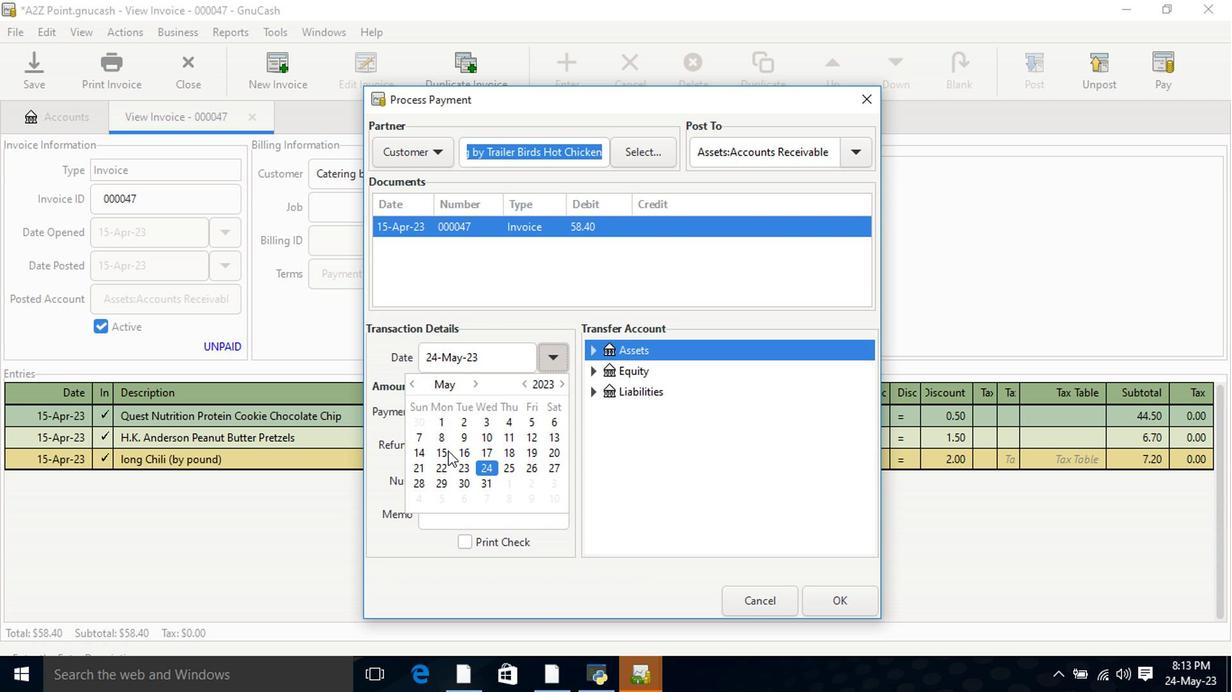 
Action: Mouse moved to (445, 455)
Screenshot: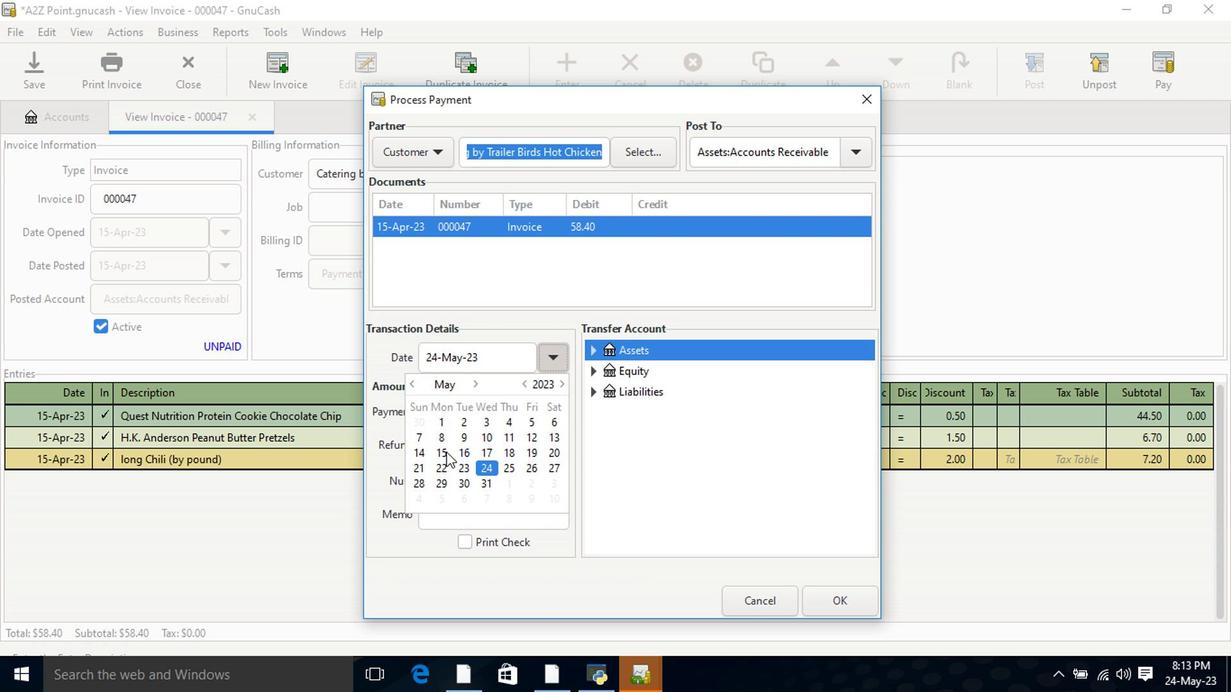 
Action: Mouse pressed left at (445, 455)
Screenshot: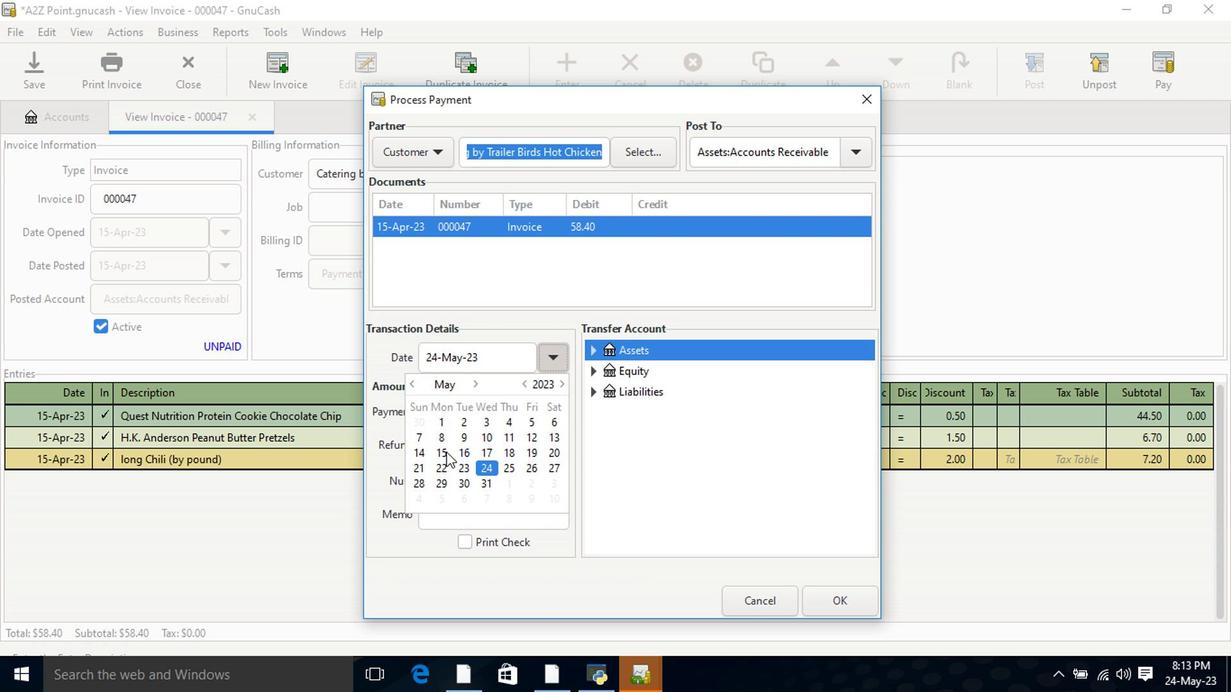 
Action: Mouse moved to (593, 359)
Screenshot: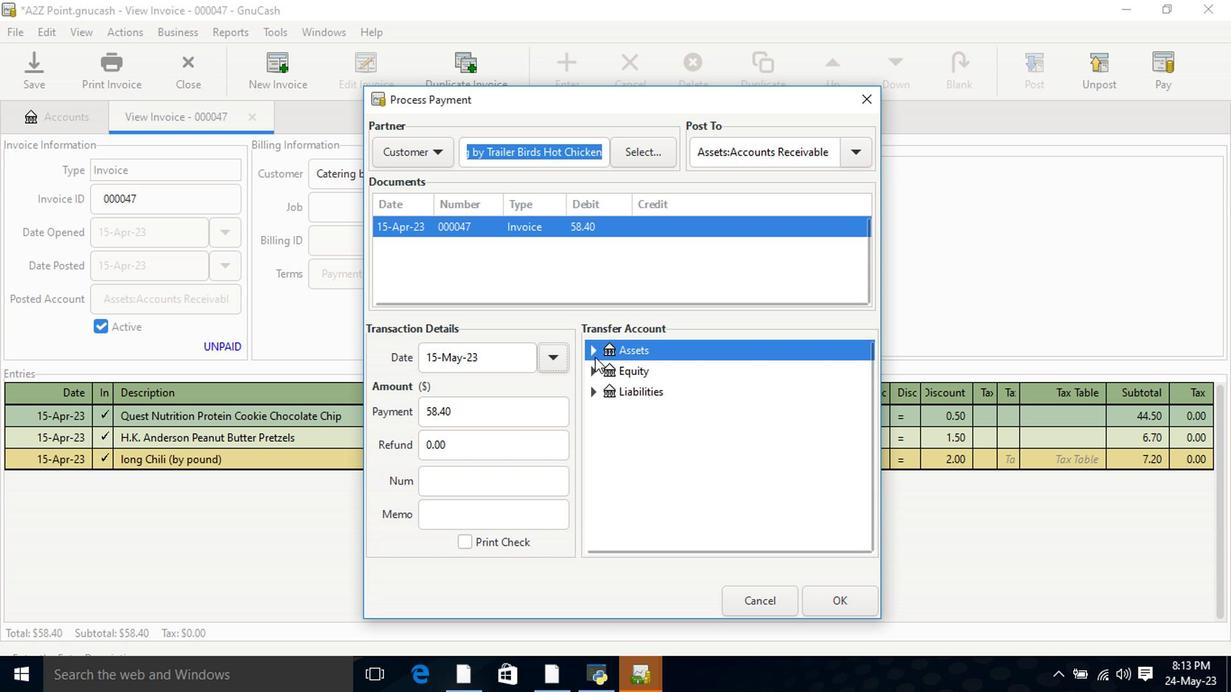 
Action: Mouse pressed left at (593, 359)
Screenshot: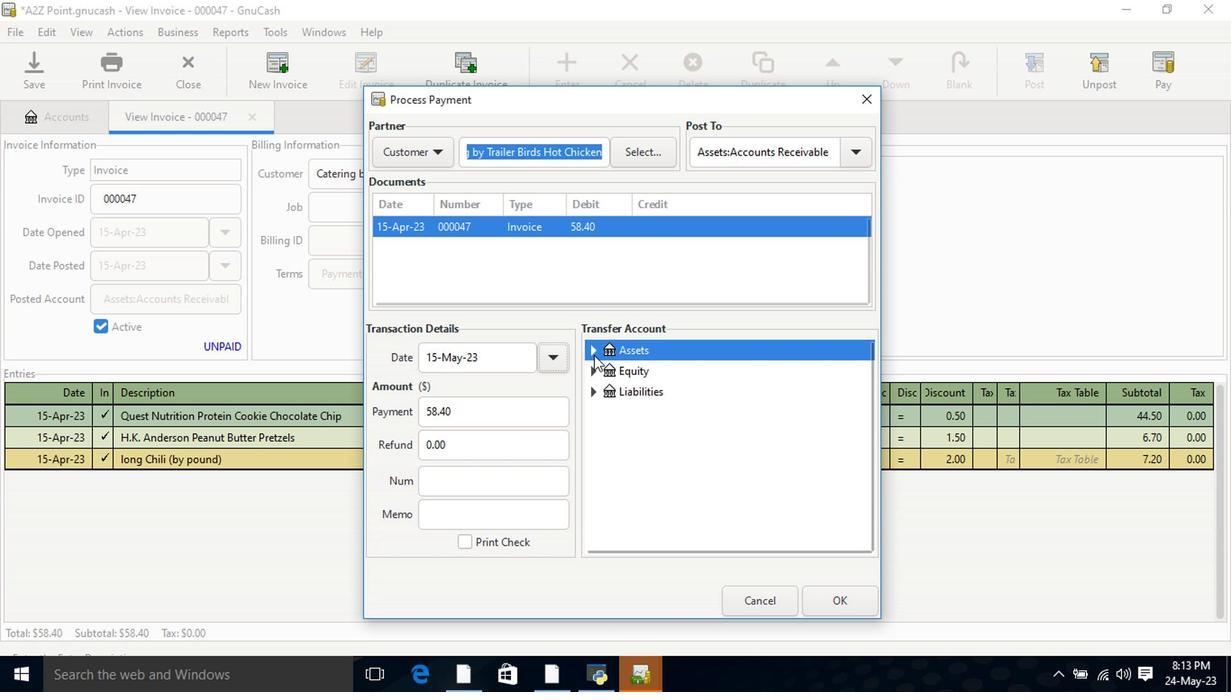 
Action: Mouse moved to (606, 369)
Screenshot: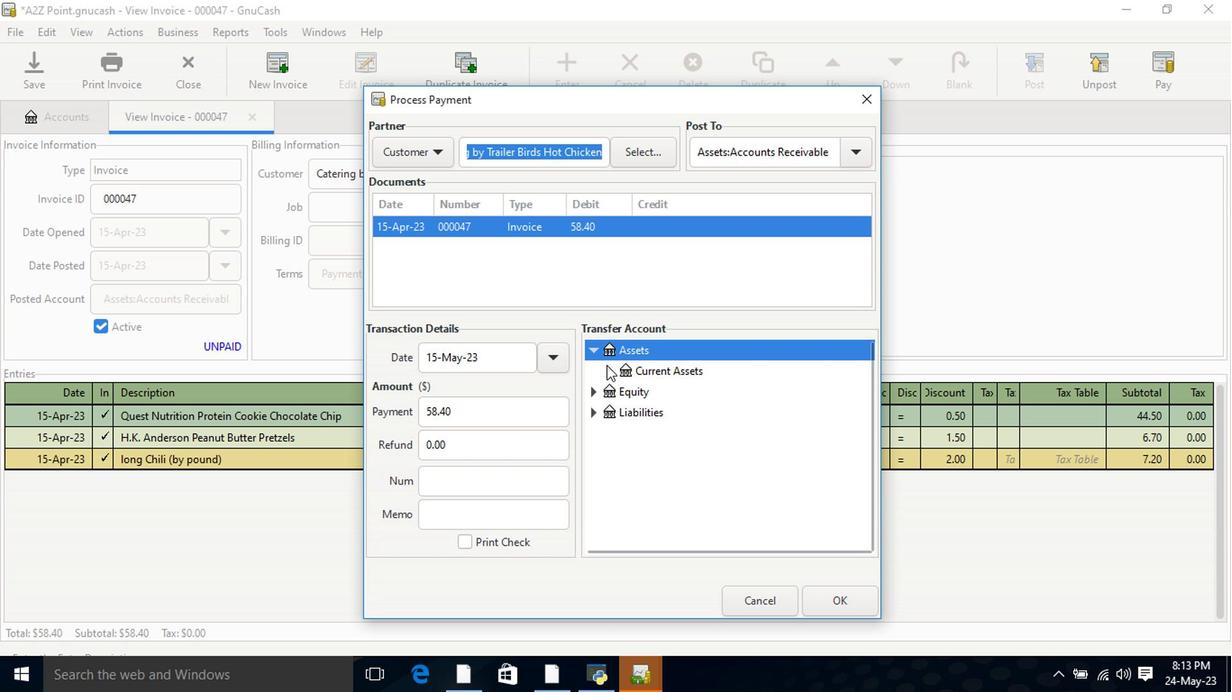 
Action: Mouse pressed left at (606, 369)
Screenshot: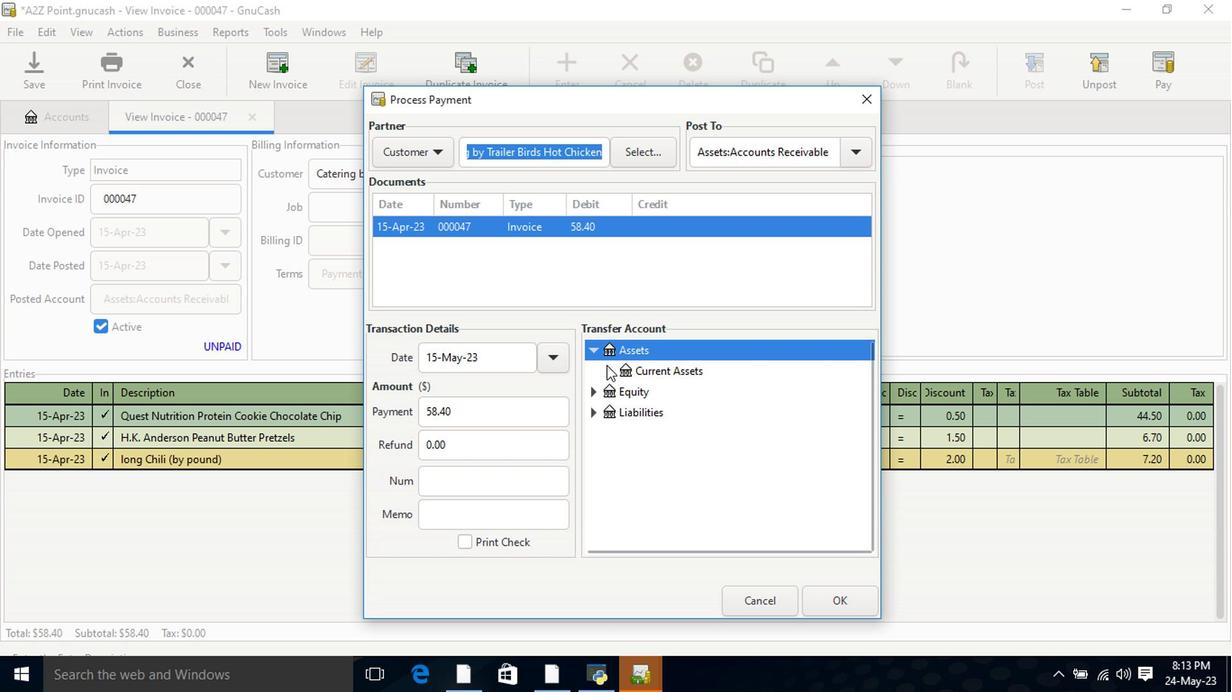 
Action: Mouse moved to (644, 393)
Screenshot: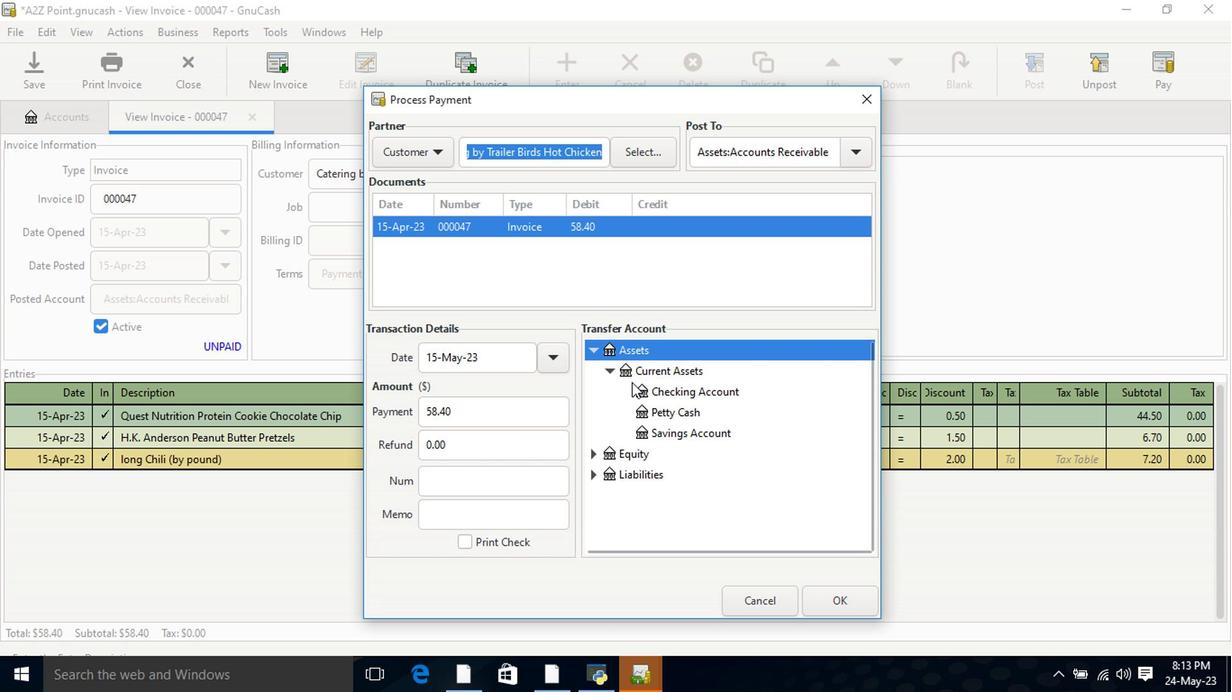 
Action: Mouse pressed left at (644, 393)
Screenshot: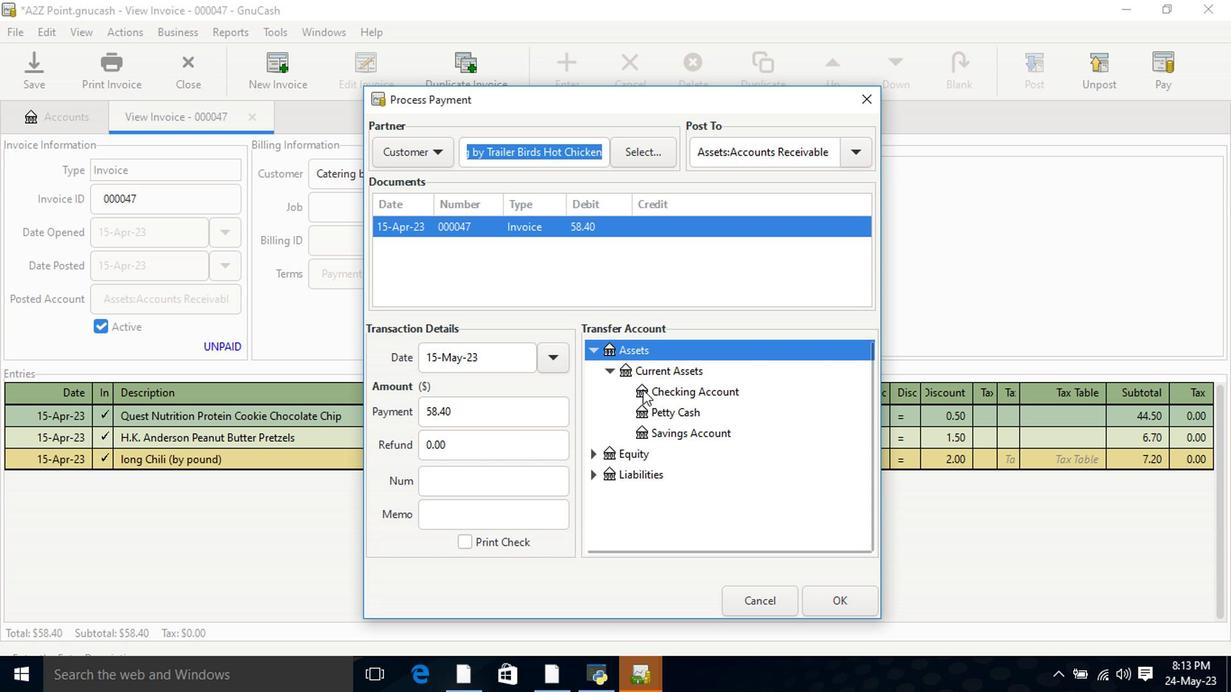 
Action: Mouse moved to (828, 604)
Screenshot: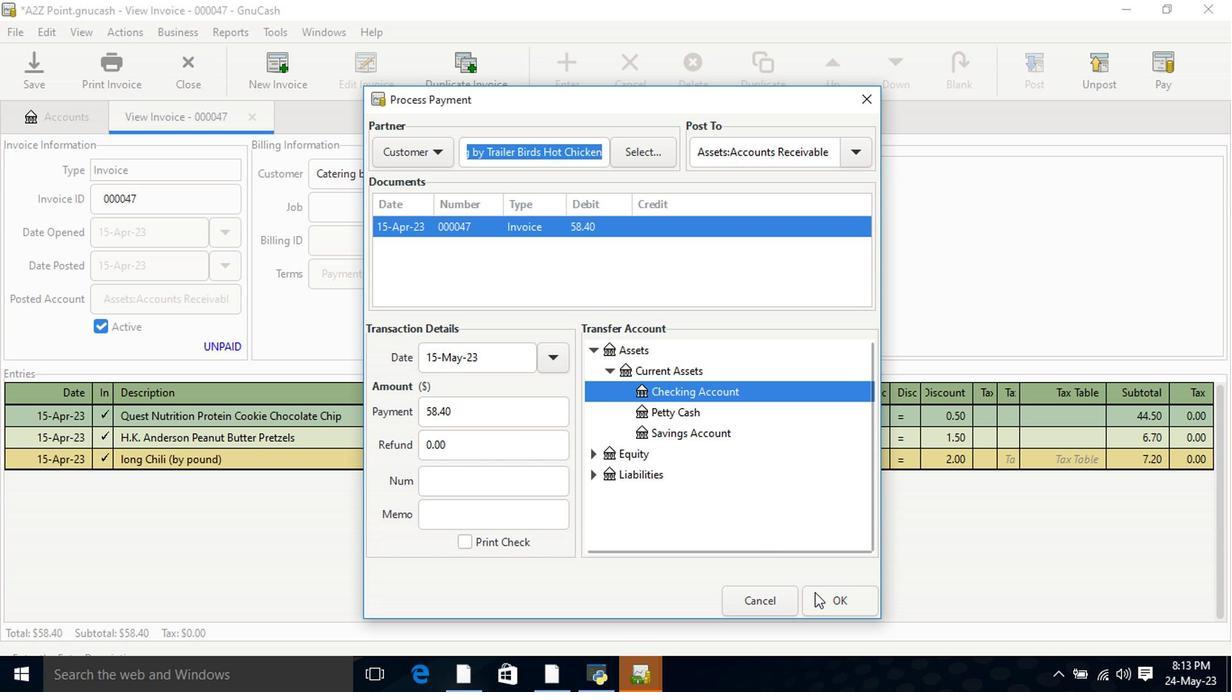 
Action: Mouse pressed left at (828, 604)
Screenshot: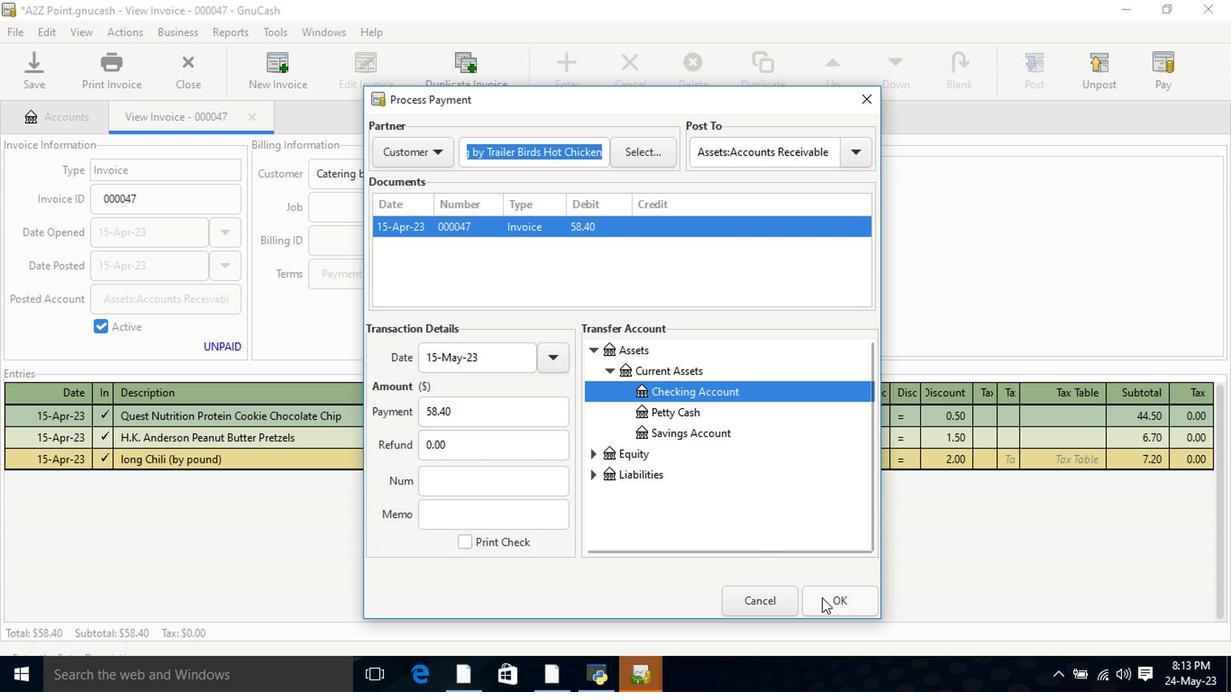 
Action: Mouse moved to (118, 78)
Screenshot: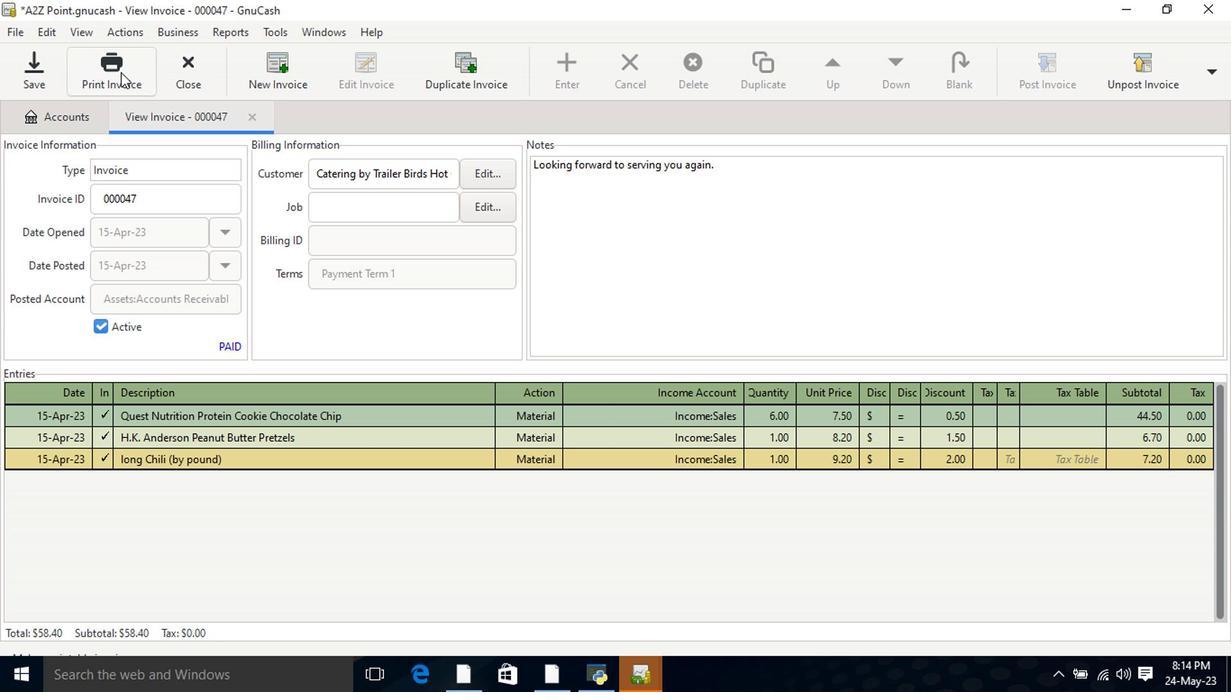 
Action: Mouse pressed left at (118, 78)
Screenshot: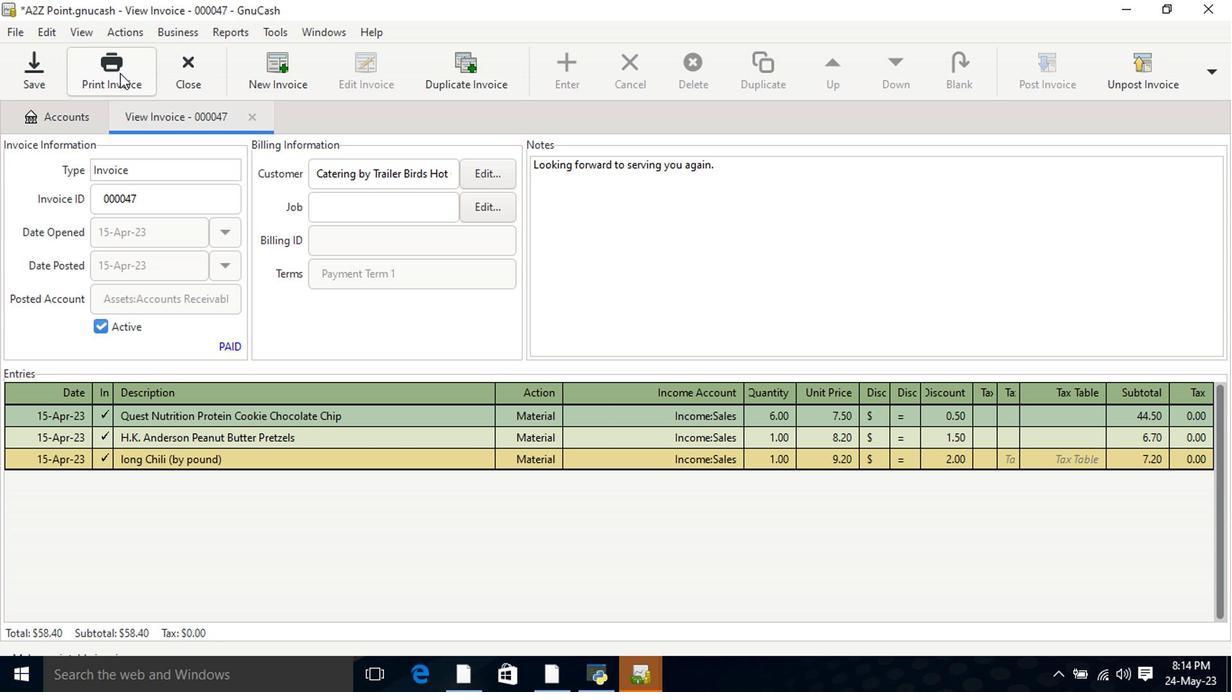 
Action: Mouse moved to (450, 78)
Screenshot: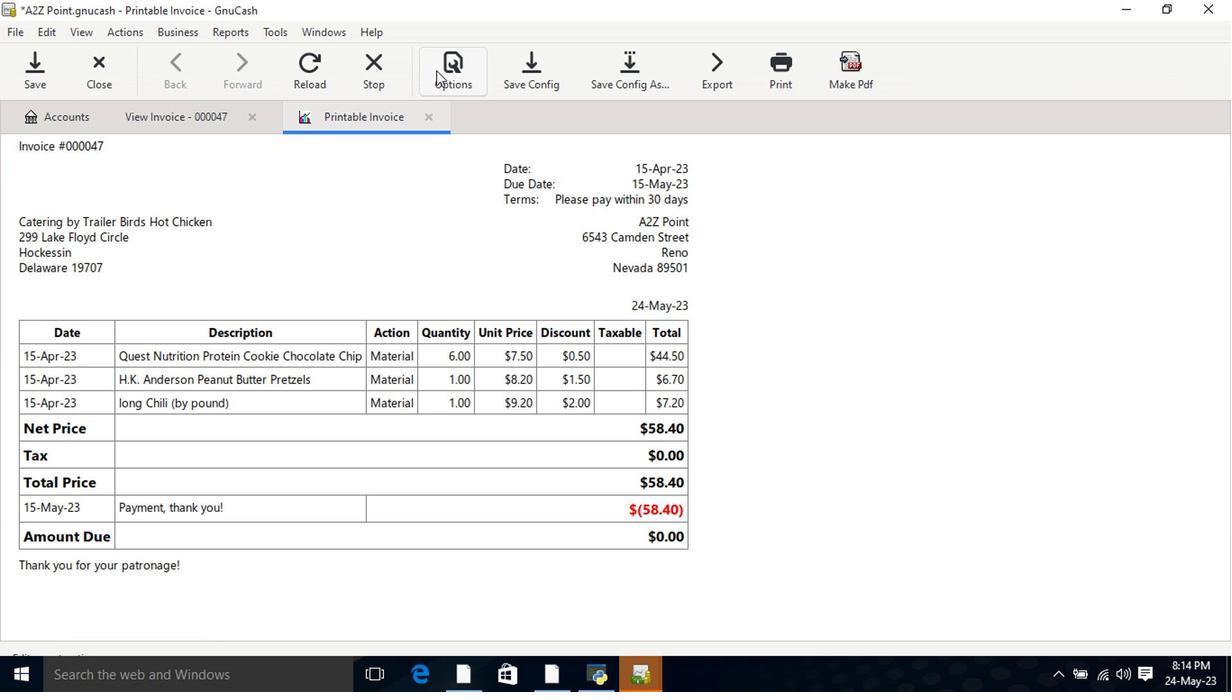 
Action: Mouse pressed left at (450, 78)
Screenshot: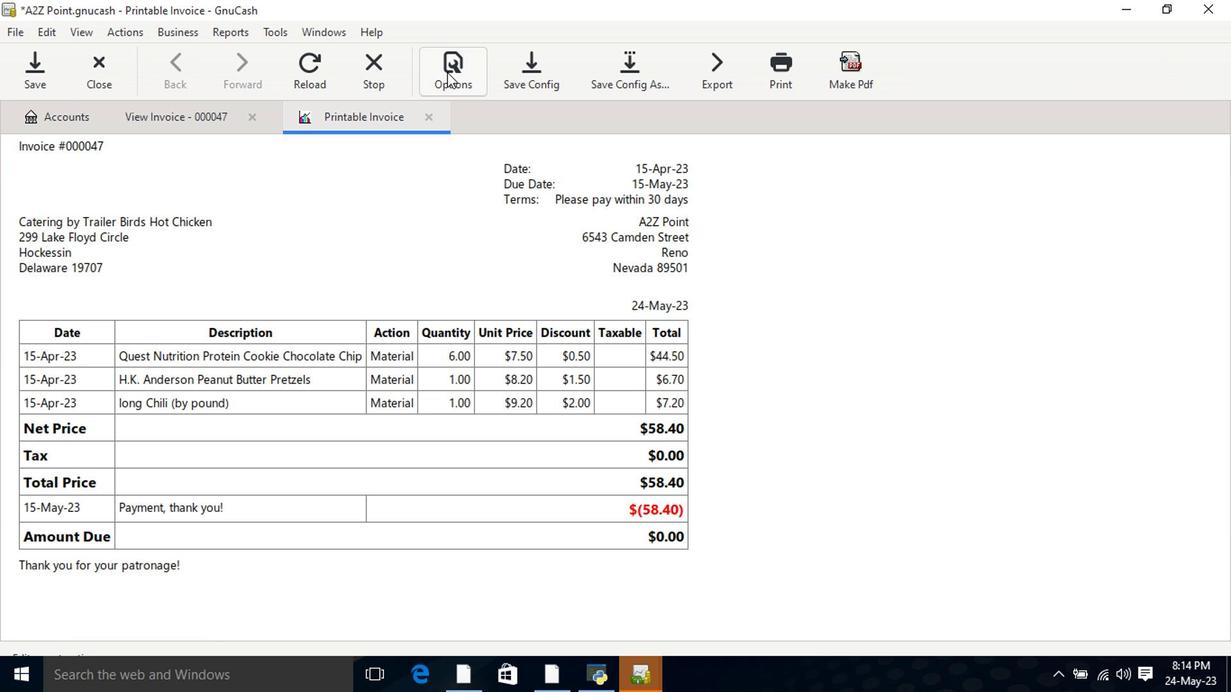 
Action: Mouse moved to (384, 156)
Screenshot: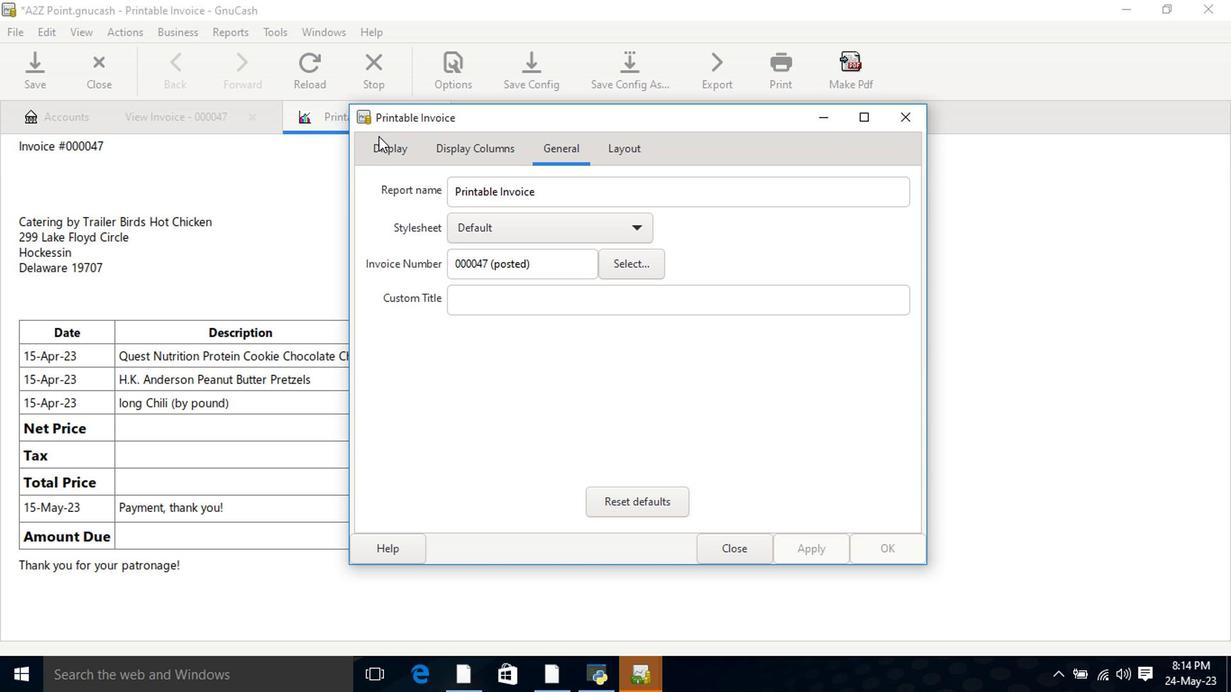 
Action: Mouse pressed left at (384, 156)
Screenshot: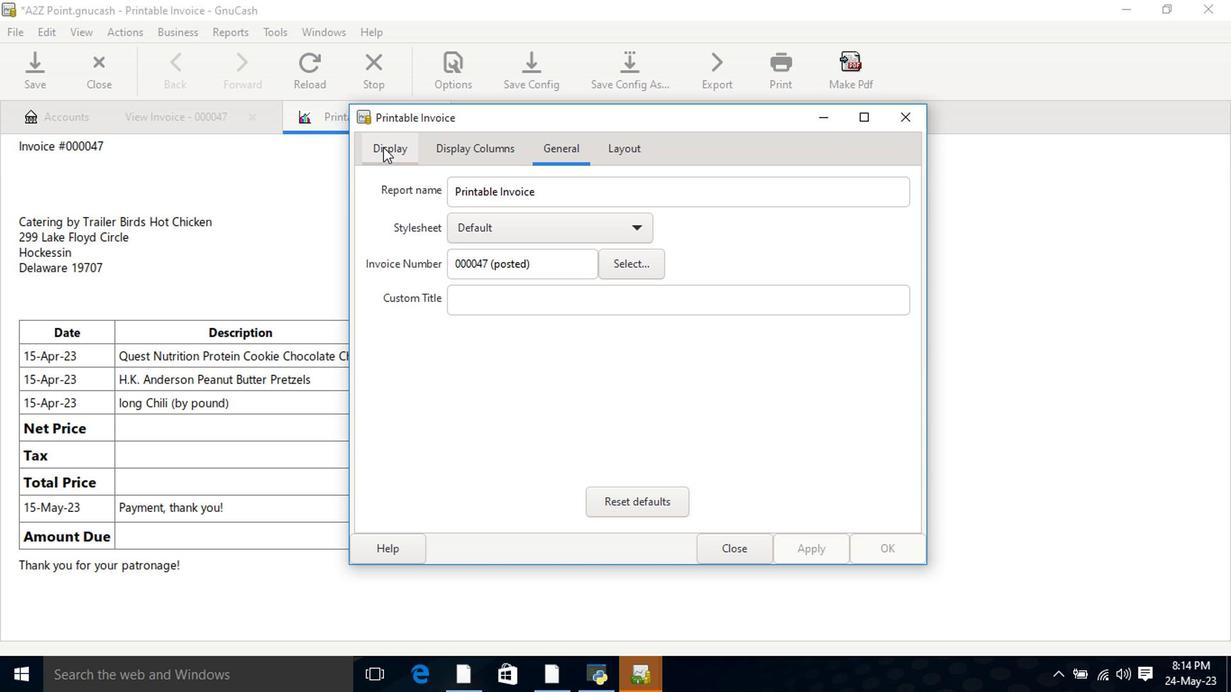 
Action: Mouse moved to (496, 361)
Screenshot: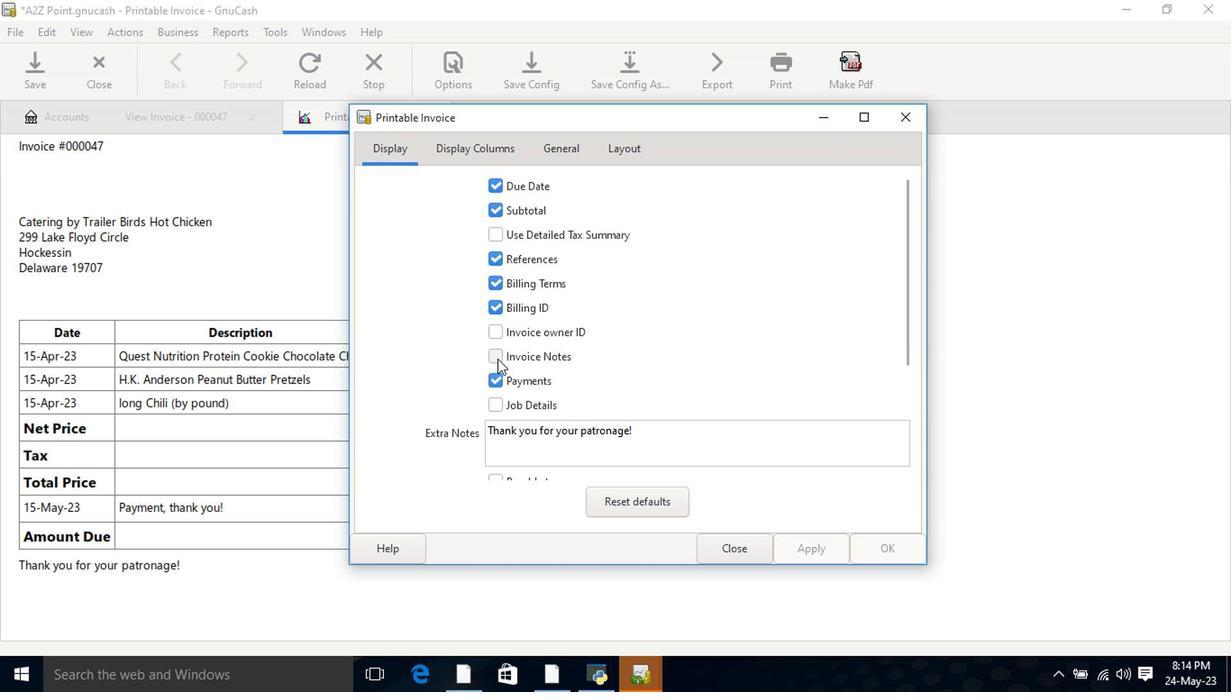 
Action: Mouse pressed left at (496, 361)
Screenshot: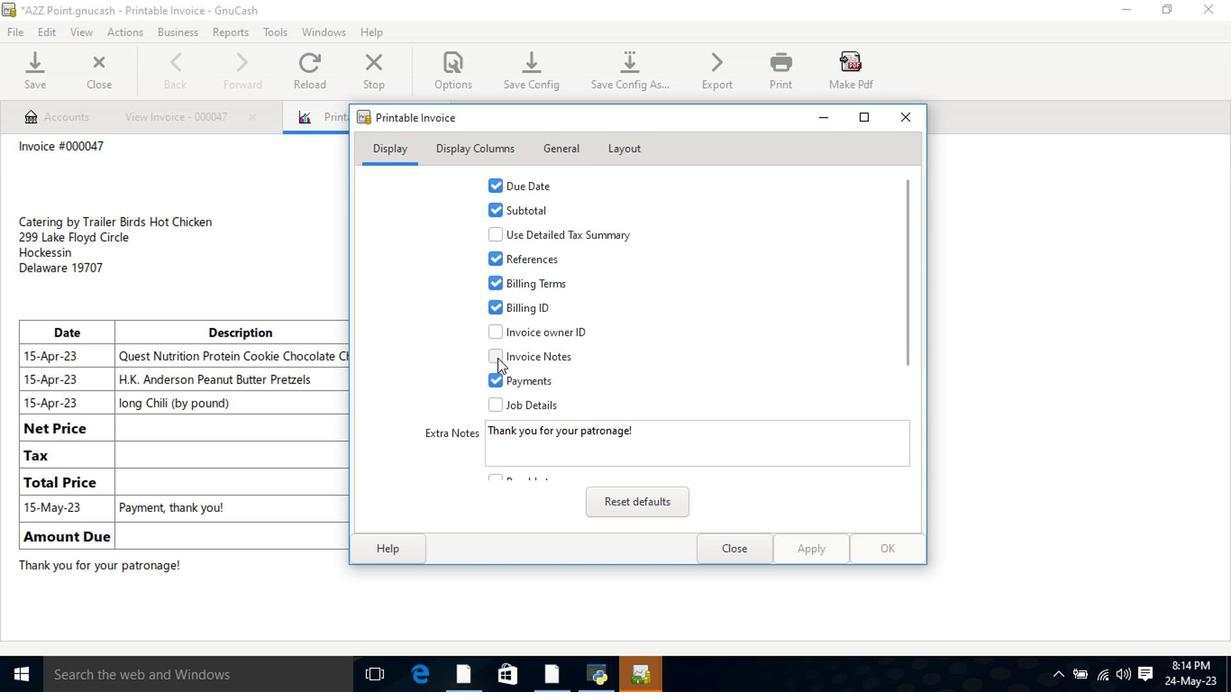 
Action: Mouse moved to (797, 552)
Screenshot: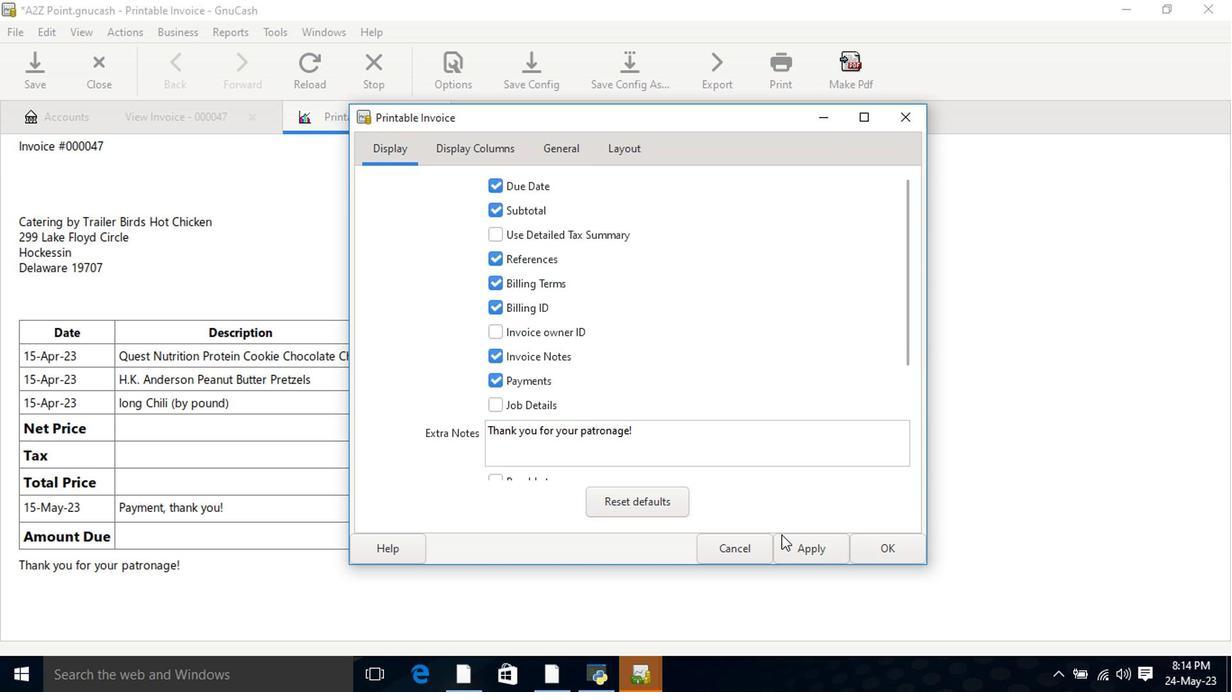 
Action: Mouse pressed left at (797, 552)
Screenshot: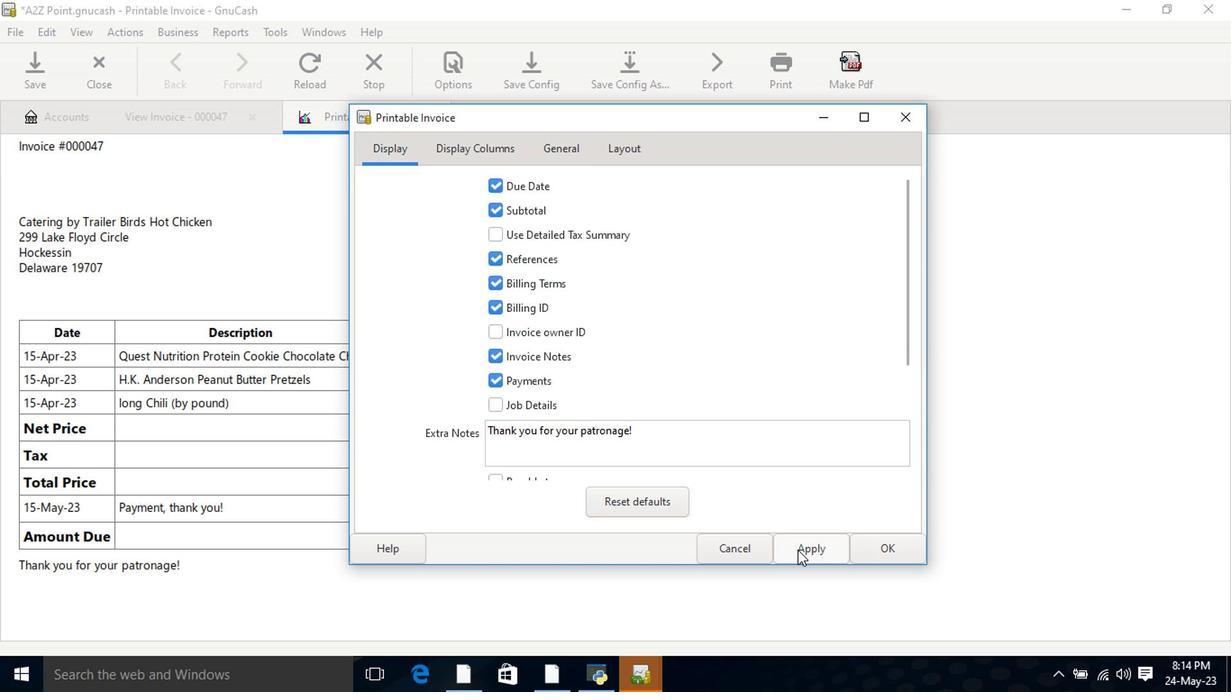 
Action: Mouse moved to (747, 555)
Screenshot: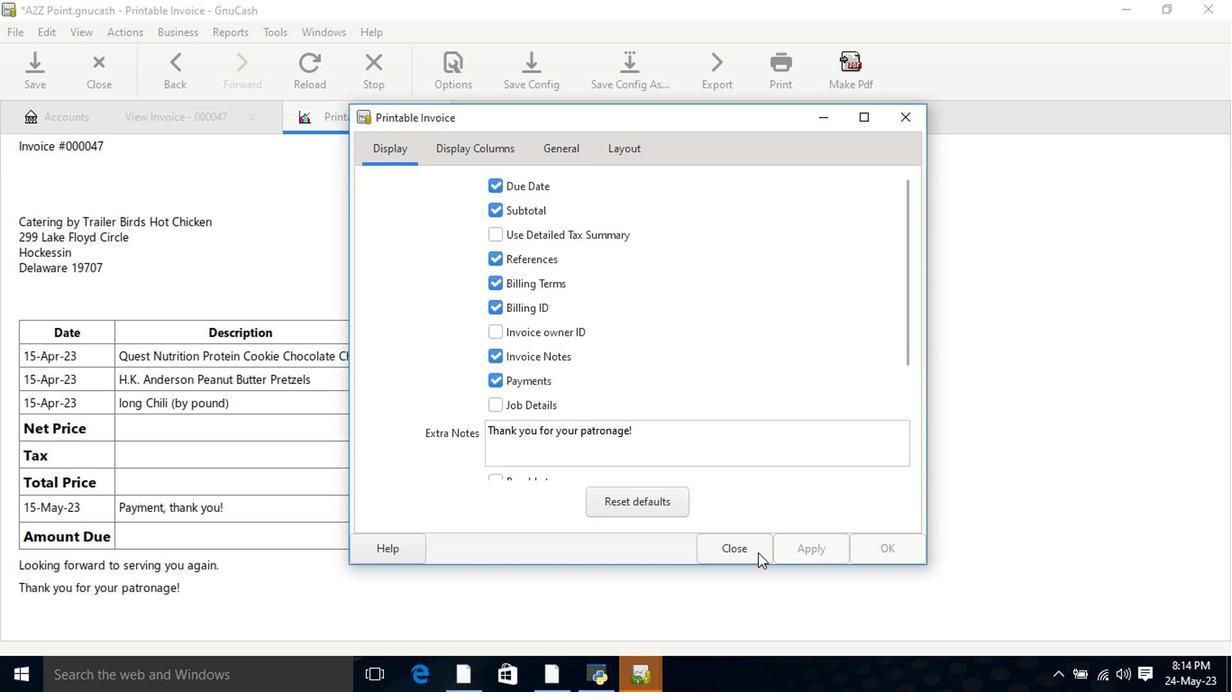 
Action: Mouse pressed left at (747, 555)
Screenshot: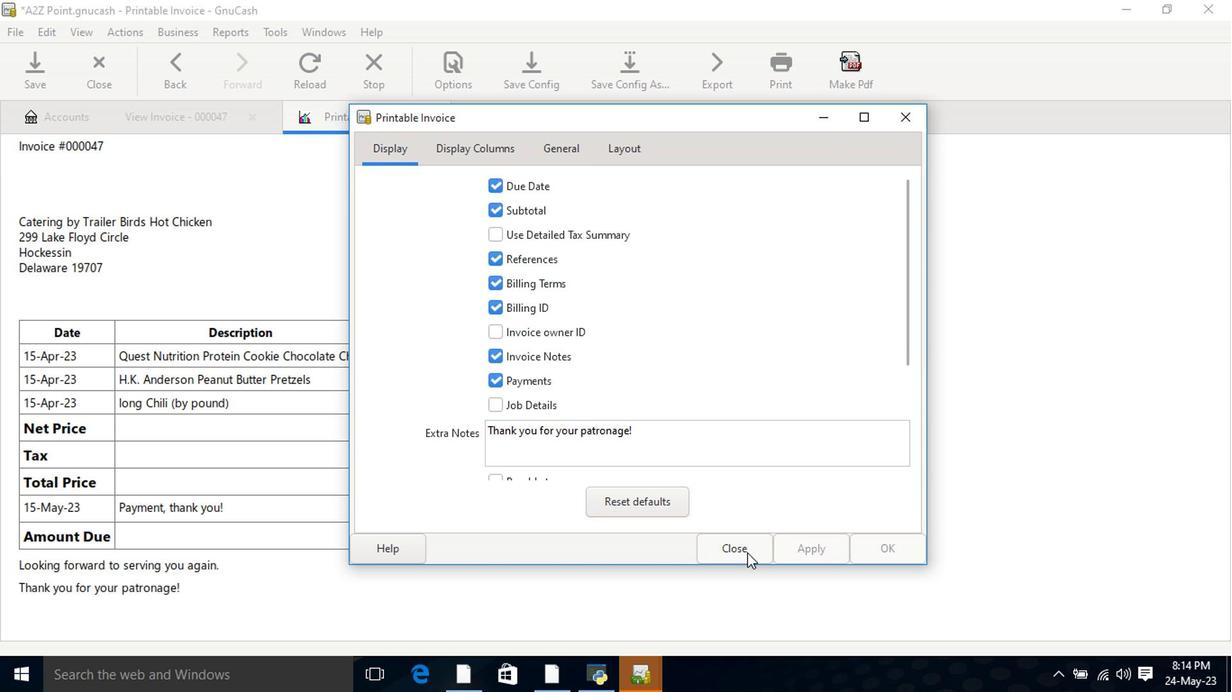 
Action: Mouse moved to (747, 556)
Screenshot: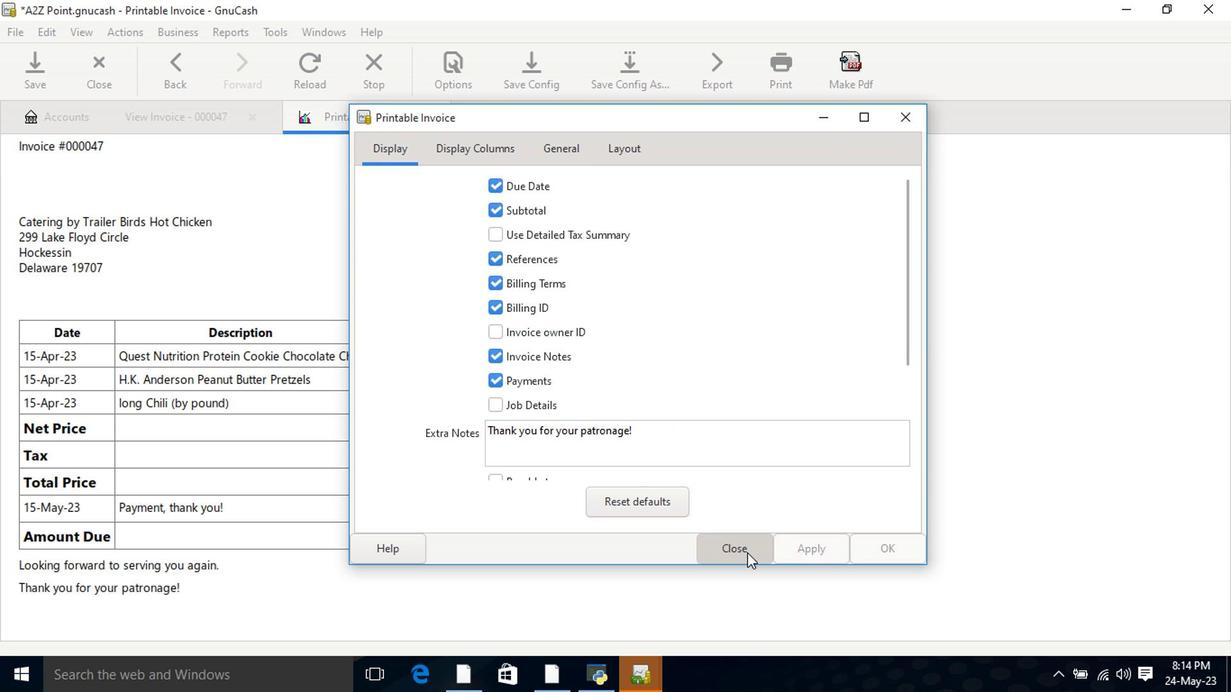 
